 Task: Look for space in Jarwal, India from 12th August, 2023 to 16th August, 2023 for 8 adults in price range Rs.10000 to Rs.16000. Place can be private room with 8 bedrooms having 8 beds and 8 bathrooms. Property type can be house, flat, guest house, hotel. Amenities needed are: wifi, TV, free parkinig on premises, gym, breakfast. Booking option can be shelf check-in. Required host language is English.
Action: Mouse pressed left at (451, 97)
Screenshot: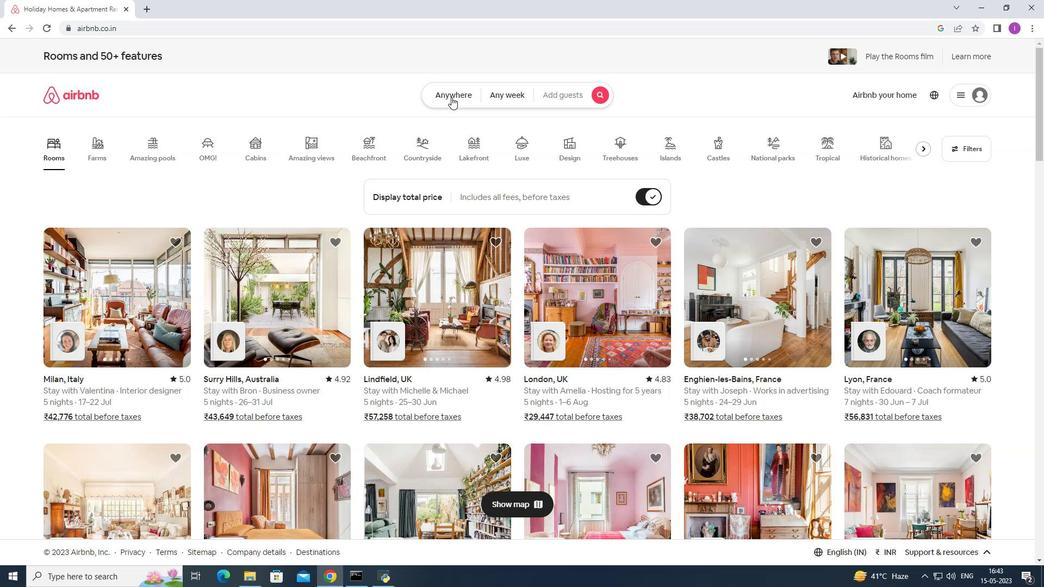 
Action: Mouse moved to (347, 140)
Screenshot: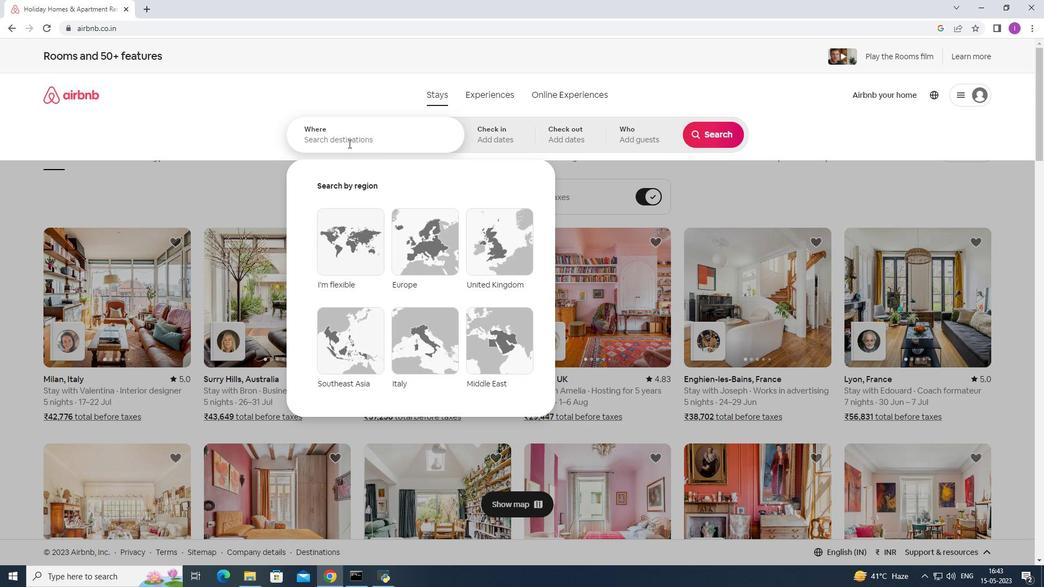 
Action: Mouse pressed left at (347, 140)
Screenshot: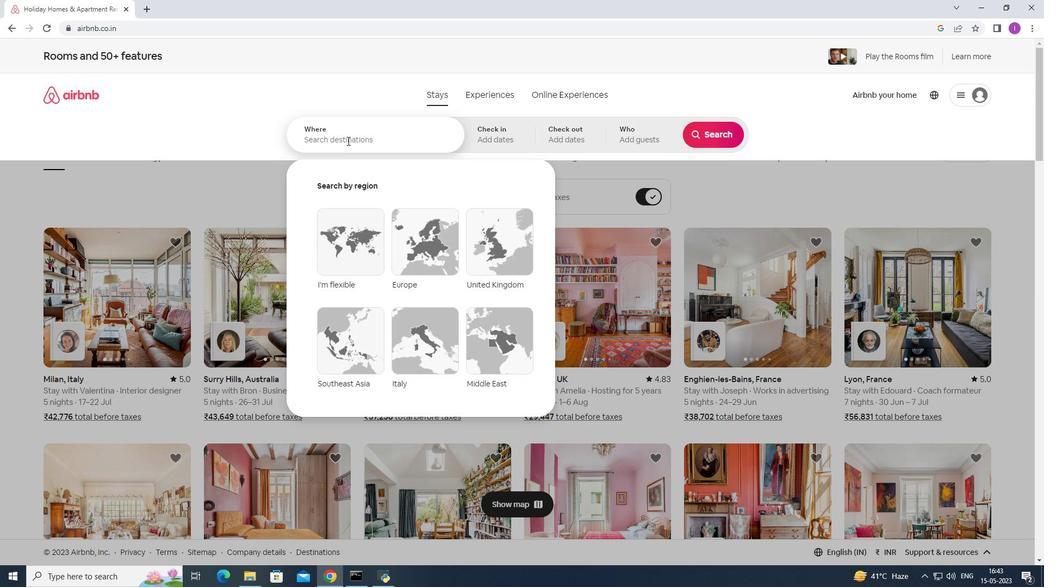 
Action: Mouse moved to (349, 138)
Screenshot: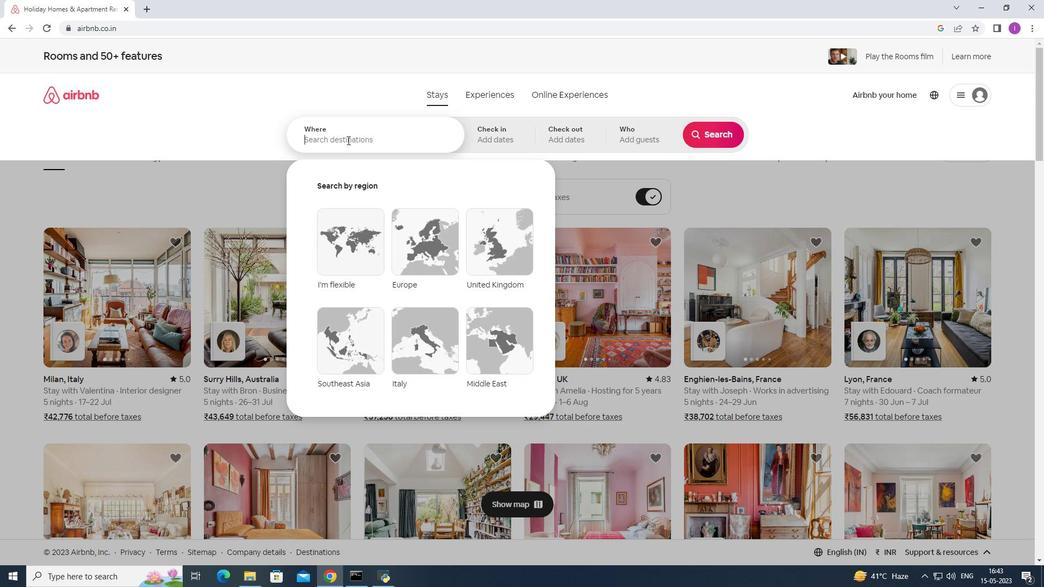 
Action: Key pressed <Key.shift><Key.shift><Key.shift><Key.shift><Key.shift>Jarwal,<Key.shift>India
Screenshot: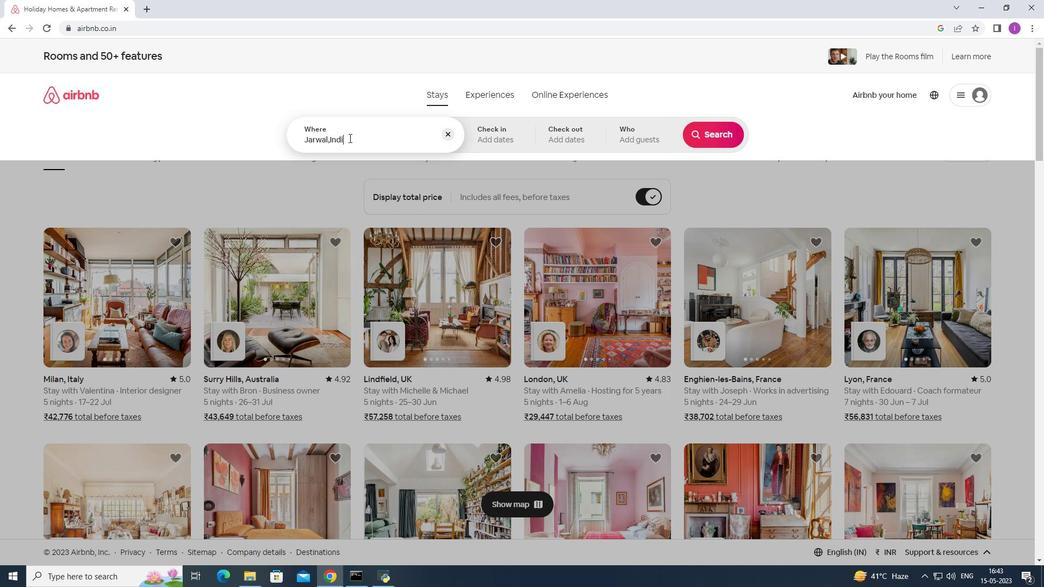 
Action: Mouse moved to (518, 145)
Screenshot: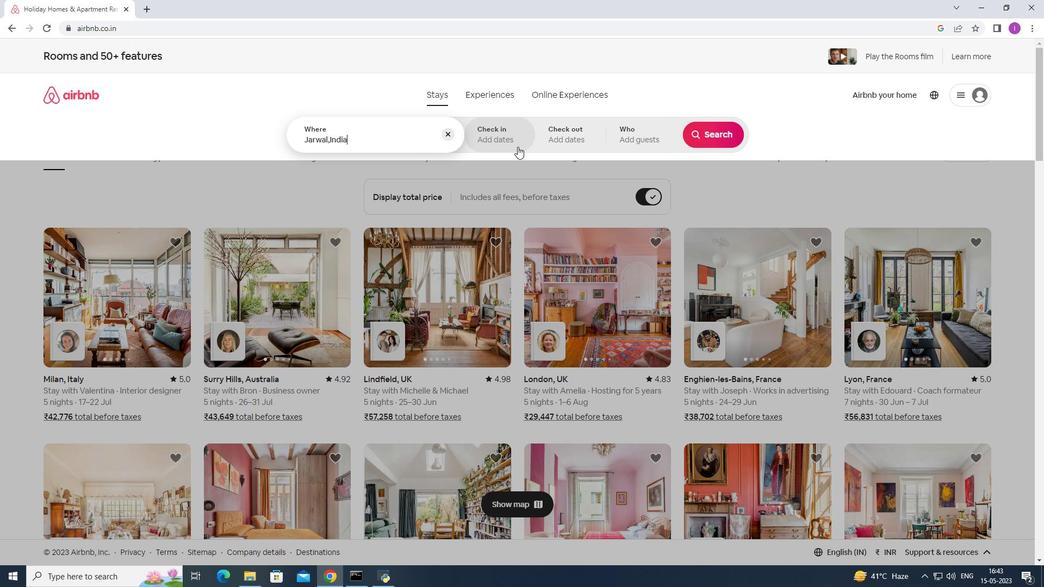 
Action: Mouse pressed left at (518, 145)
Screenshot: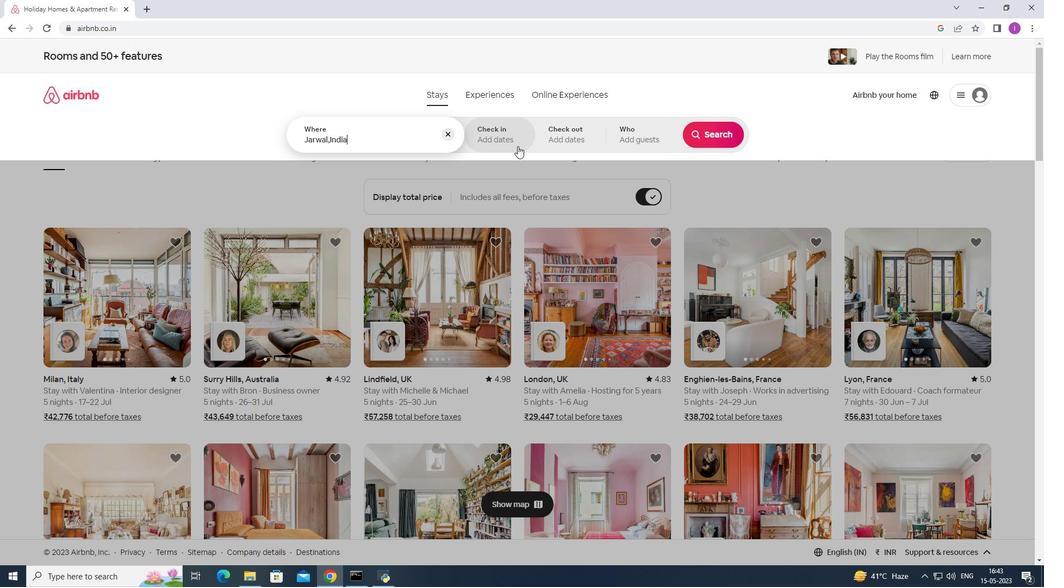 
Action: Mouse moved to (711, 224)
Screenshot: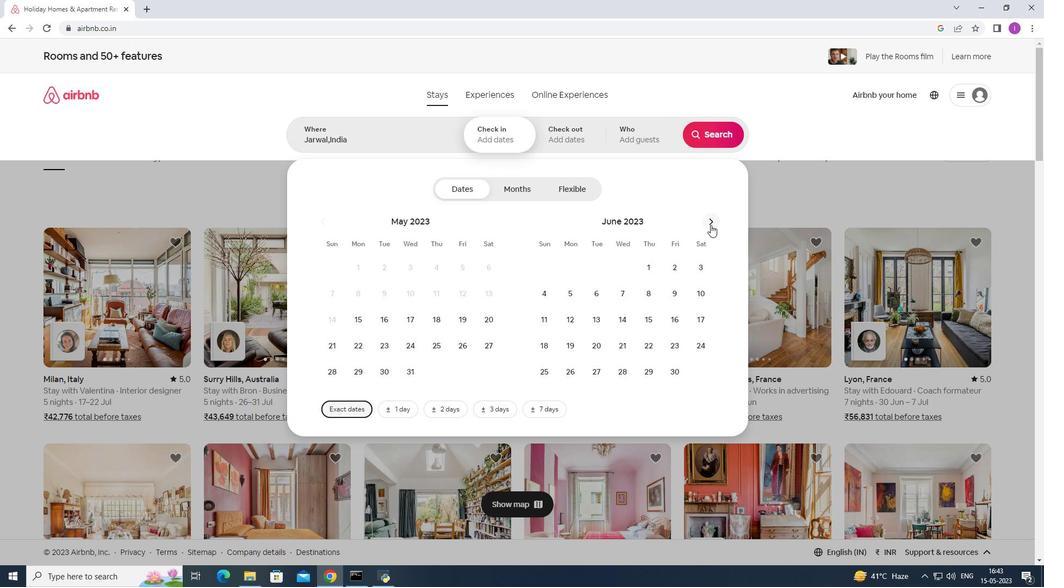 
Action: Mouse pressed left at (711, 224)
Screenshot: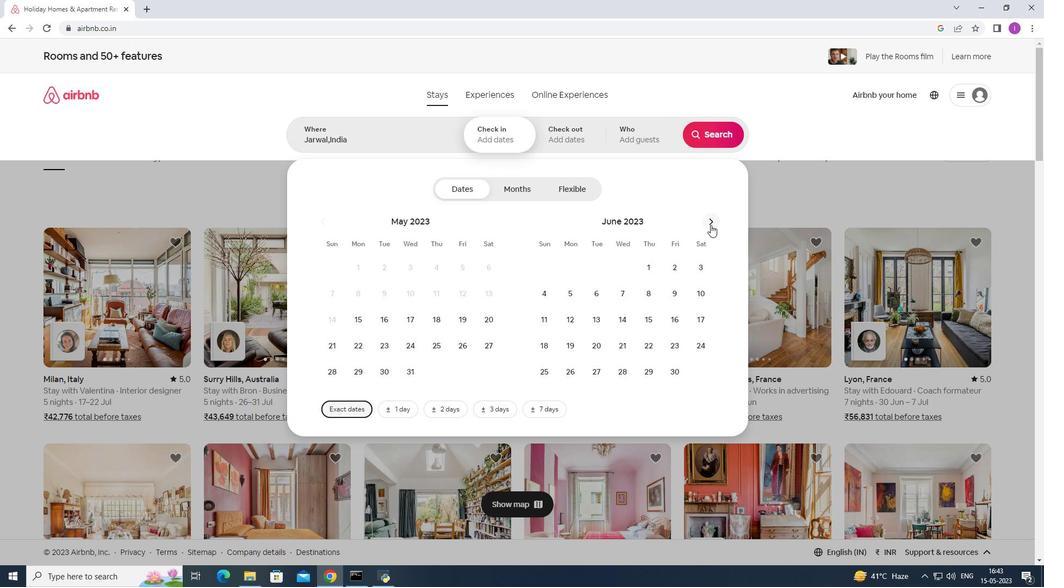 
Action: Mouse moved to (709, 225)
Screenshot: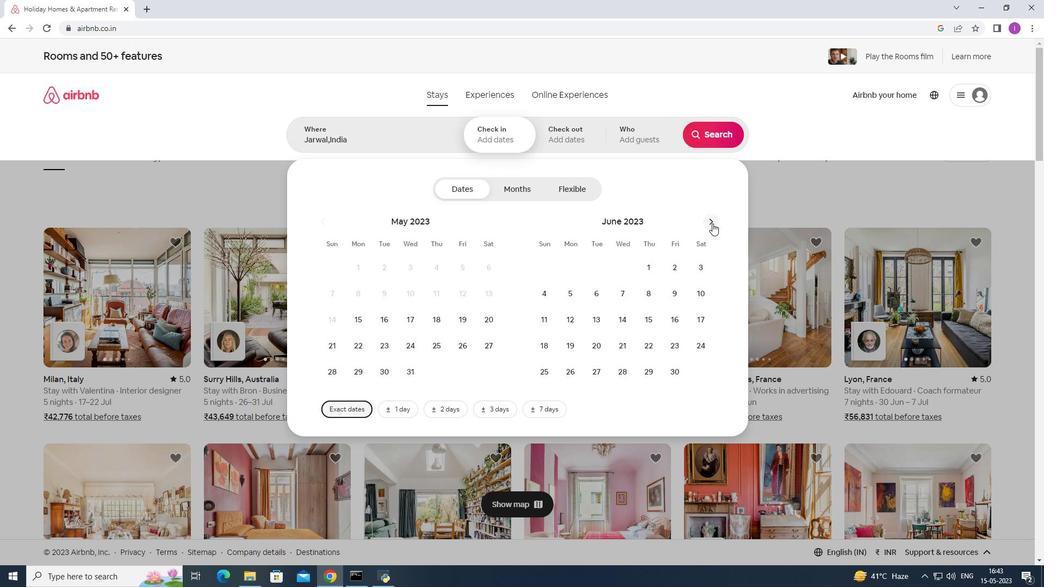 
Action: Mouse pressed left at (709, 225)
Screenshot: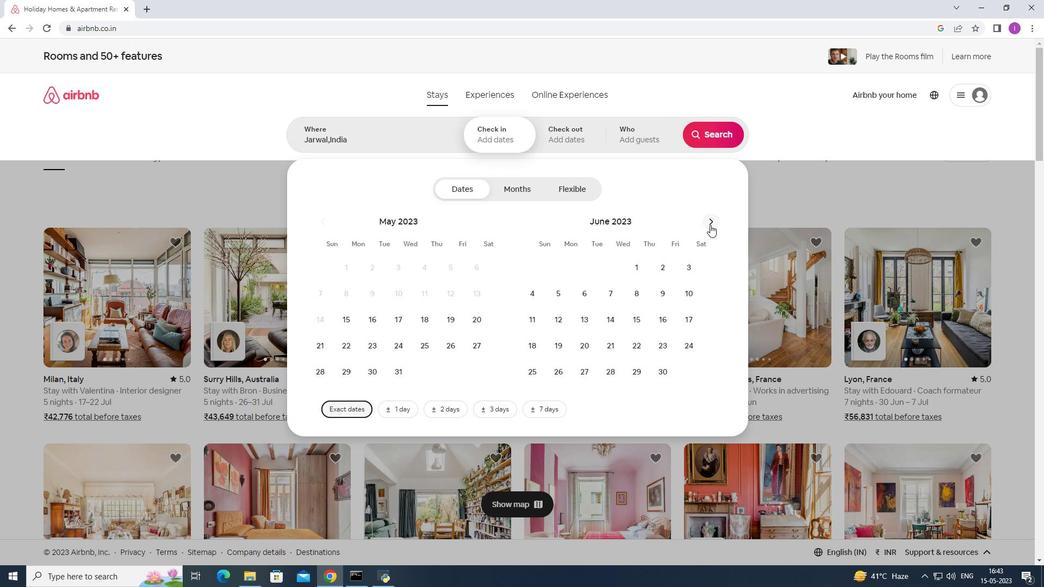 
Action: Mouse moved to (702, 289)
Screenshot: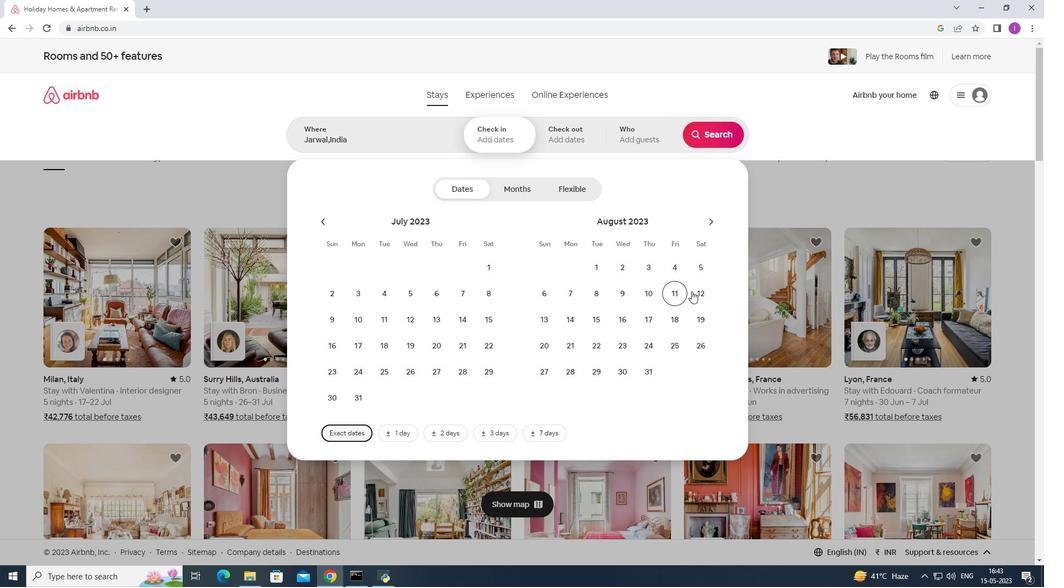 
Action: Mouse pressed left at (702, 289)
Screenshot: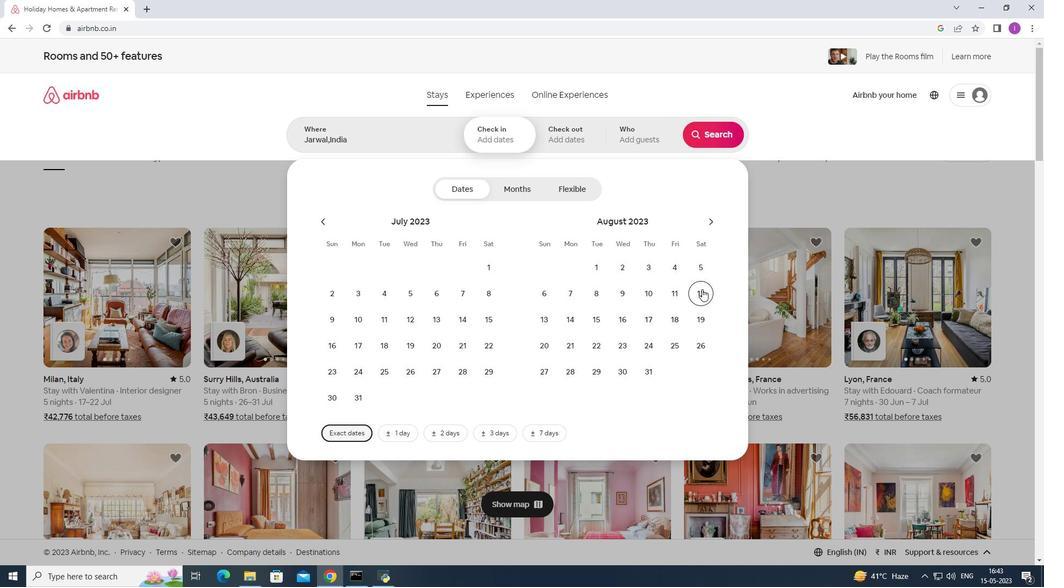 
Action: Mouse moved to (628, 319)
Screenshot: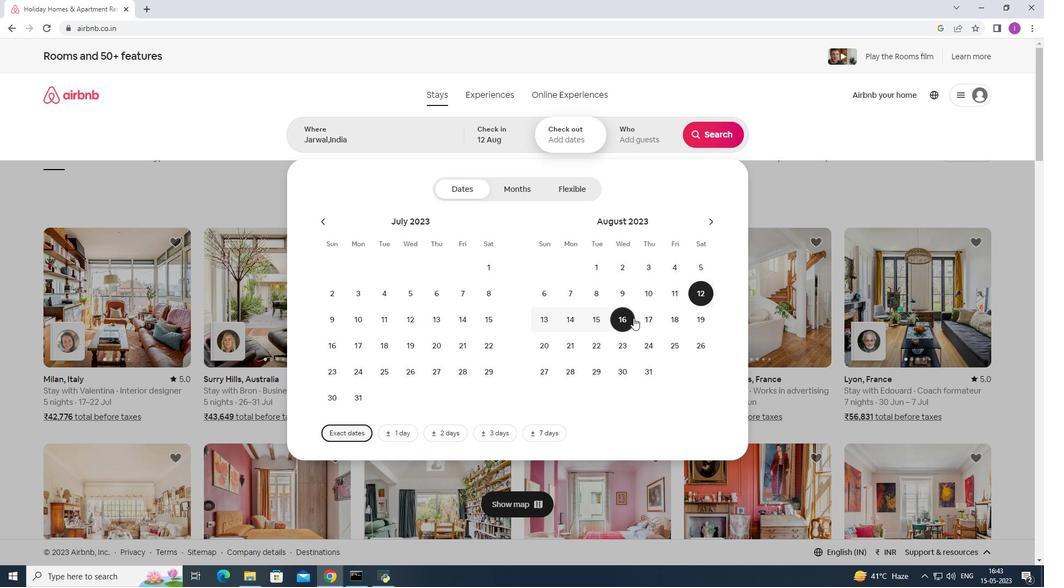 
Action: Mouse pressed left at (628, 319)
Screenshot: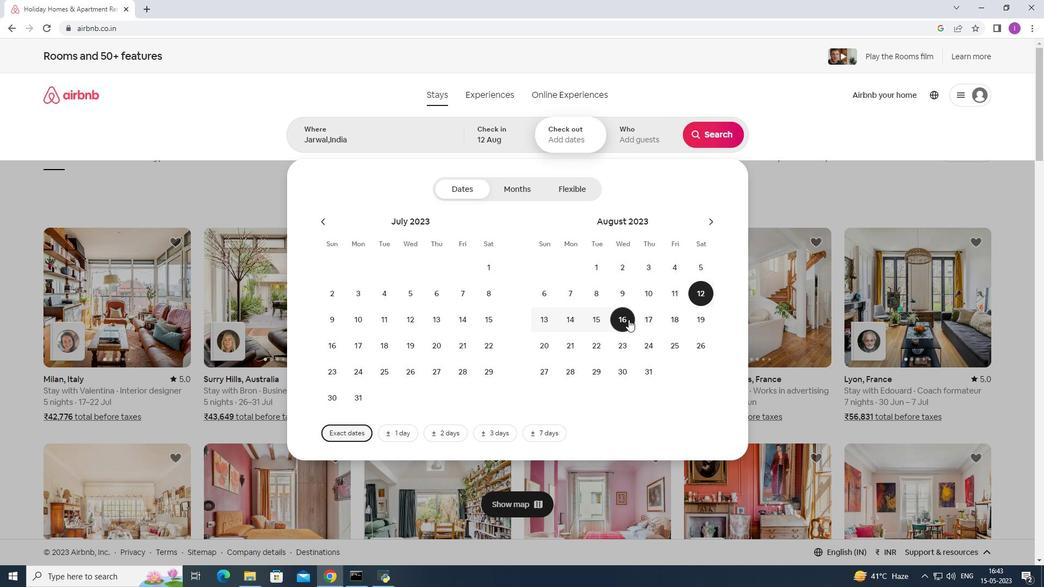 
Action: Mouse moved to (644, 140)
Screenshot: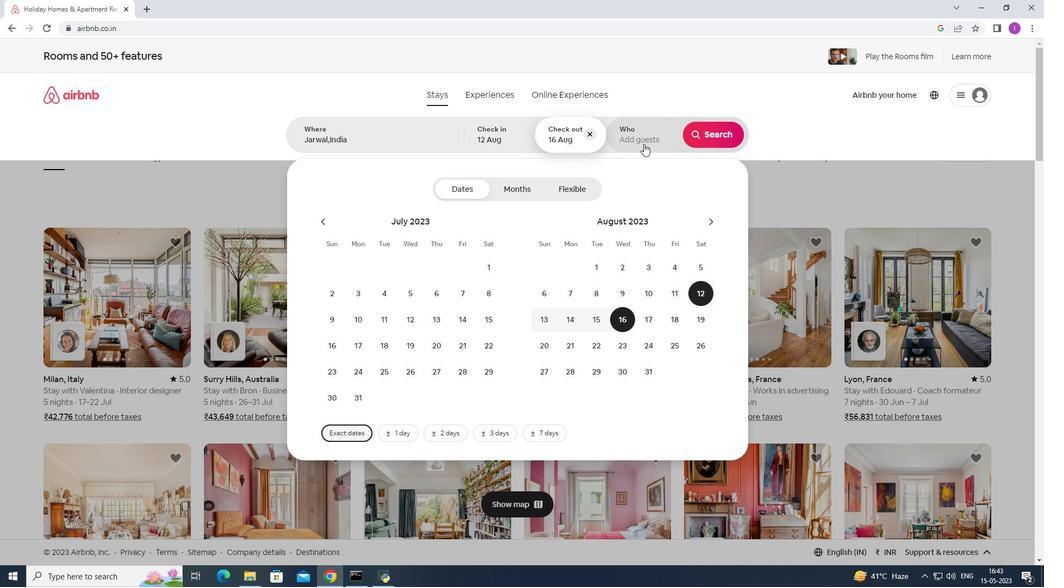 
Action: Mouse pressed left at (644, 140)
Screenshot: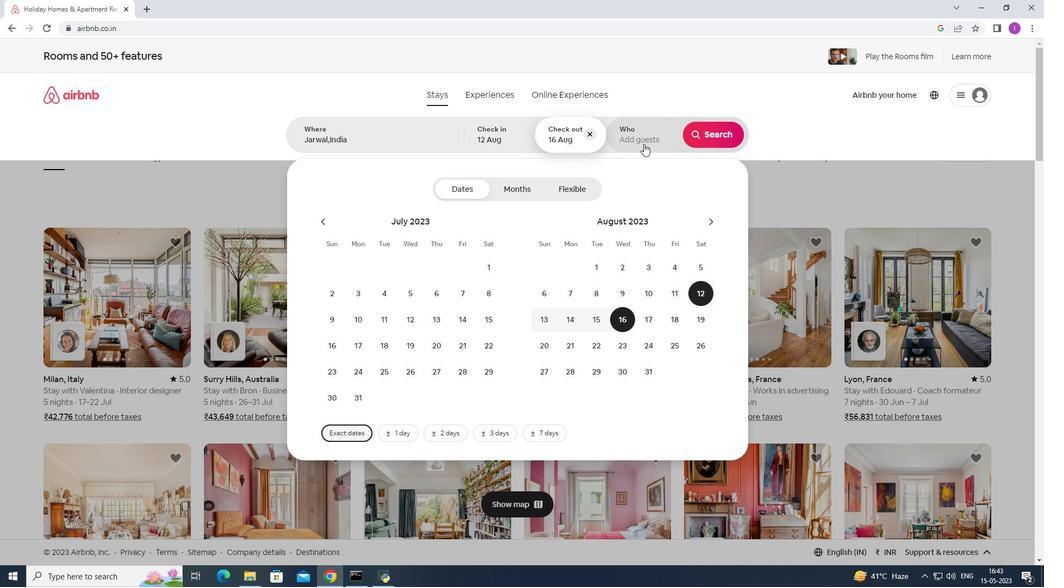 
Action: Mouse moved to (720, 189)
Screenshot: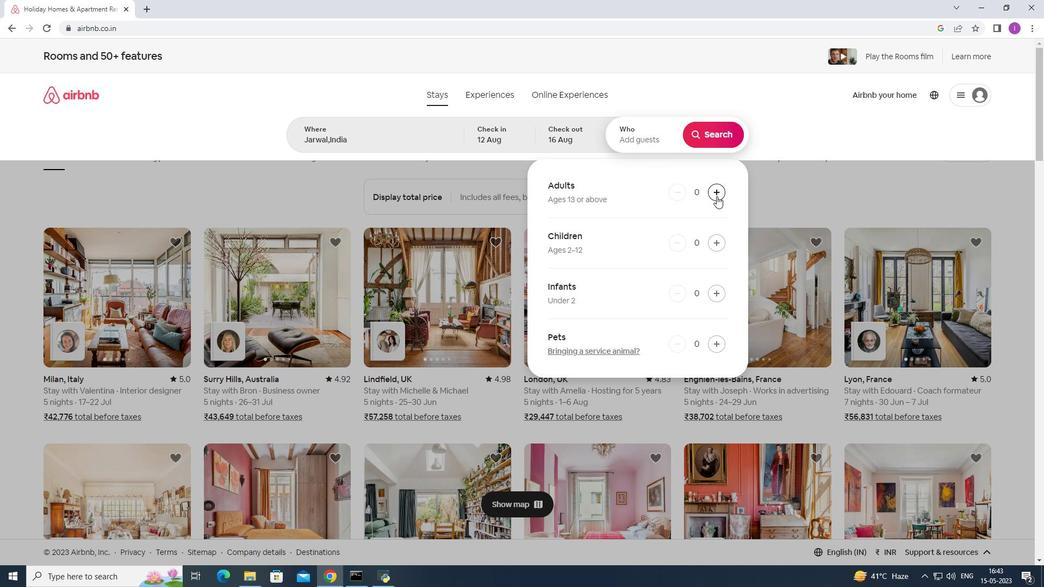 
Action: Mouse pressed left at (720, 189)
Screenshot: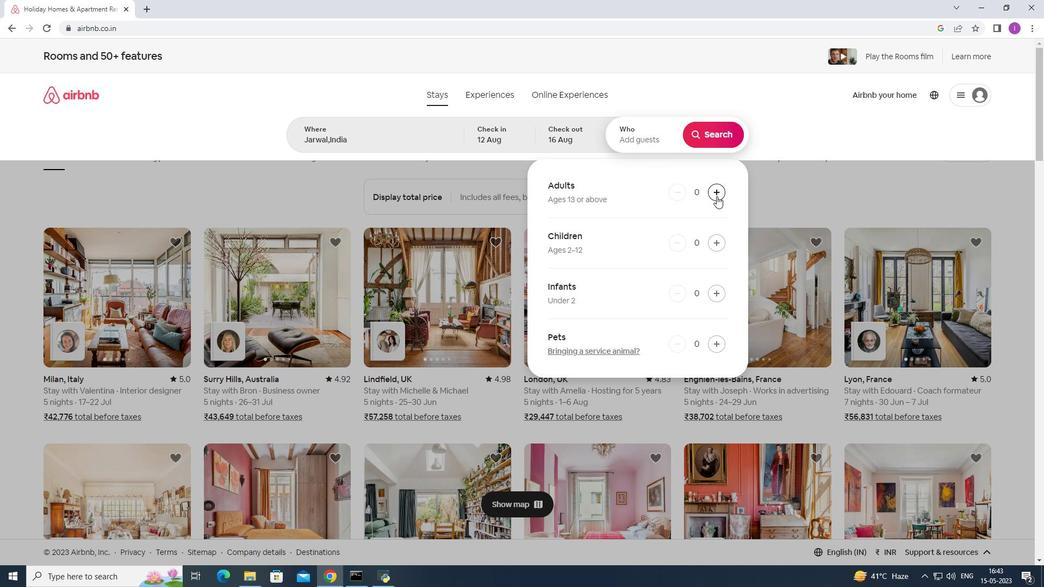 
Action: Mouse moved to (721, 188)
Screenshot: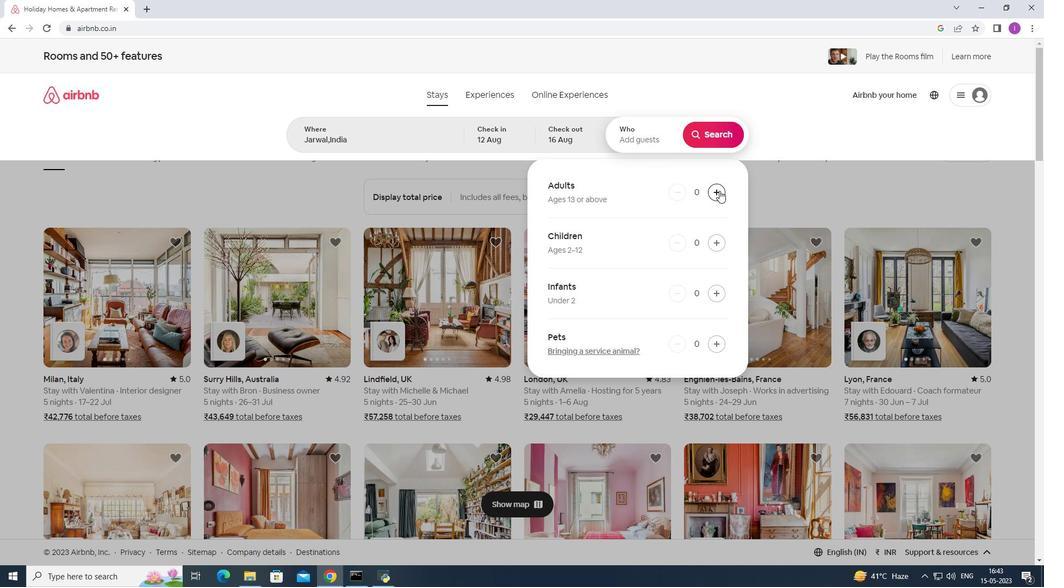 
Action: Mouse pressed left at (721, 188)
Screenshot: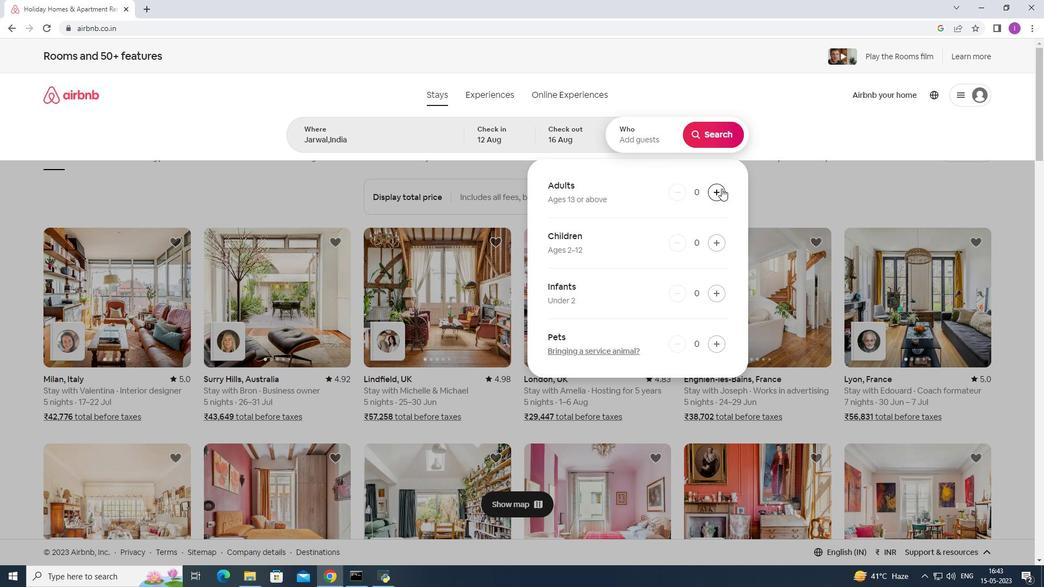 
Action: Mouse moved to (721, 193)
Screenshot: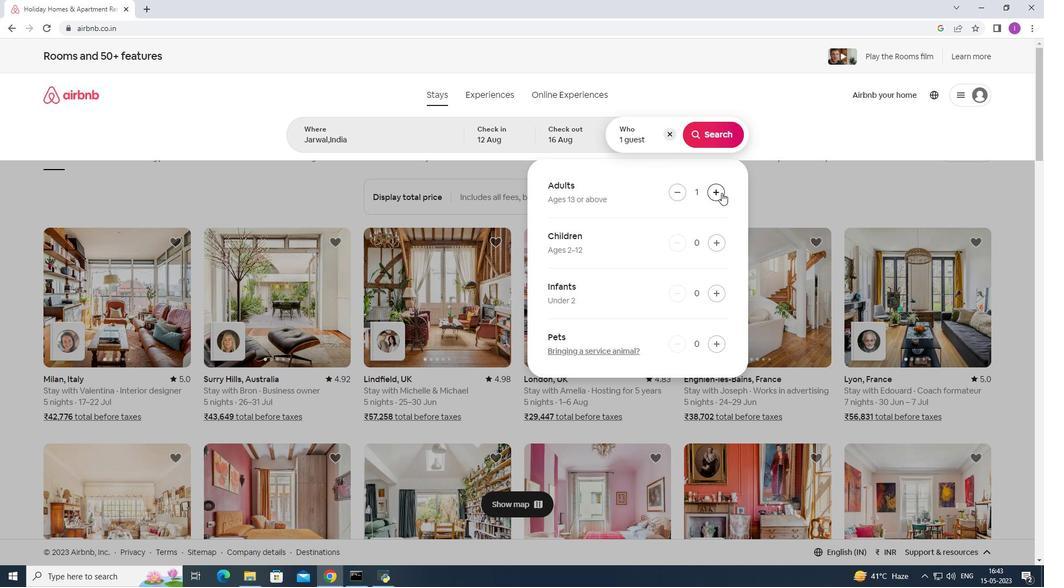 
Action: Mouse pressed left at (721, 193)
Screenshot: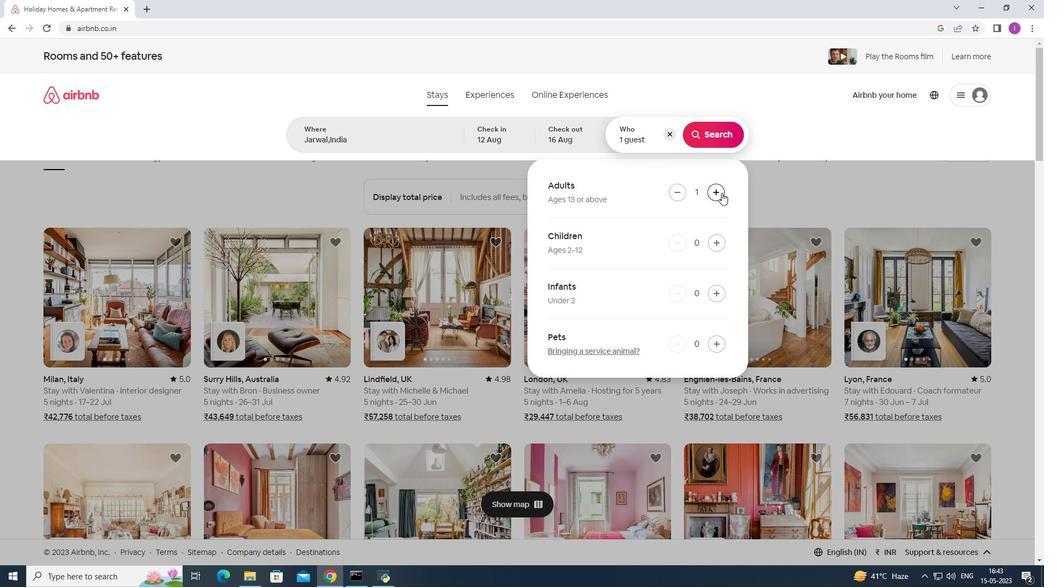 
Action: Mouse moved to (721, 193)
Screenshot: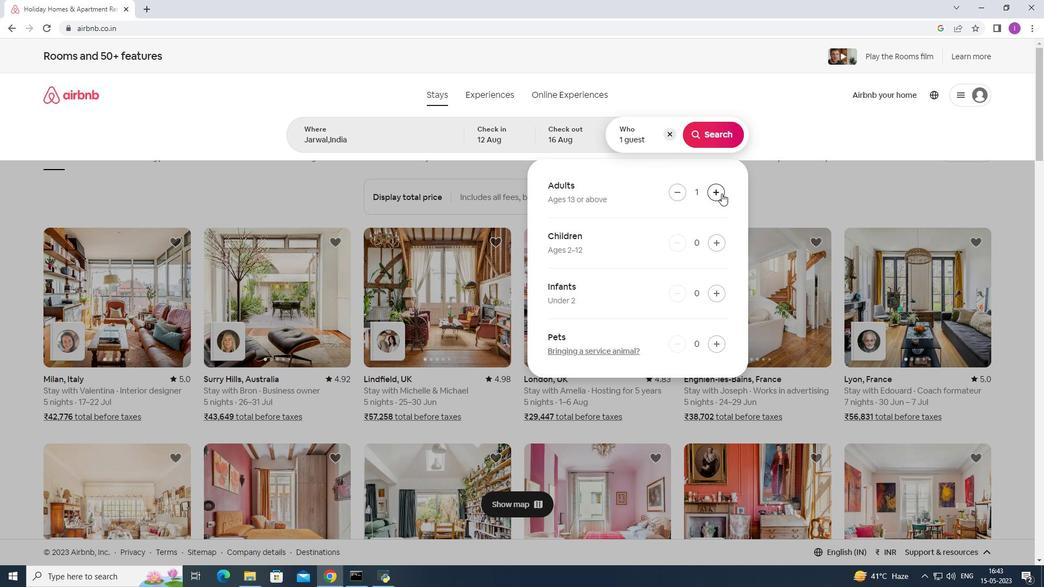 
Action: Mouse pressed left at (721, 193)
Screenshot: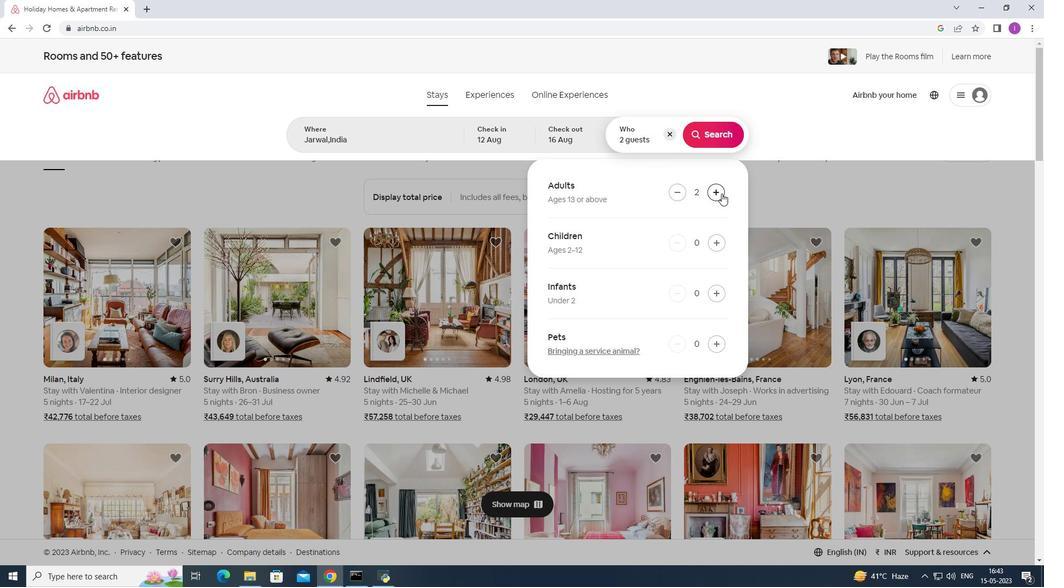 
Action: Mouse pressed left at (721, 193)
Screenshot: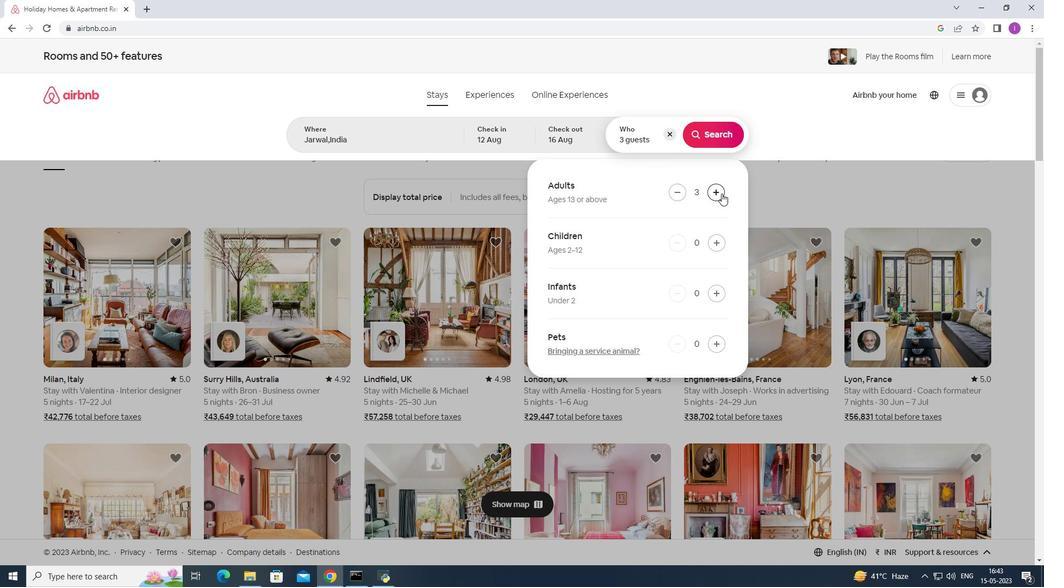 
Action: Mouse pressed left at (721, 193)
Screenshot: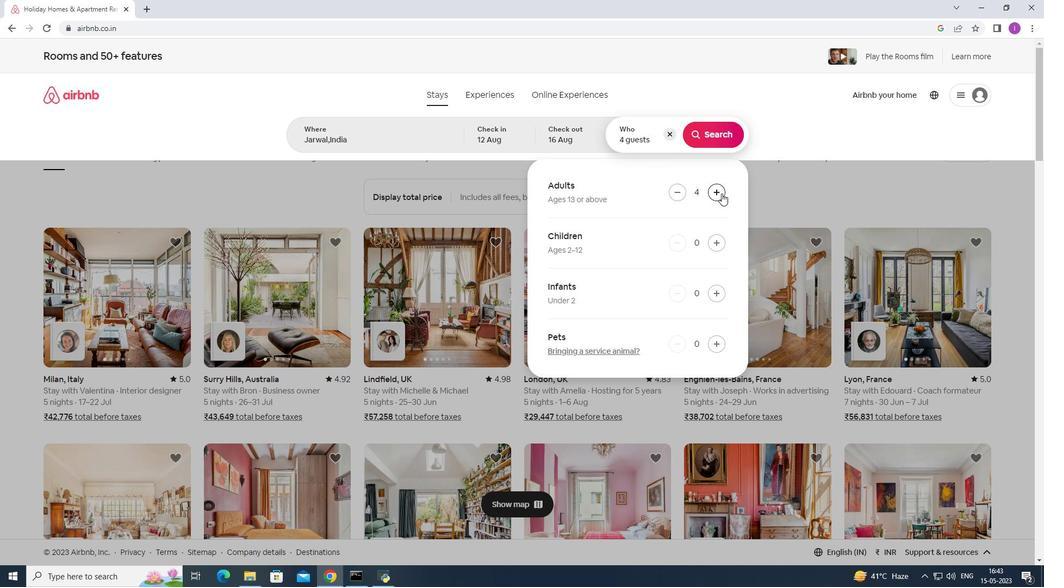 
Action: Mouse moved to (721, 193)
Screenshot: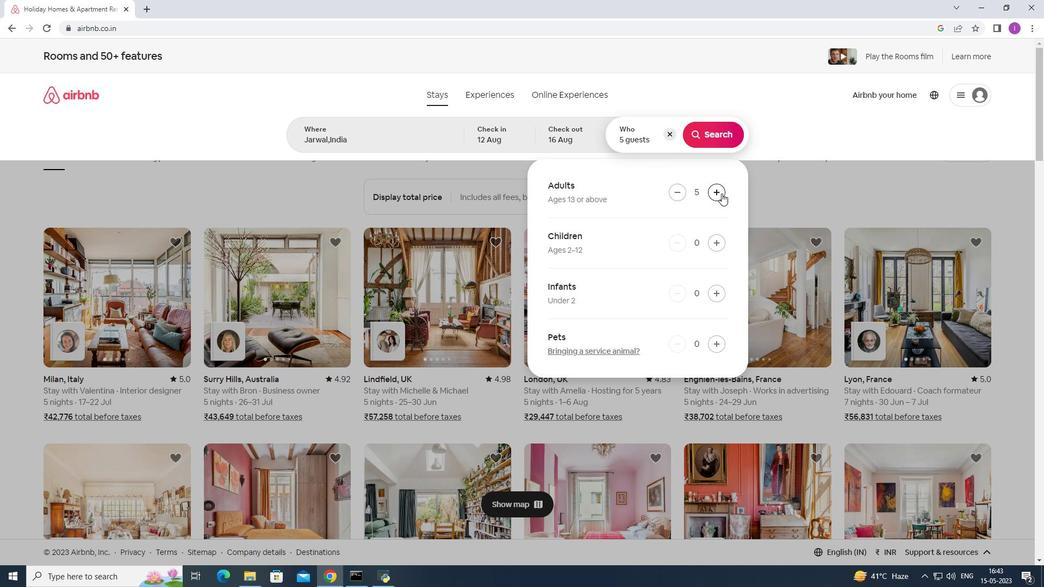 
Action: Mouse pressed left at (721, 193)
Screenshot: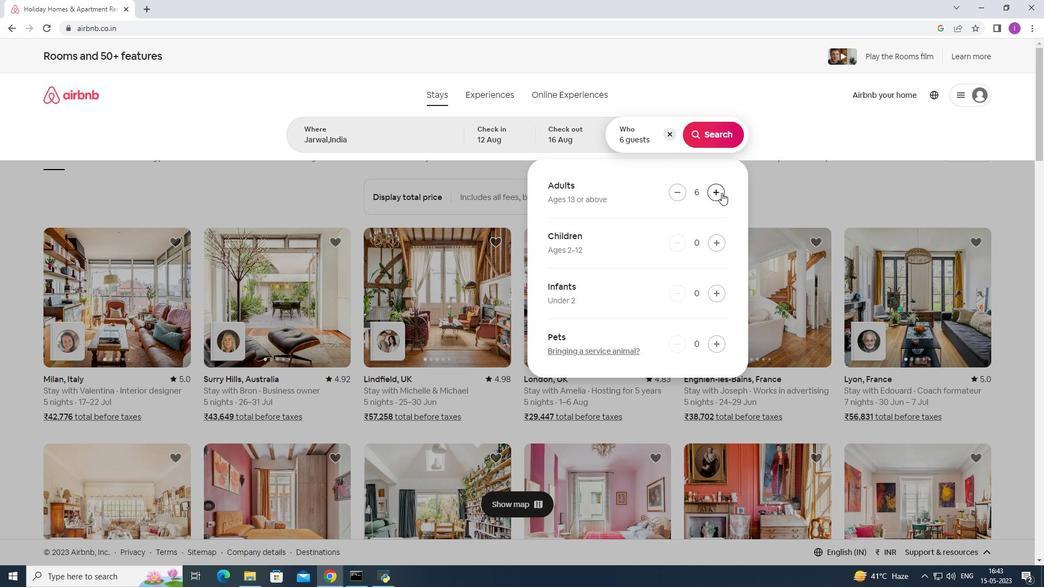 
Action: Mouse moved to (722, 193)
Screenshot: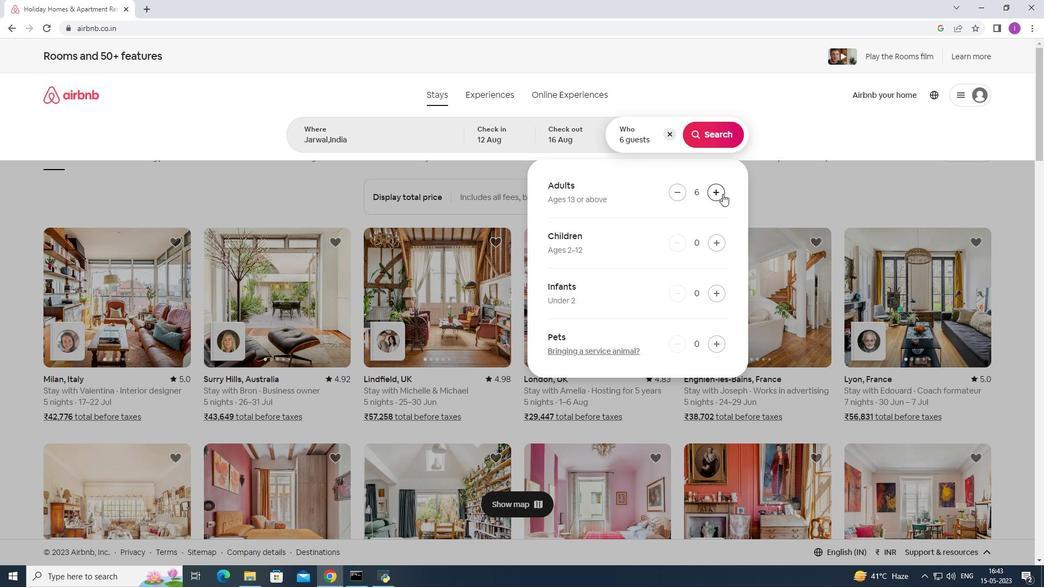 
Action: Mouse pressed left at (722, 193)
Screenshot: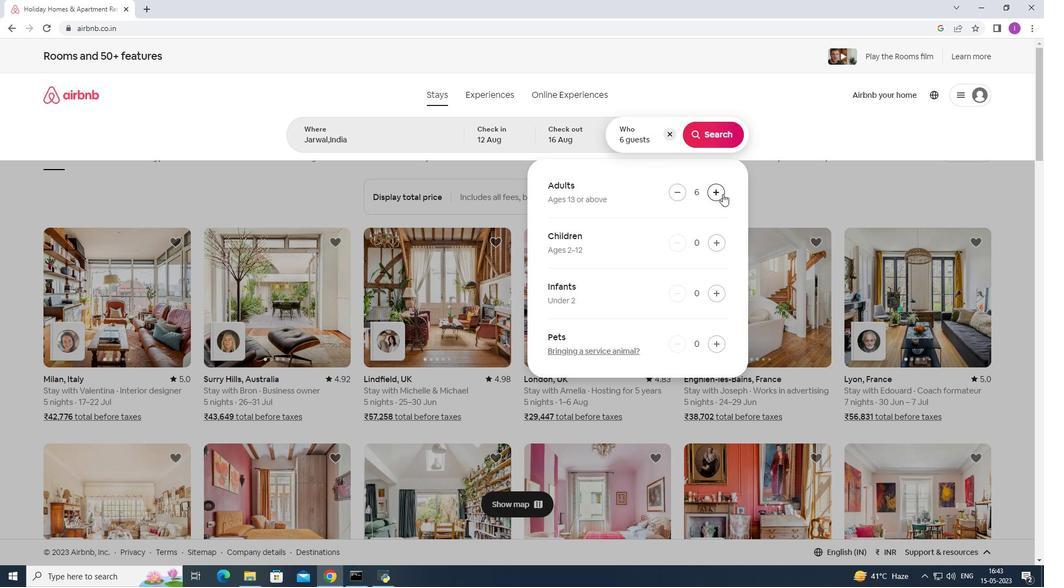 
Action: Mouse moved to (705, 137)
Screenshot: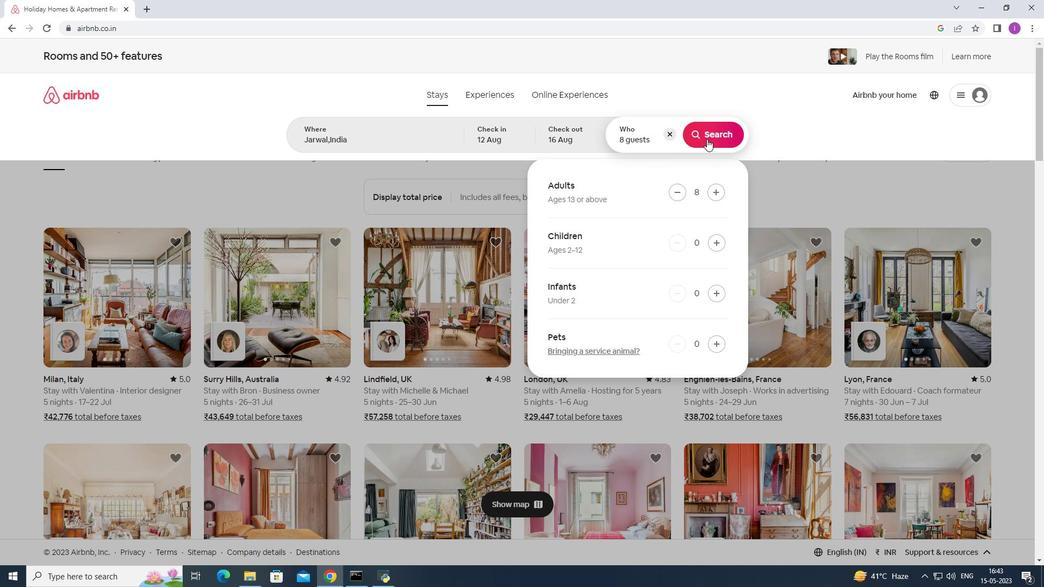 
Action: Mouse pressed left at (705, 137)
Screenshot: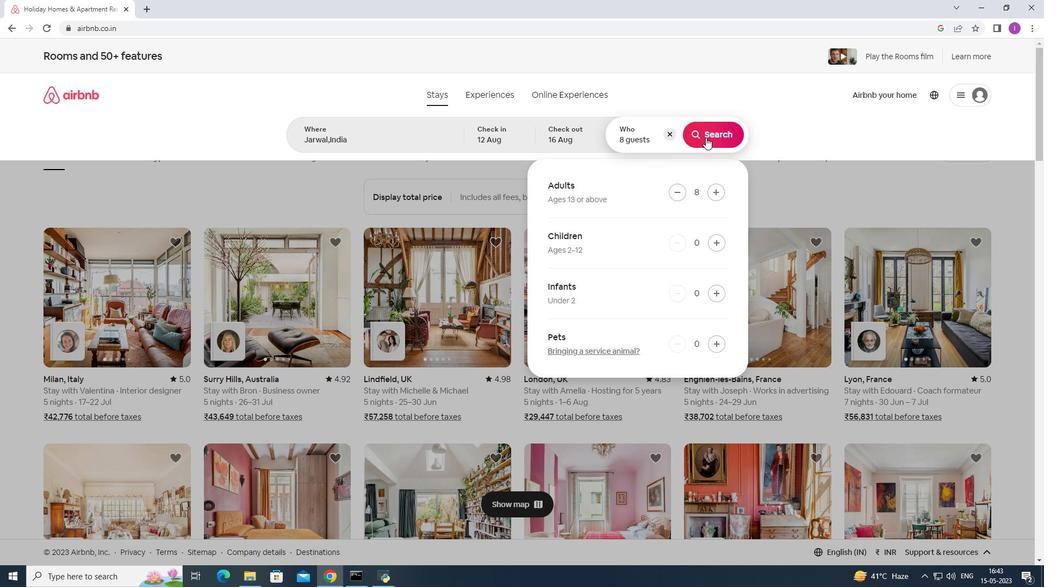 
Action: Mouse moved to (1009, 97)
Screenshot: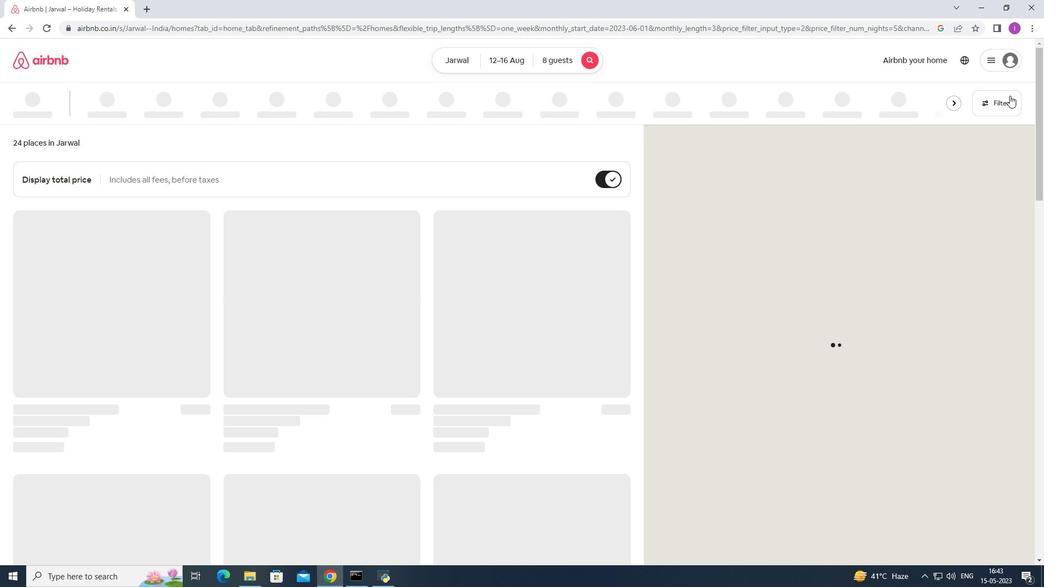 
Action: Mouse pressed left at (1009, 97)
Screenshot: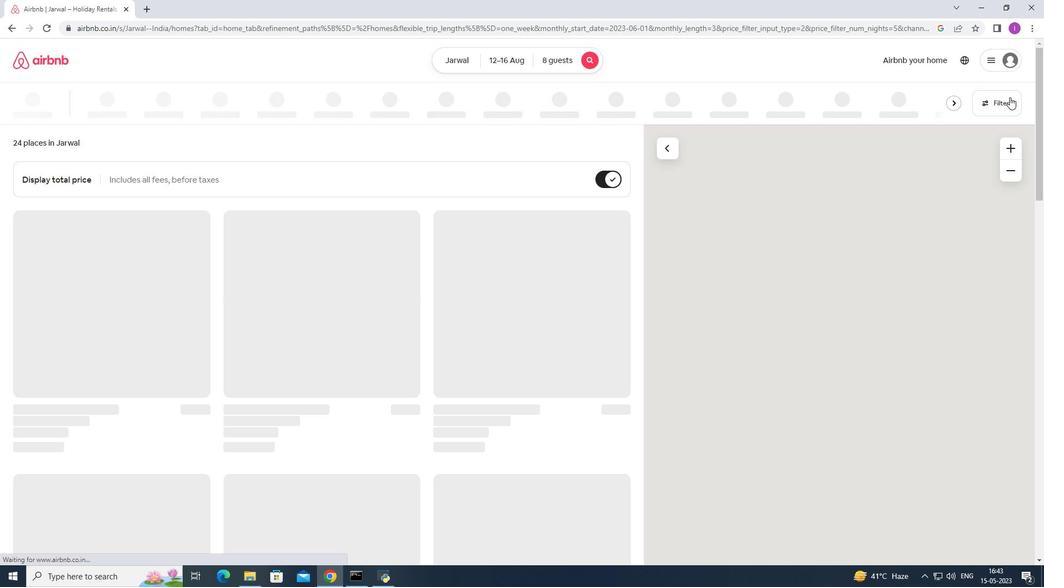 
Action: Mouse moved to (591, 368)
Screenshot: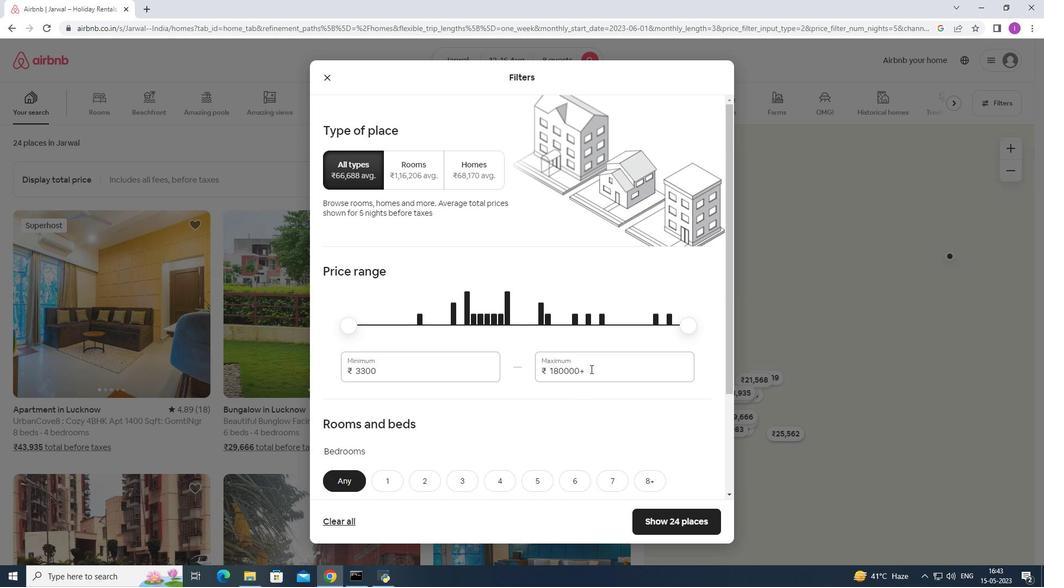 
Action: Mouse pressed left at (591, 368)
Screenshot: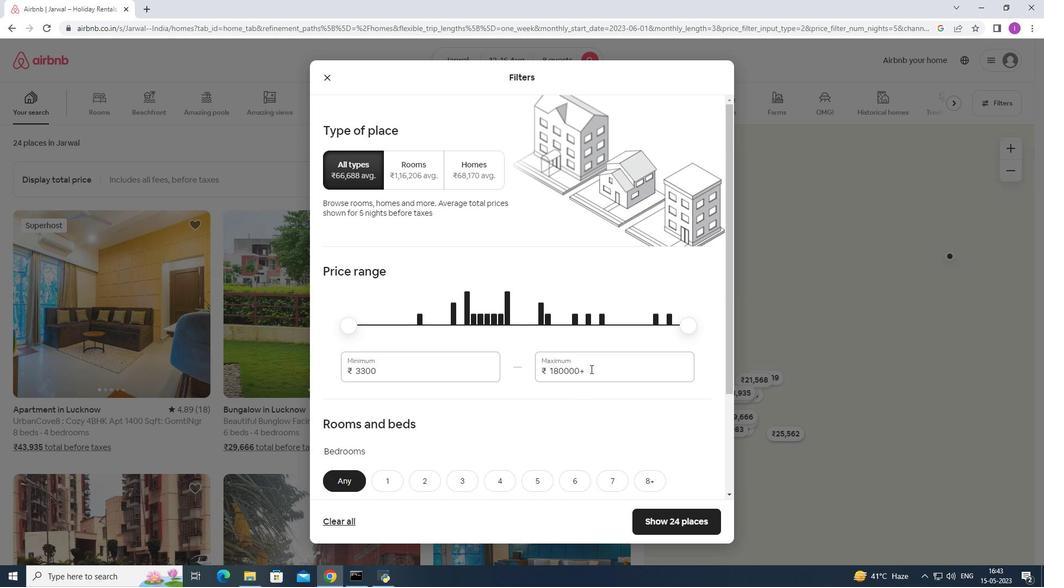
Action: Mouse moved to (633, 381)
Screenshot: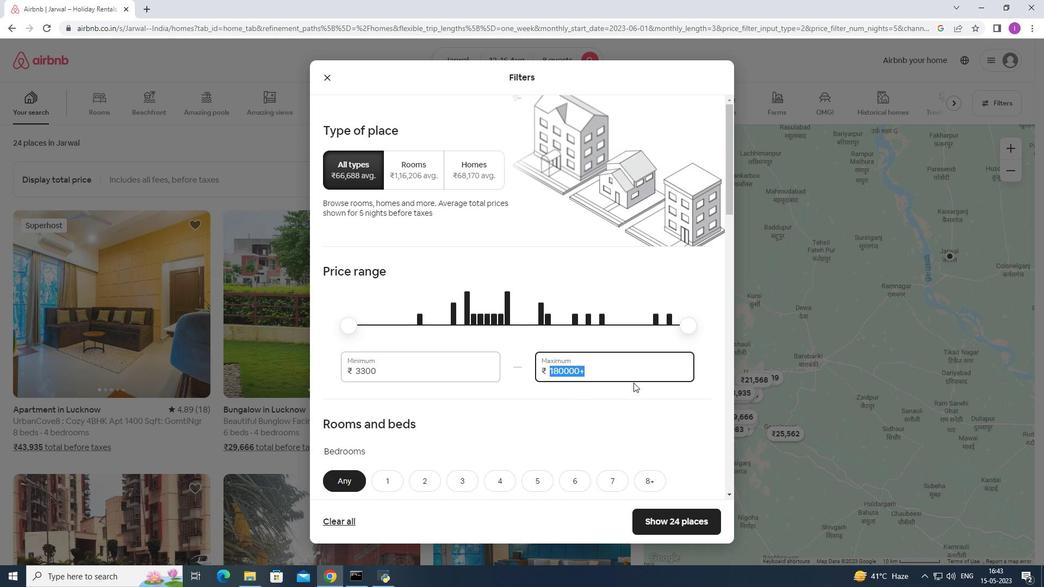 
Action: Key pressed 1
Screenshot: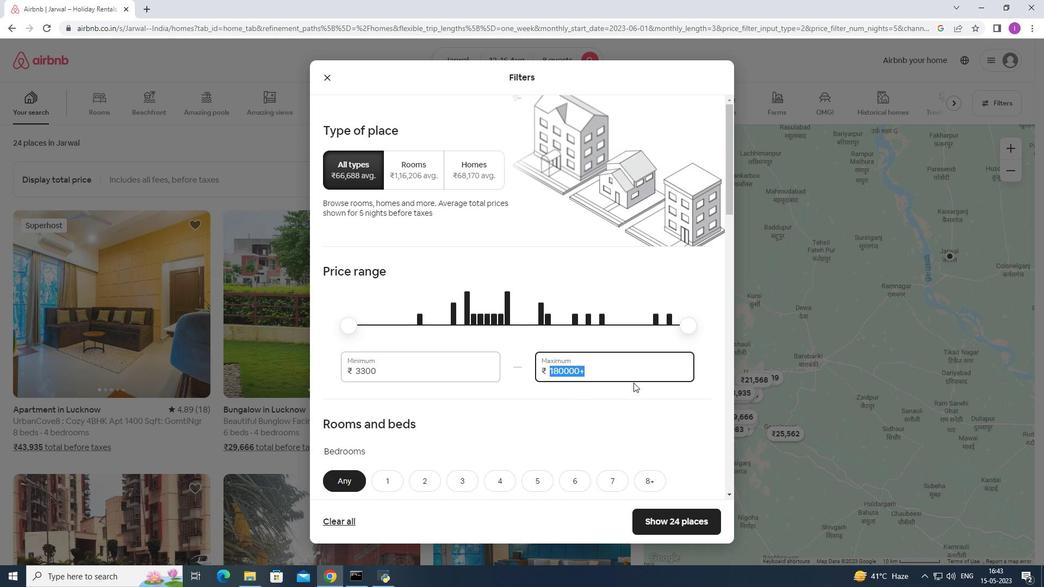 
Action: Mouse moved to (634, 381)
Screenshot: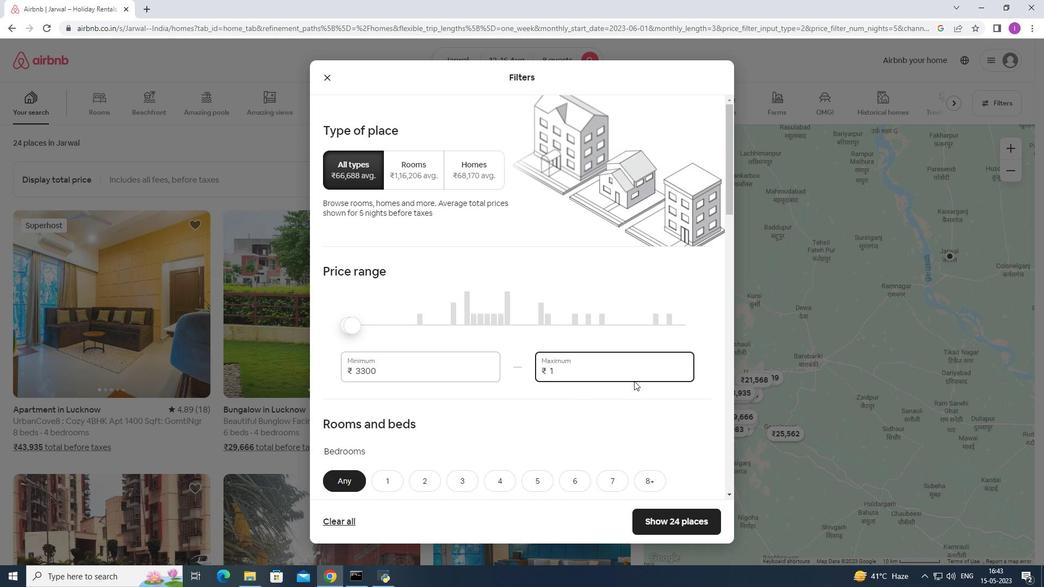 
Action: Key pressed 6
Screenshot: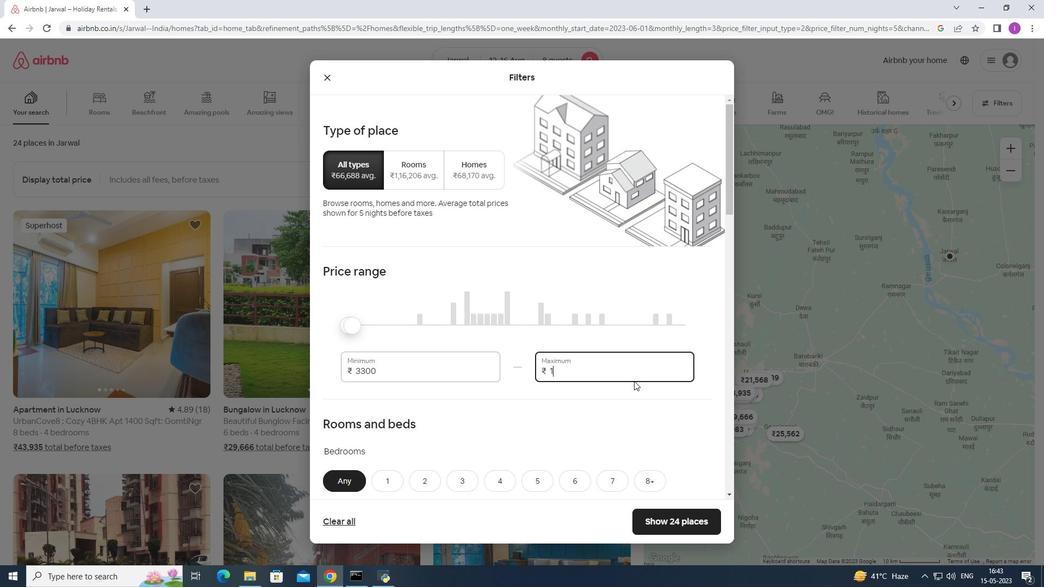 
Action: Mouse moved to (634, 381)
Screenshot: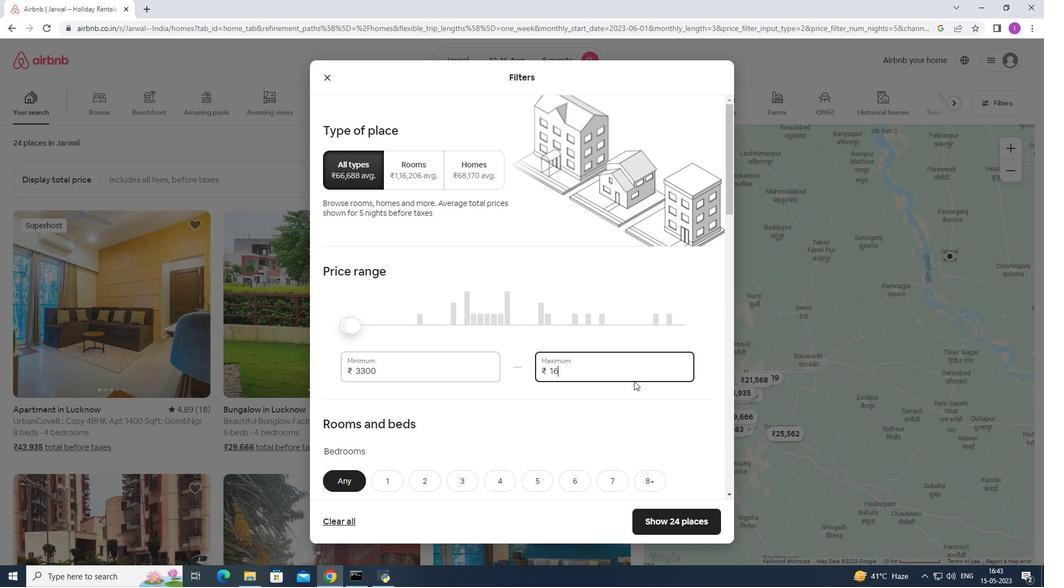 
Action: Key pressed 000
Screenshot: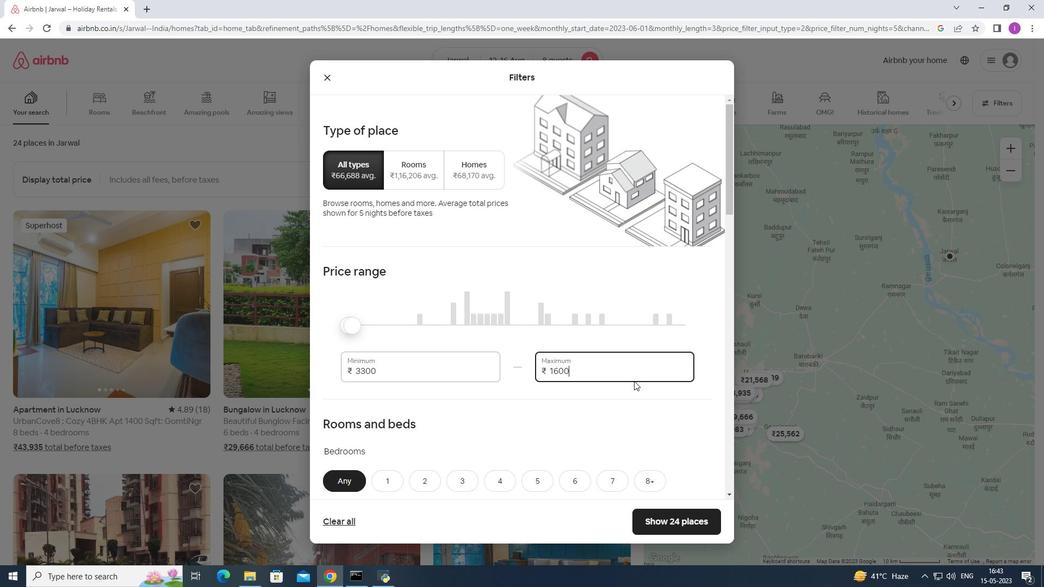 
Action: Mouse moved to (380, 371)
Screenshot: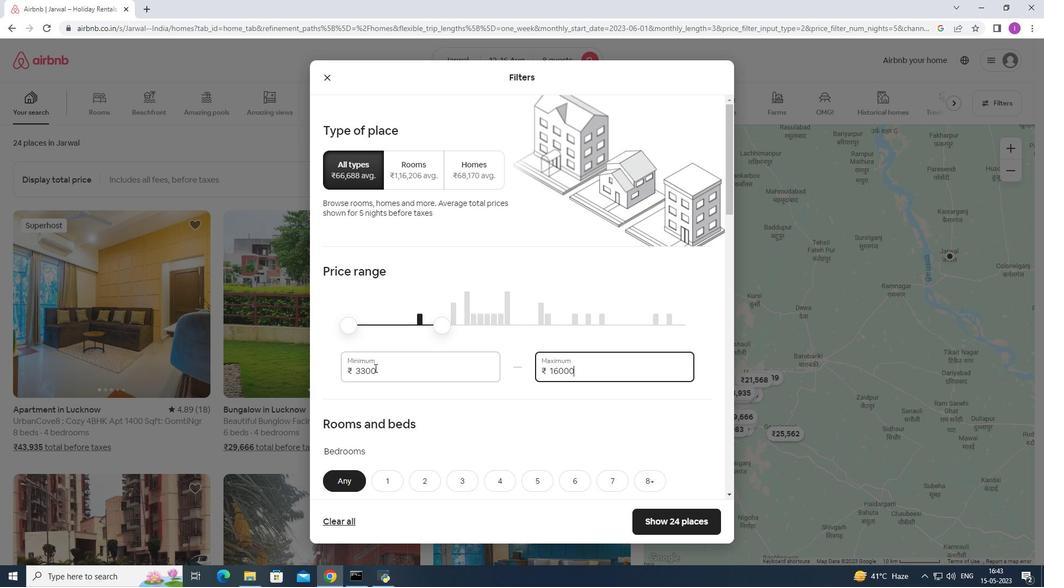 
Action: Mouse pressed left at (380, 371)
Screenshot: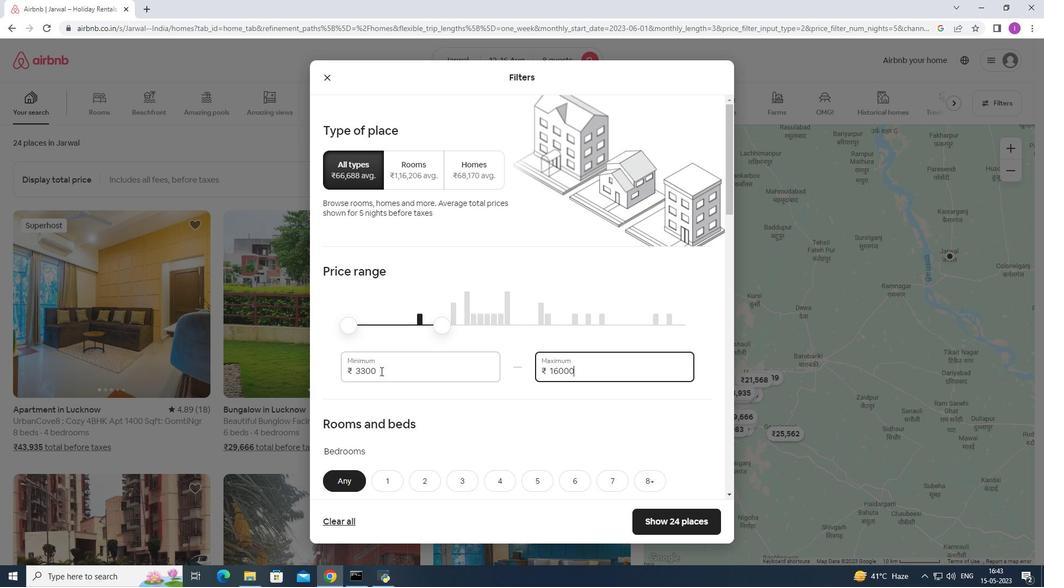 
Action: Mouse moved to (543, 401)
Screenshot: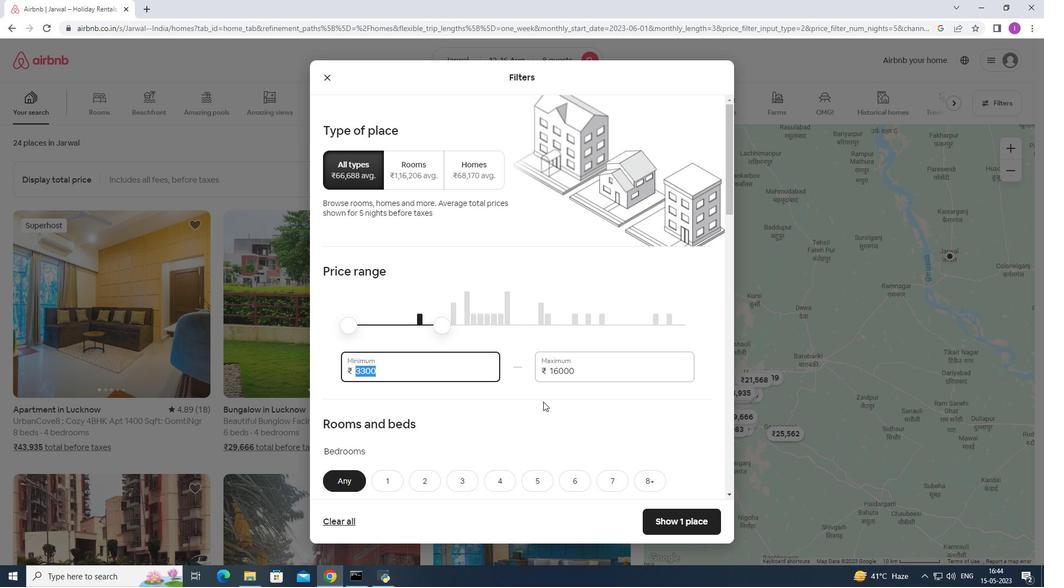 
Action: Key pressed 1
Screenshot: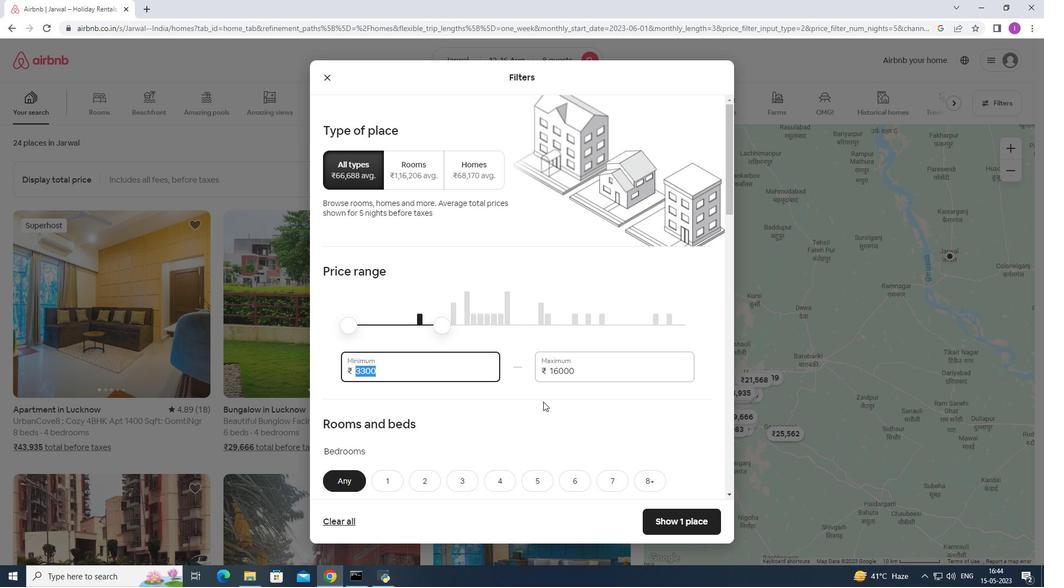 
Action: Mouse moved to (543, 404)
Screenshot: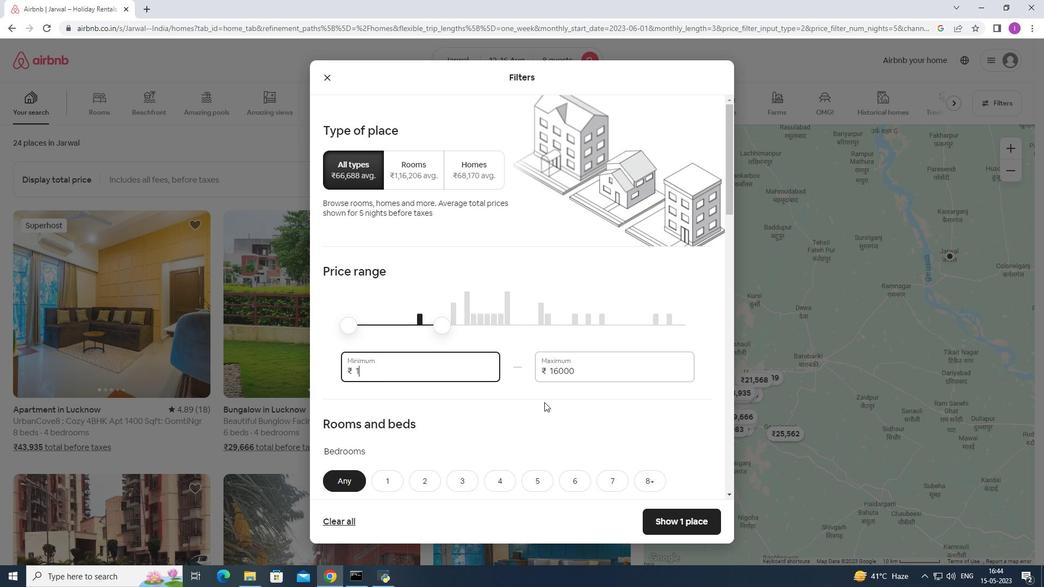 
Action: Key pressed 0
Screenshot: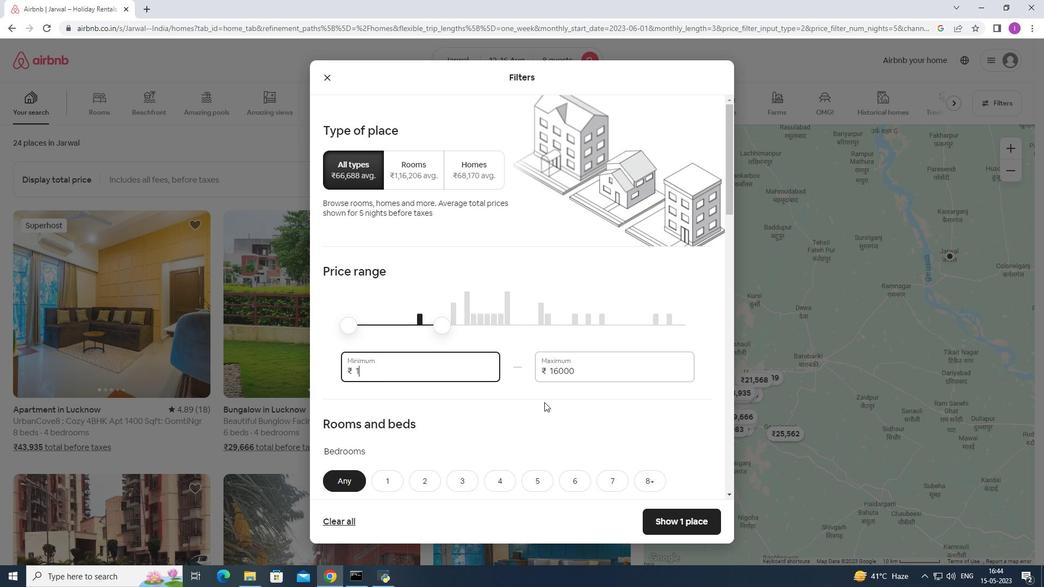 
Action: Mouse moved to (541, 406)
Screenshot: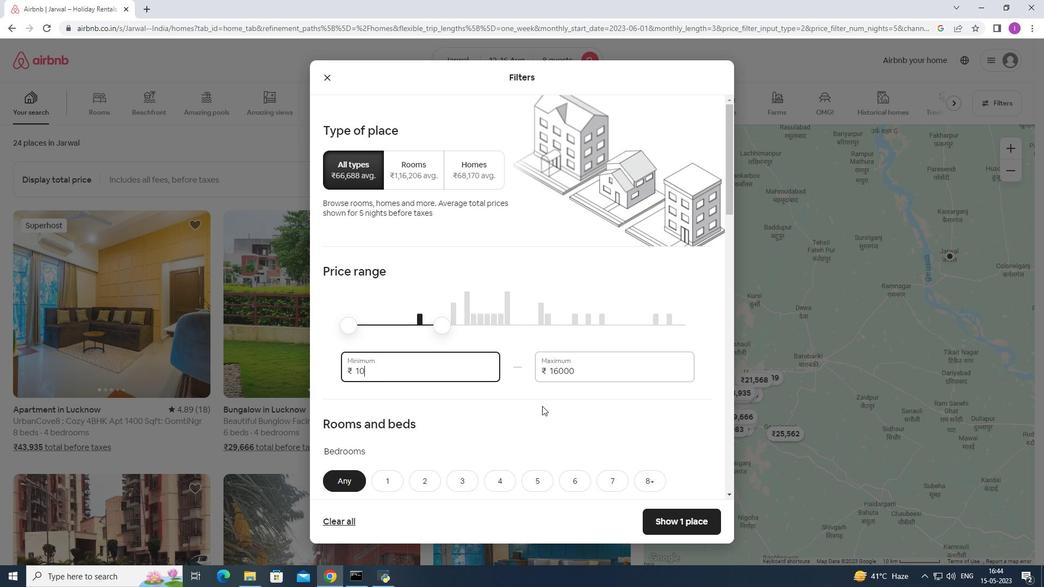 
Action: Key pressed 0
Screenshot: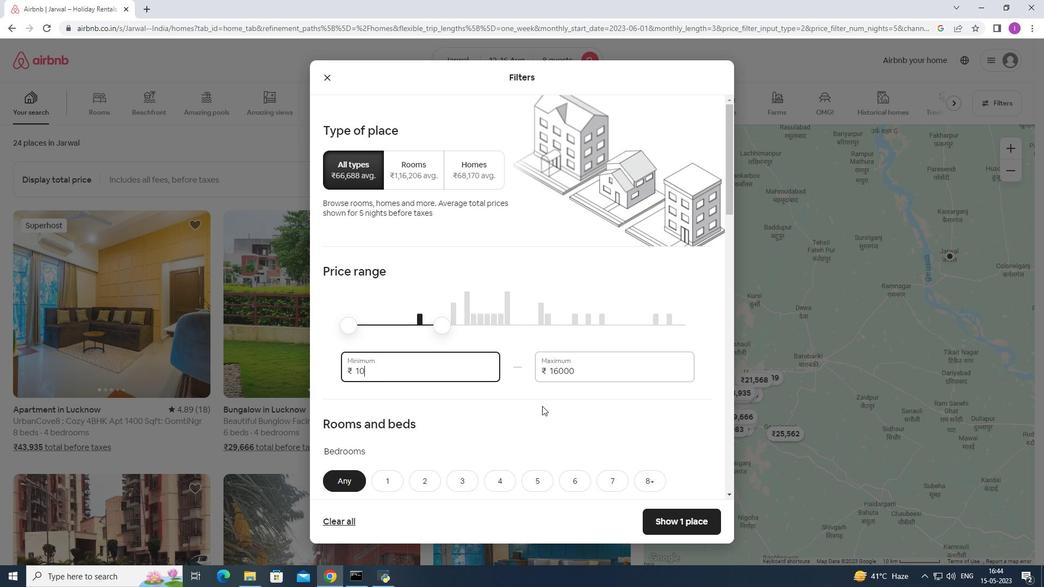 
Action: Mouse moved to (540, 406)
Screenshot: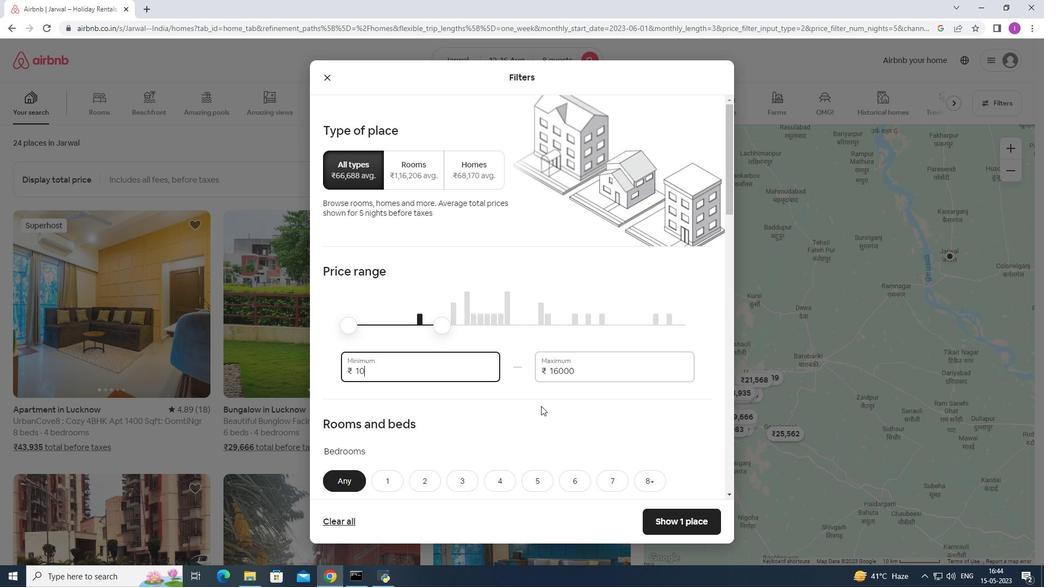 
Action: Key pressed 0
Screenshot: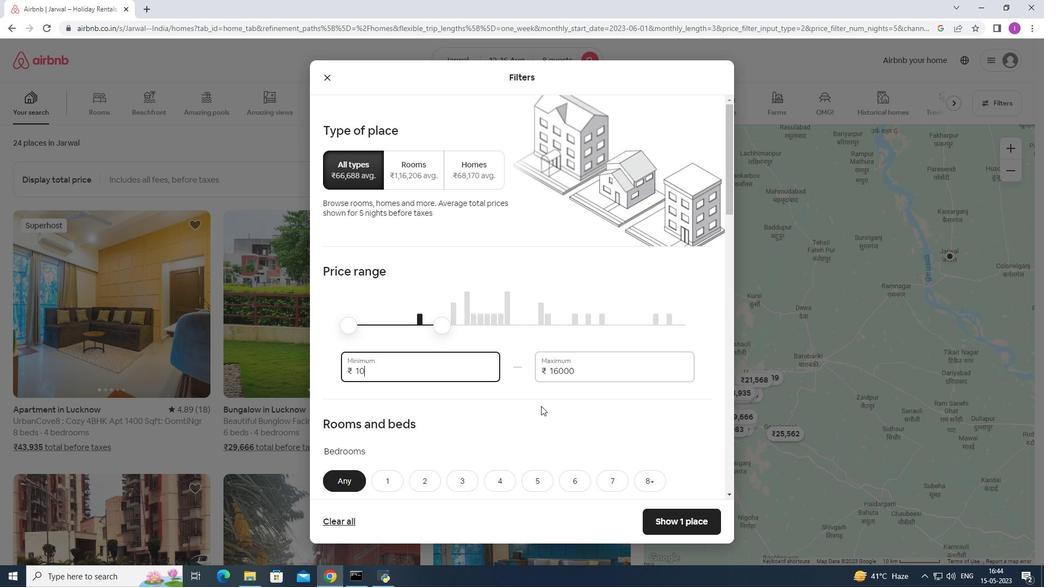 
Action: Mouse moved to (540, 405)
Screenshot: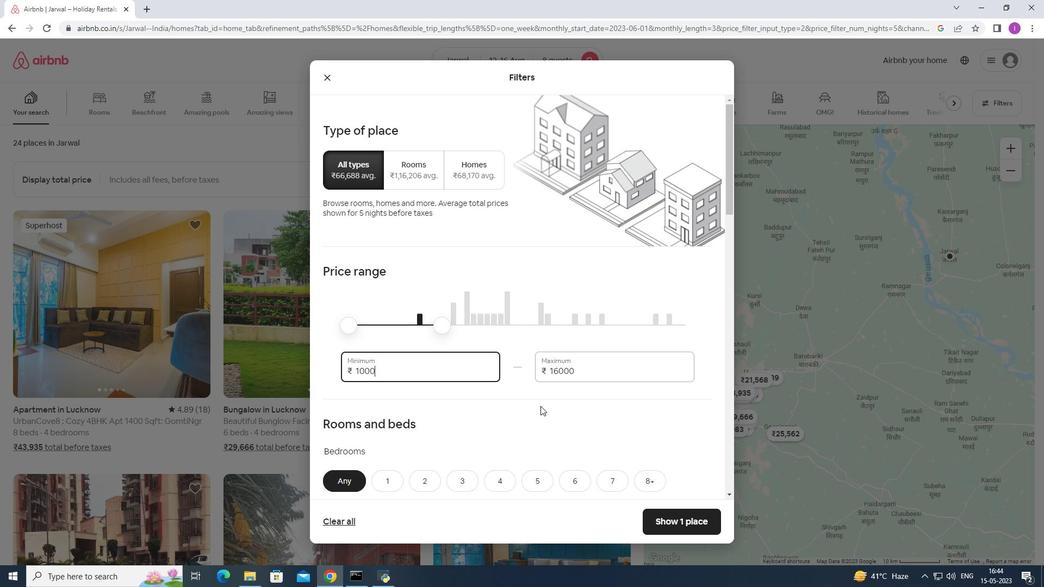 
Action: Key pressed 0
Screenshot: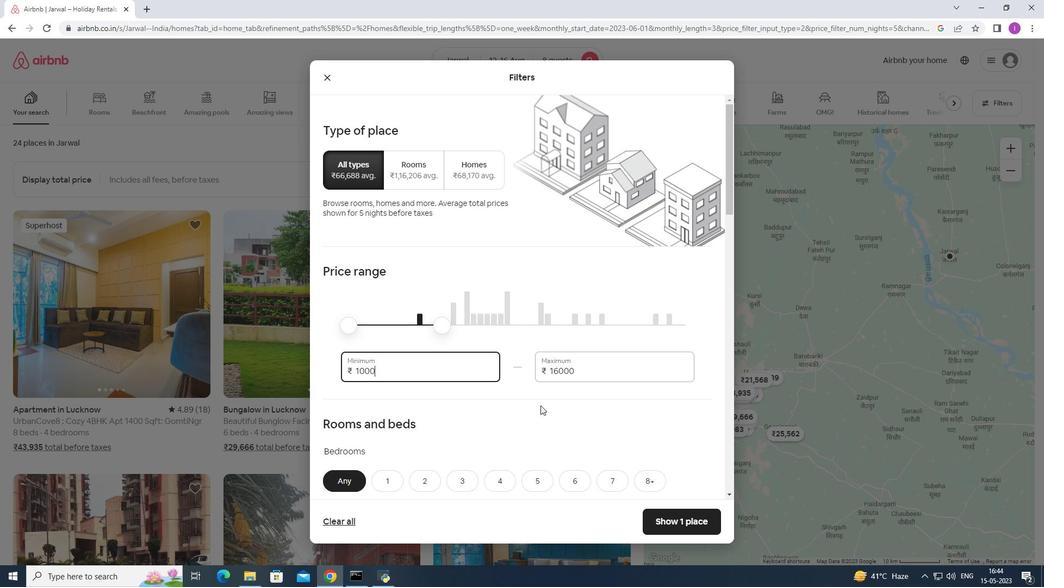 
Action: Mouse moved to (577, 437)
Screenshot: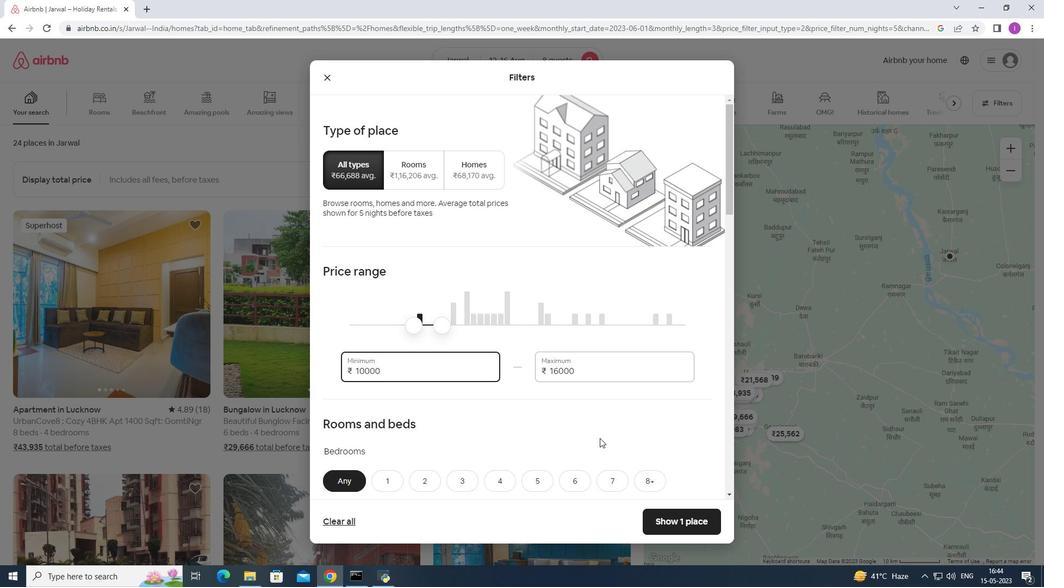 
Action: Mouse scrolled (577, 437) with delta (0, 0)
Screenshot: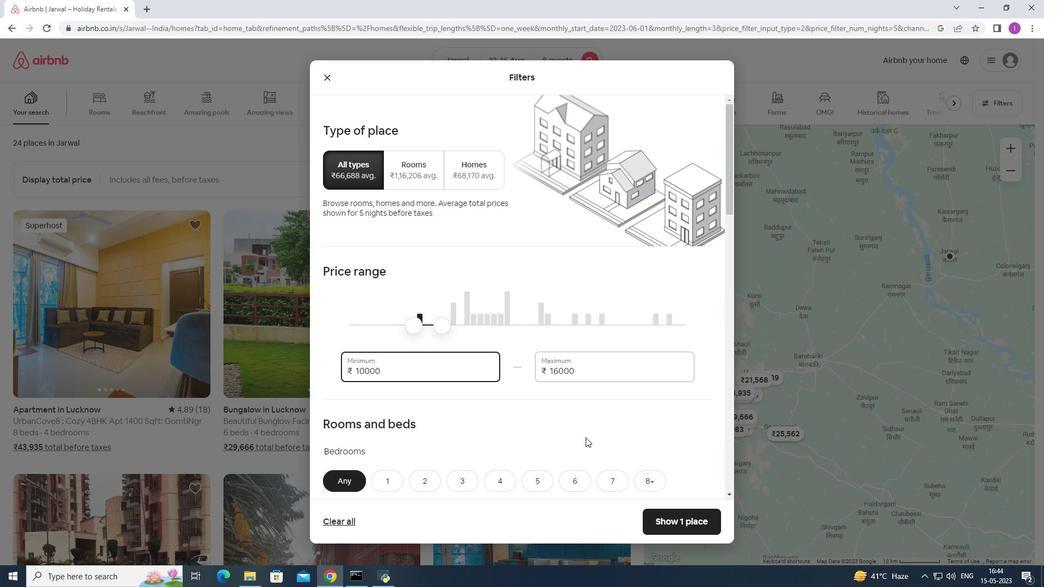 
Action: Mouse moved to (575, 435)
Screenshot: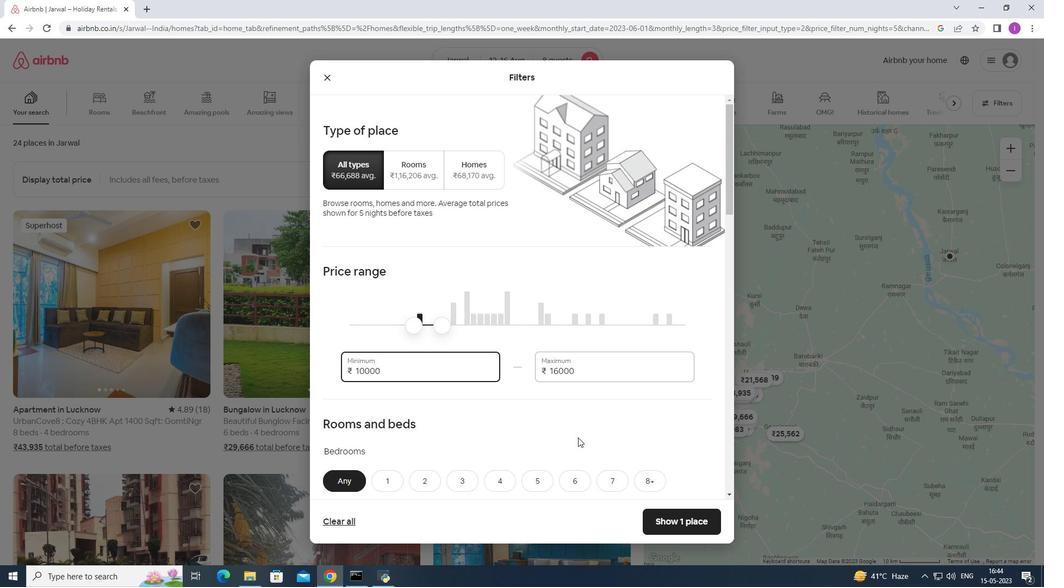 
Action: Mouse scrolled (575, 434) with delta (0, 0)
Screenshot: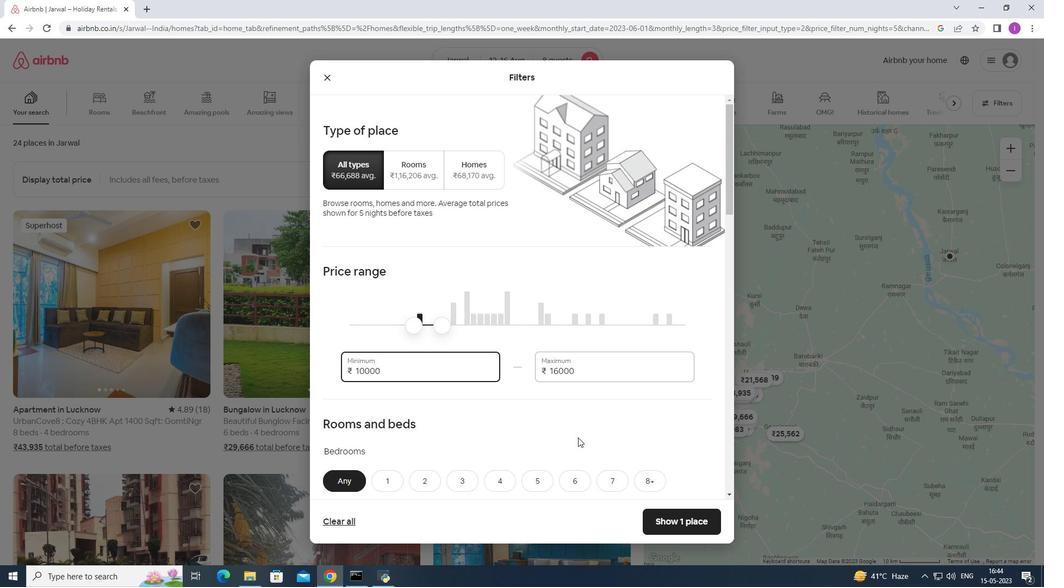 
Action: Mouse moved to (603, 373)
Screenshot: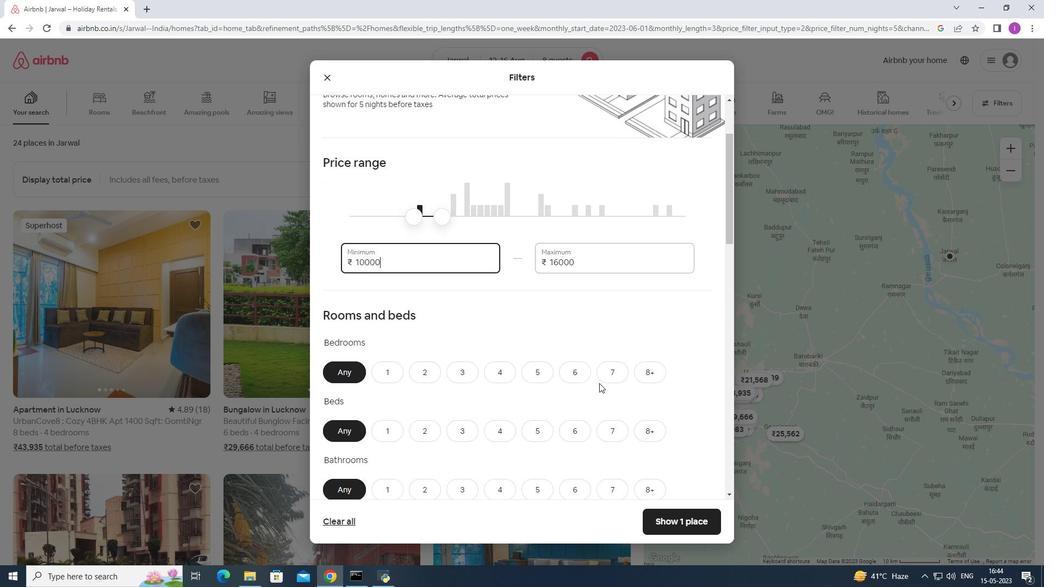 
Action: Mouse scrolled (603, 372) with delta (0, 0)
Screenshot: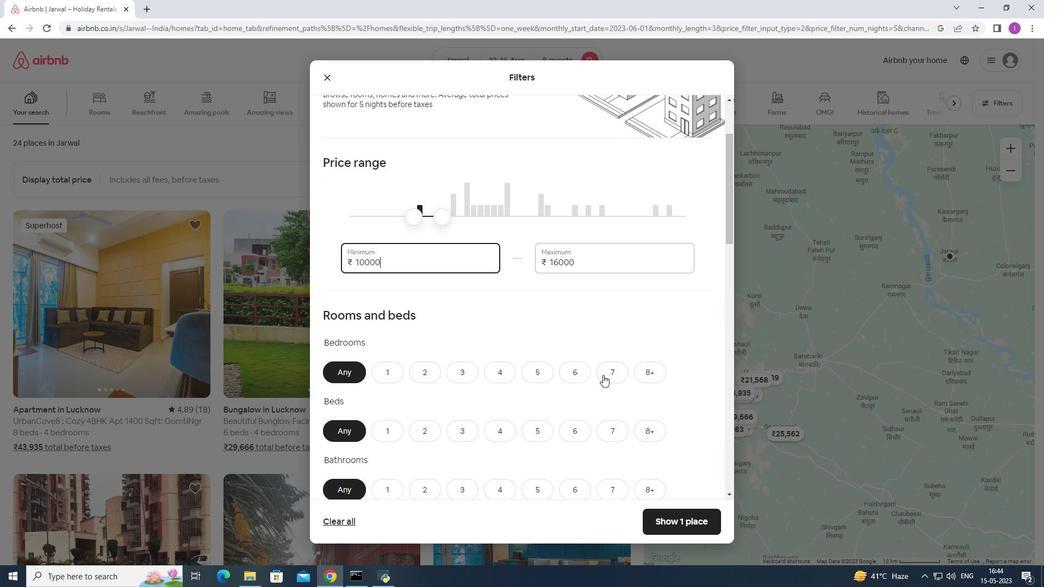 
Action: Mouse scrolled (603, 372) with delta (0, 0)
Screenshot: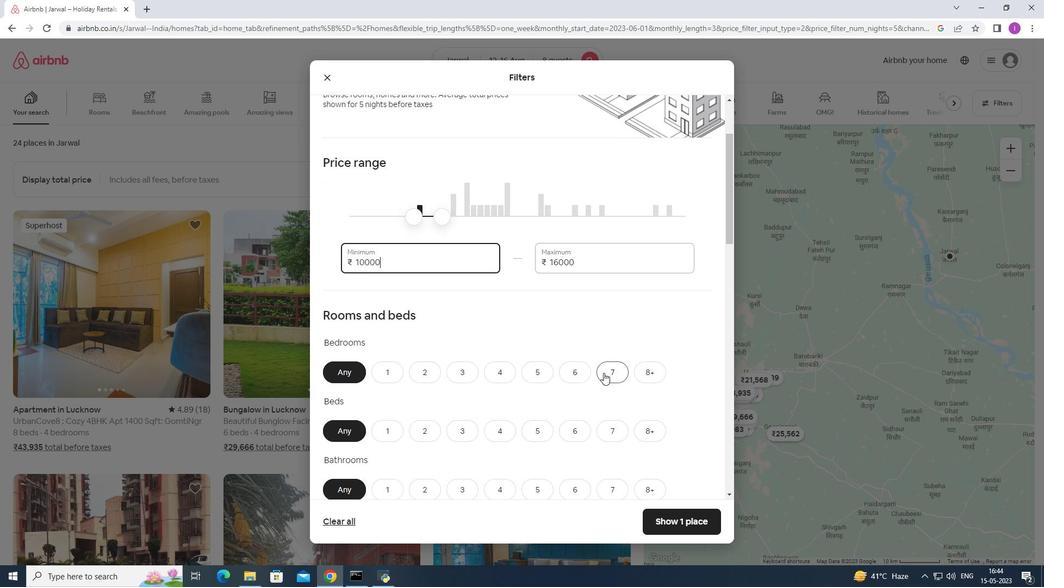 
Action: Mouse moved to (647, 264)
Screenshot: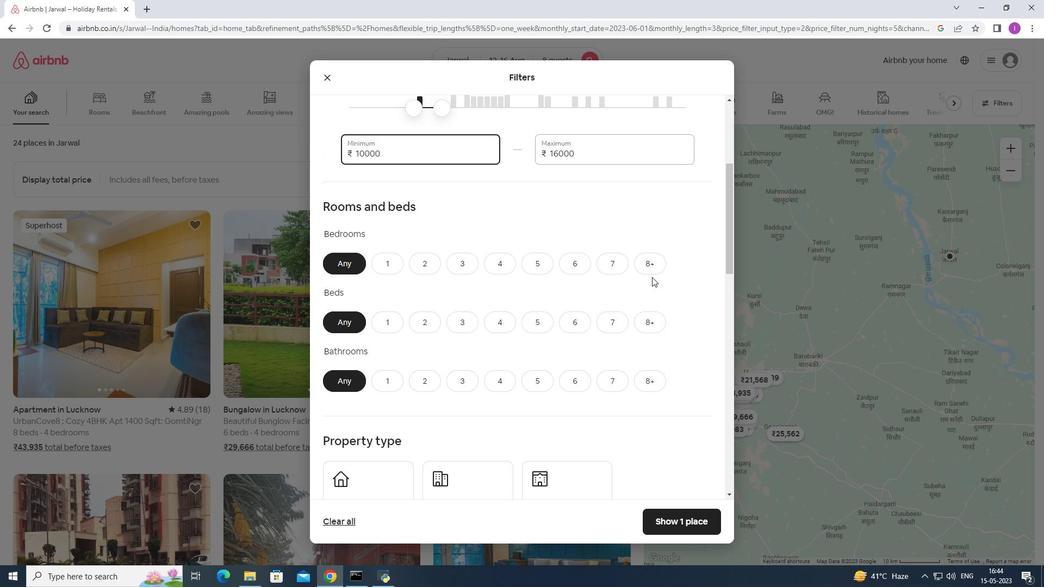 
Action: Mouse pressed left at (647, 264)
Screenshot: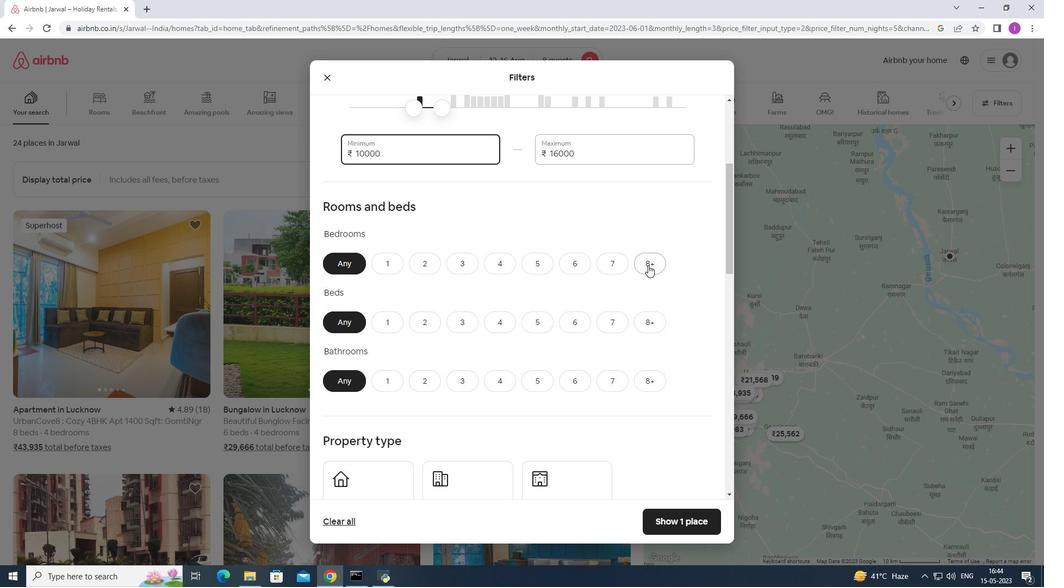 
Action: Mouse moved to (645, 321)
Screenshot: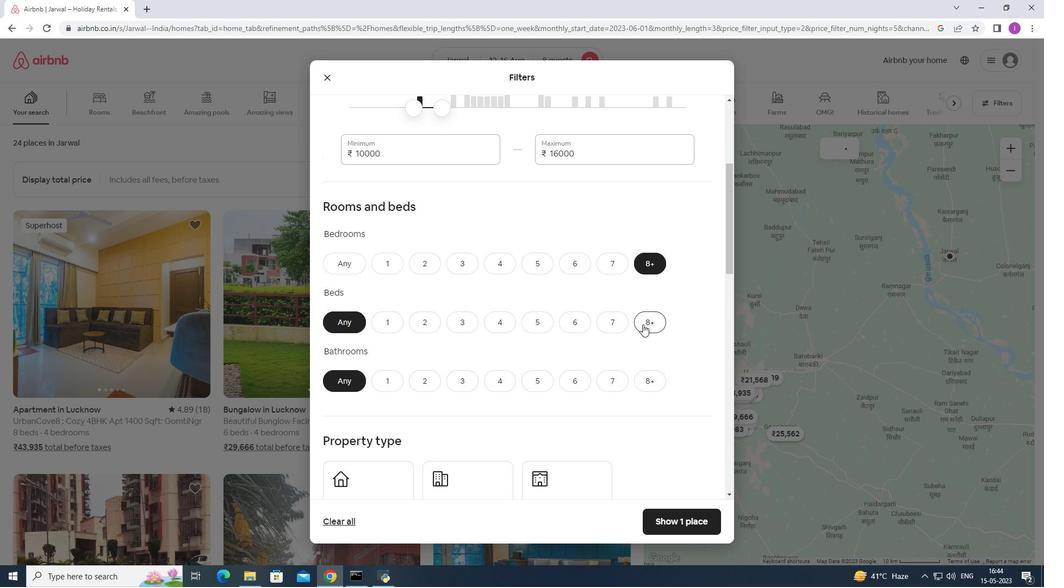 
Action: Mouse pressed left at (645, 321)
Screenshot: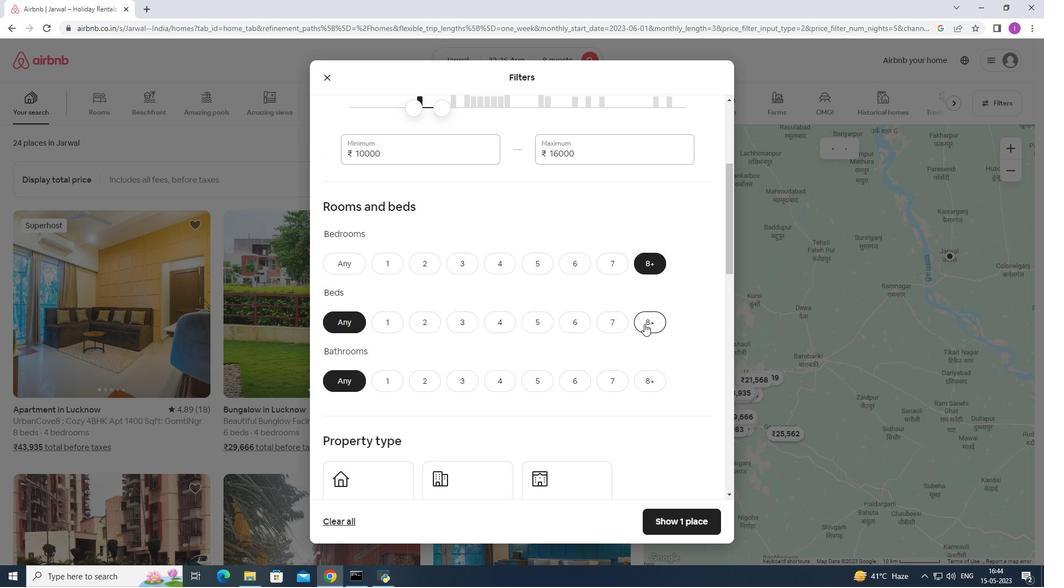 
Action: Mouse moved to (658, 377)
Screenshot: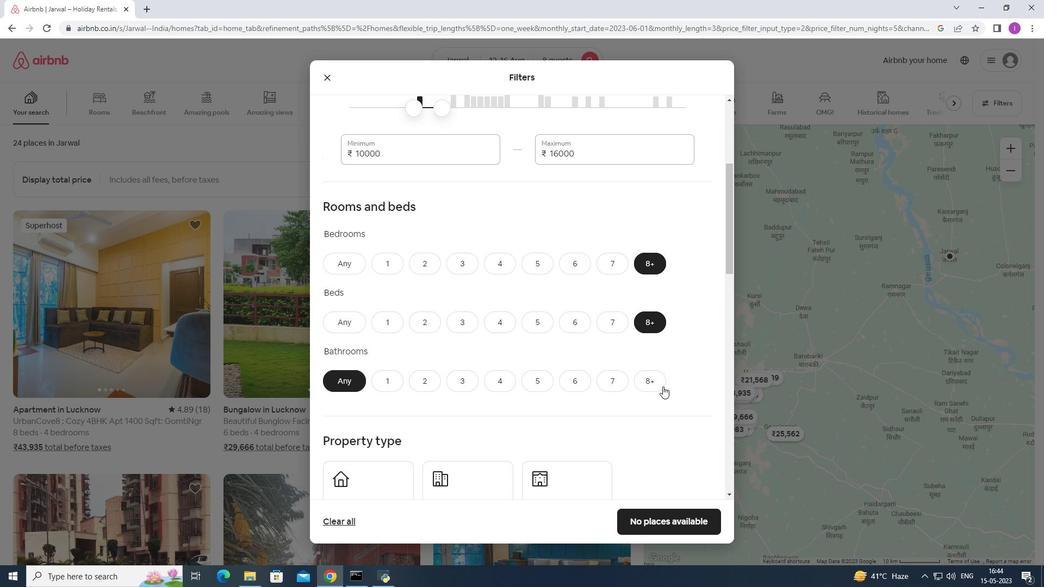 
Action: Mouse pressed left at (658, 377)
Screenshot: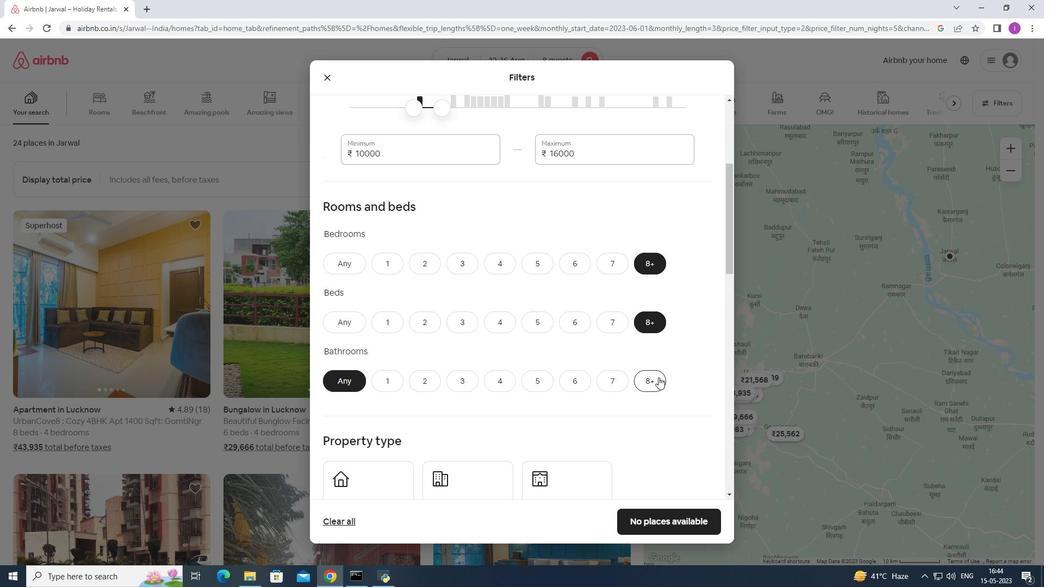 
Action: Mouse moved to (537, 346)
Screenshot: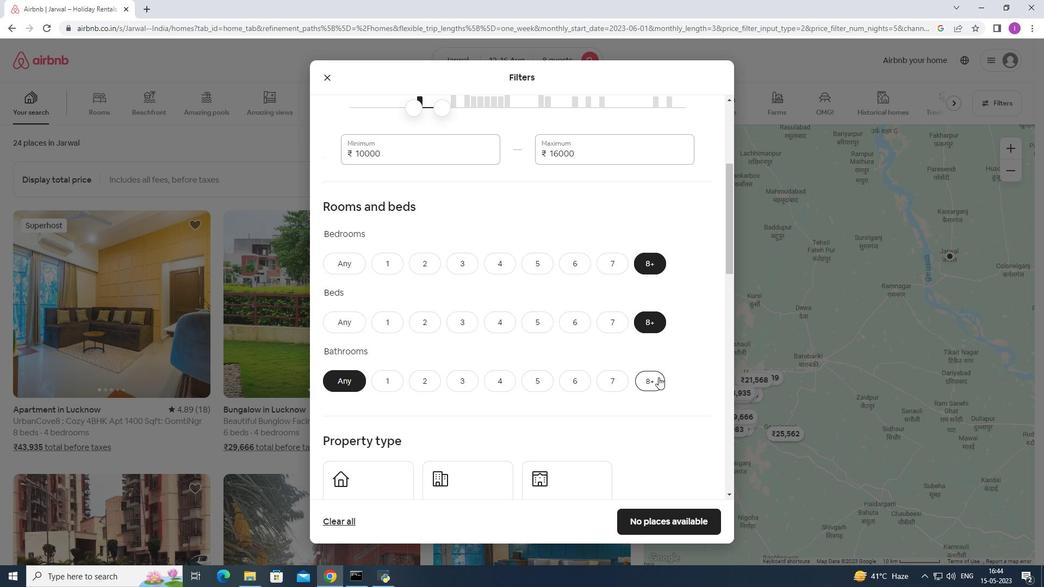 
Action: Mouse scrolled (537, 345) with delta (0, 0)
Screenshot: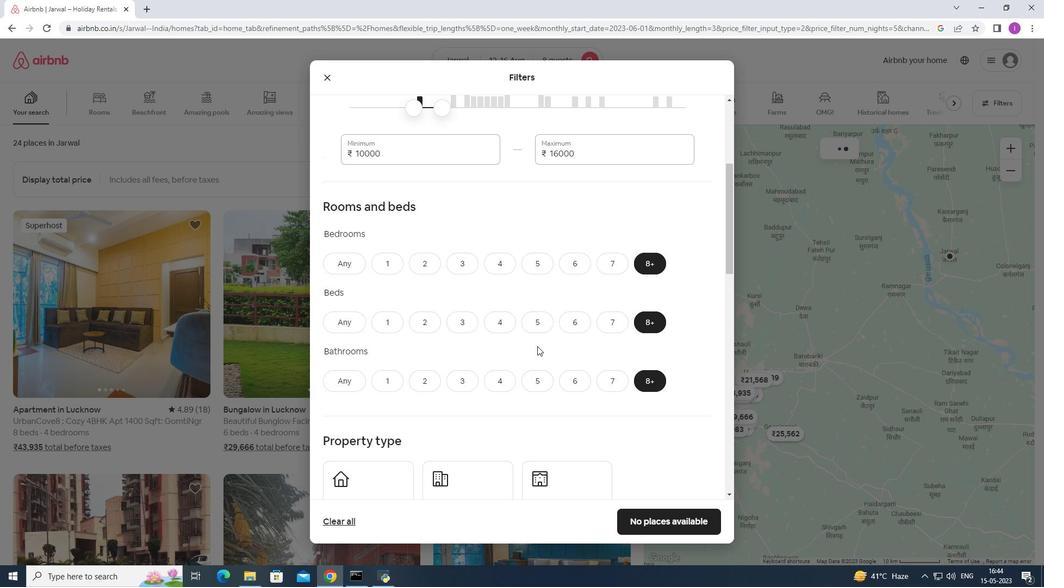 
Action: Mouse moved to (537, 346)
Screenshot: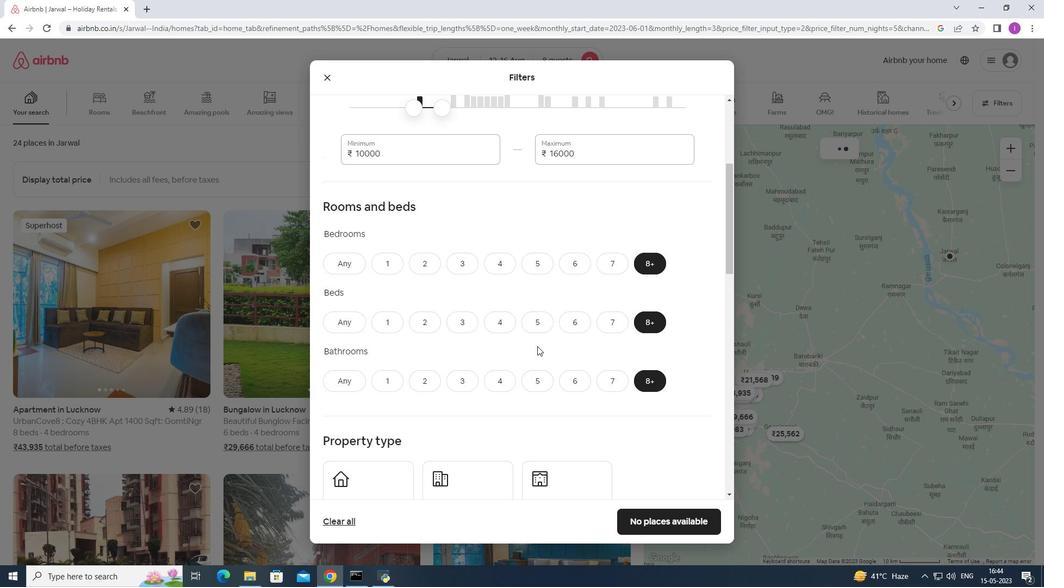 
Action: Mouse scrolled (537, 345) with delta (0, 0)
Screenshot: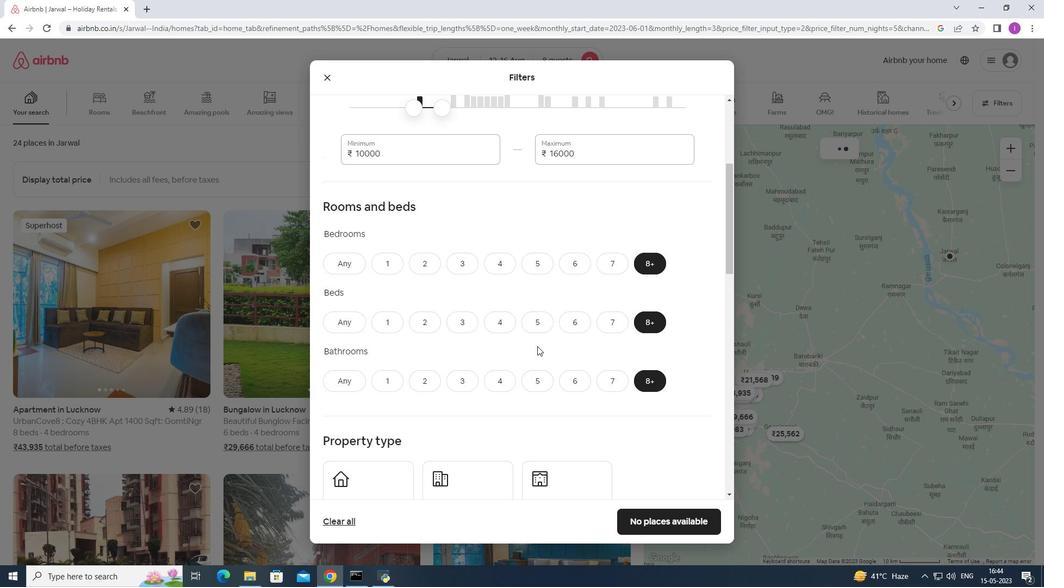 
Action: Mouse scrolled (537, 345) with delta (0, 0)
Screenshot: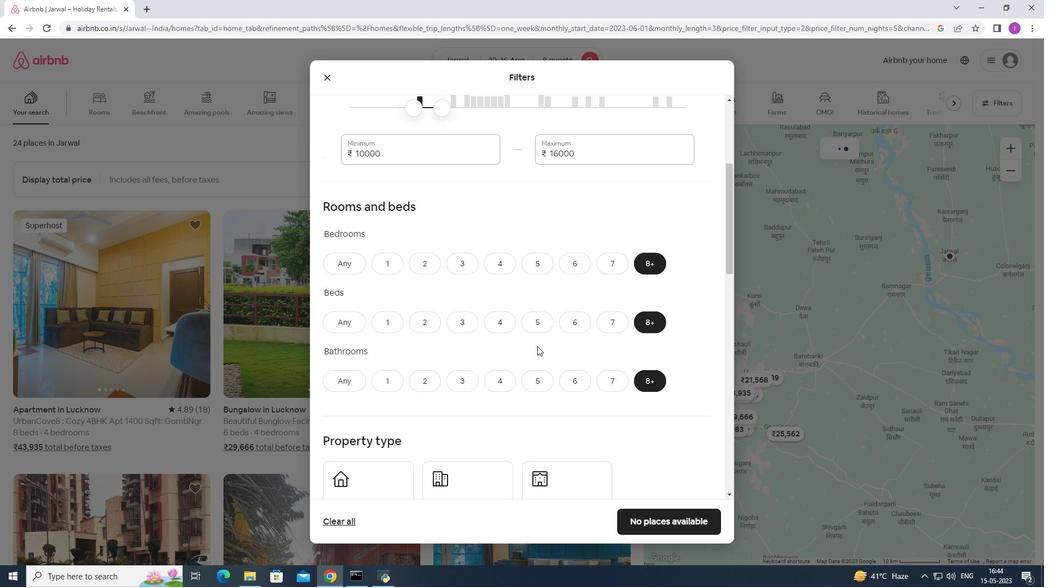 
Action: Mouse moved to (392, 344)
Screenshot: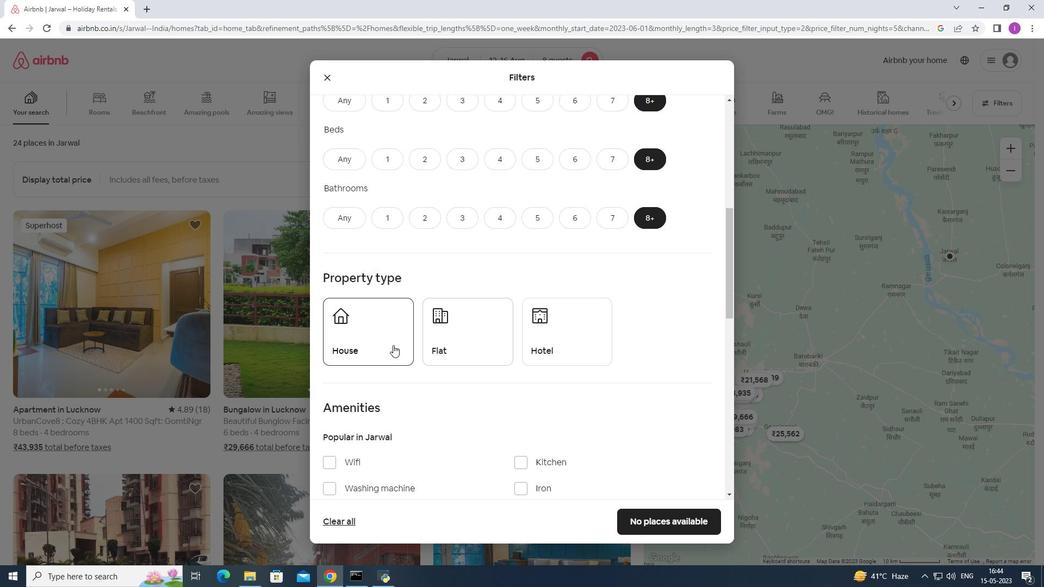 
Action: Mouse pressed left at (392, 344)
Screenshot: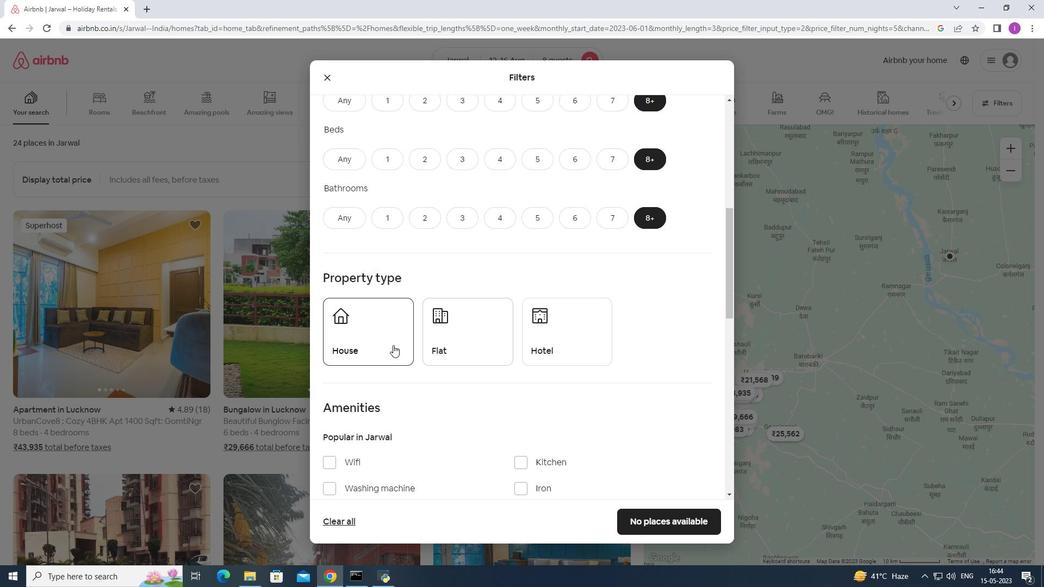
Action: Mouse moved to (473, 326)
Screenshot: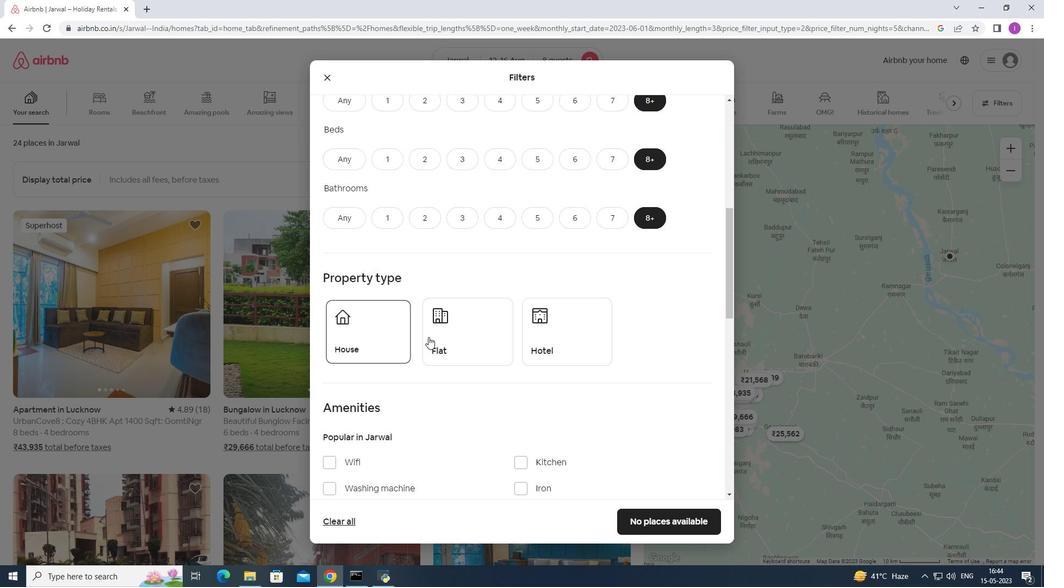 
Action: Mouse pressed left at (473, 326)
Screenshot: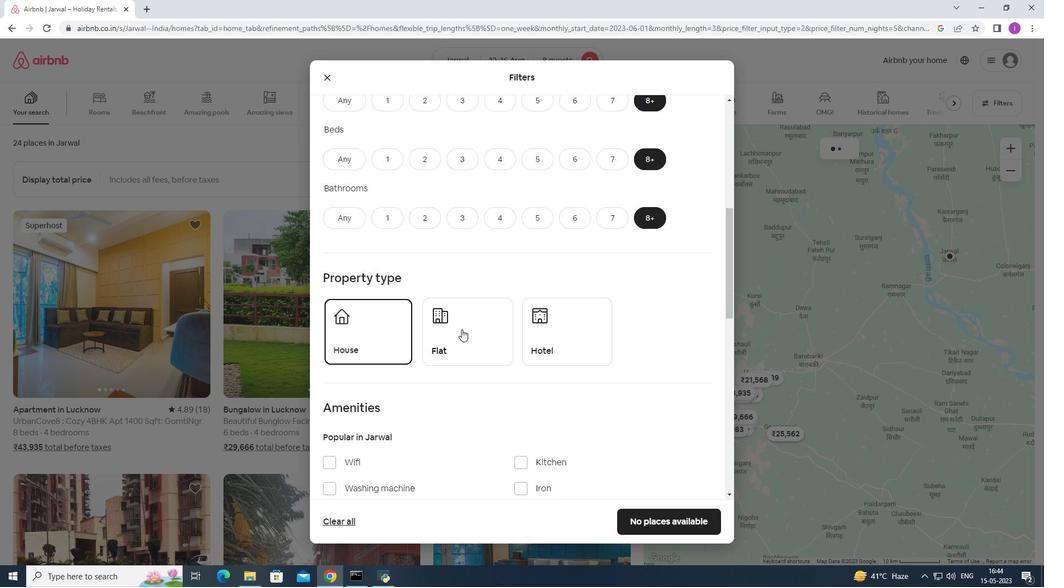 
Action: Mouse moved to (549, 331)
Screenshot: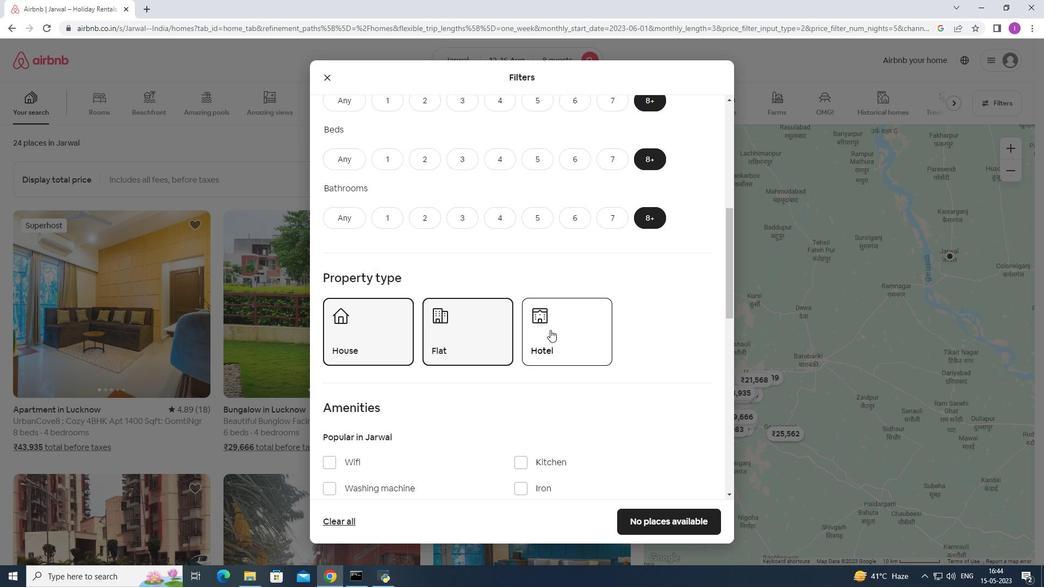 
Action: Mouse scrolled (549, 331) with delta (0, 0)
Screenshot: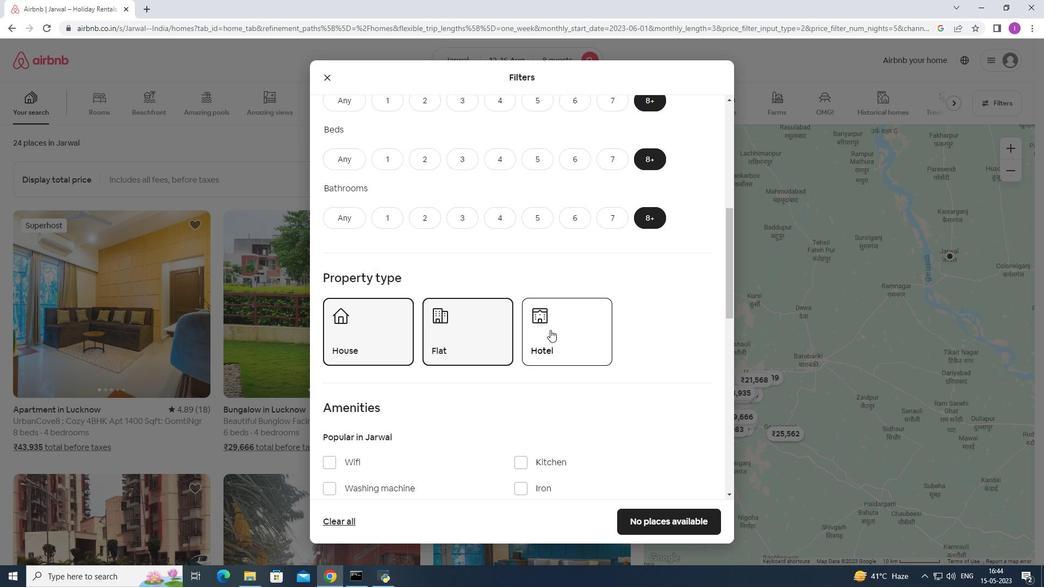 
Action: Mouse moved to (549, 311)
Screenshot: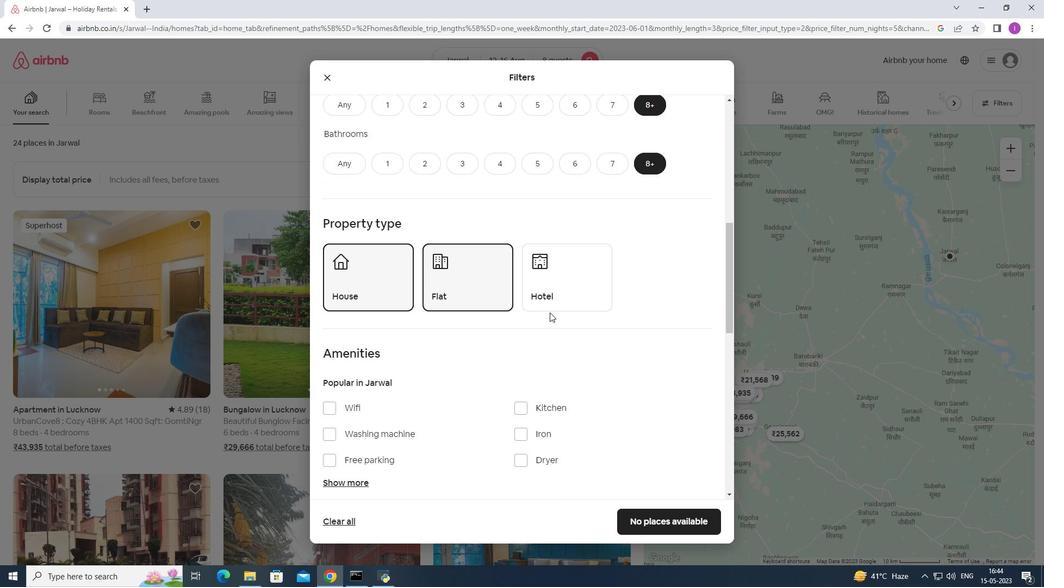 
Action: Mouse pressed left at (549, 311)
Screenshot: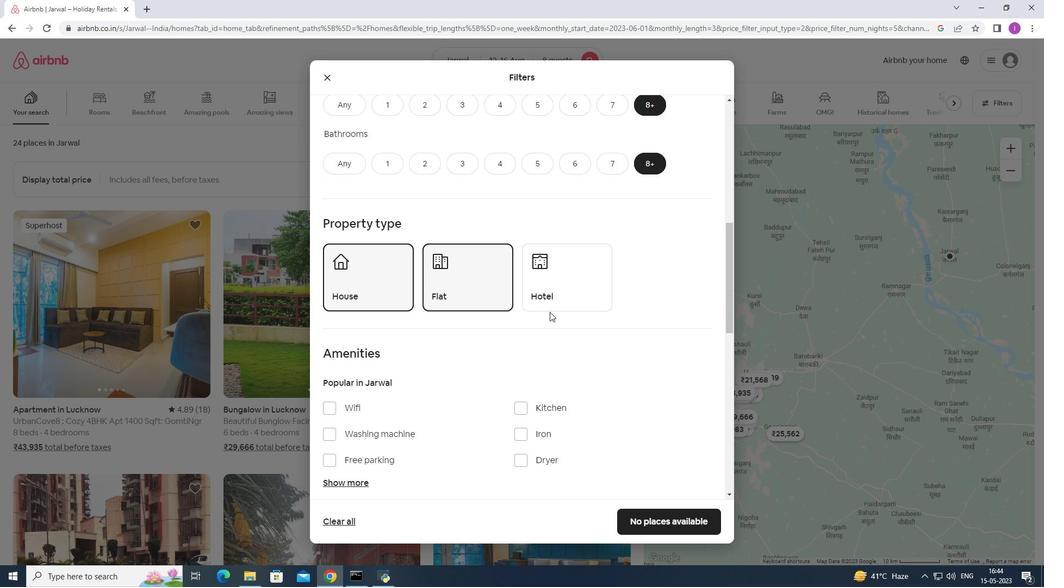 
Action: Mouse moved to (547, 296)
Screenshot: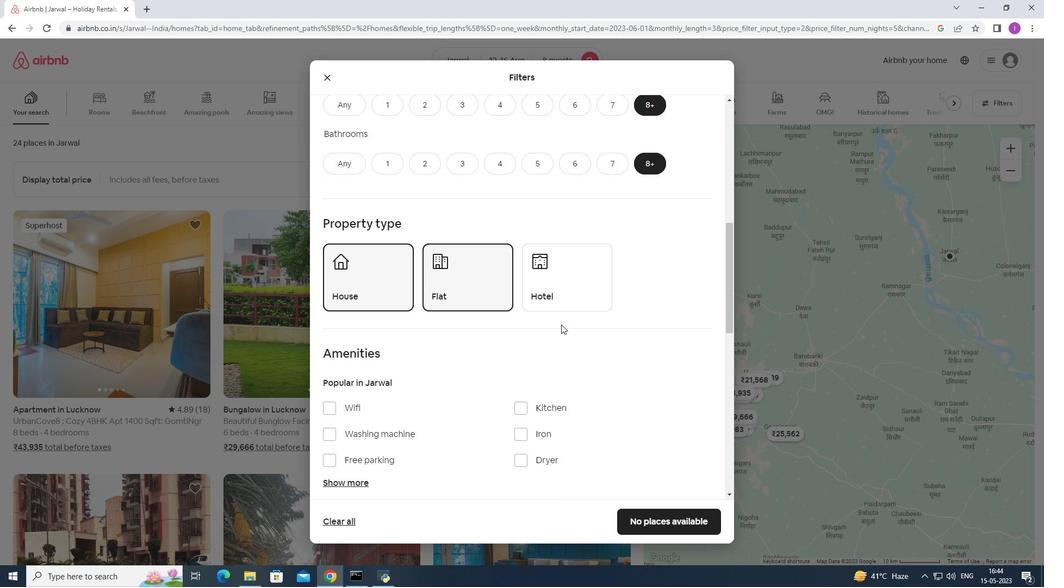 
Action: Mouse pressed left at (547, 296)
Screenshot: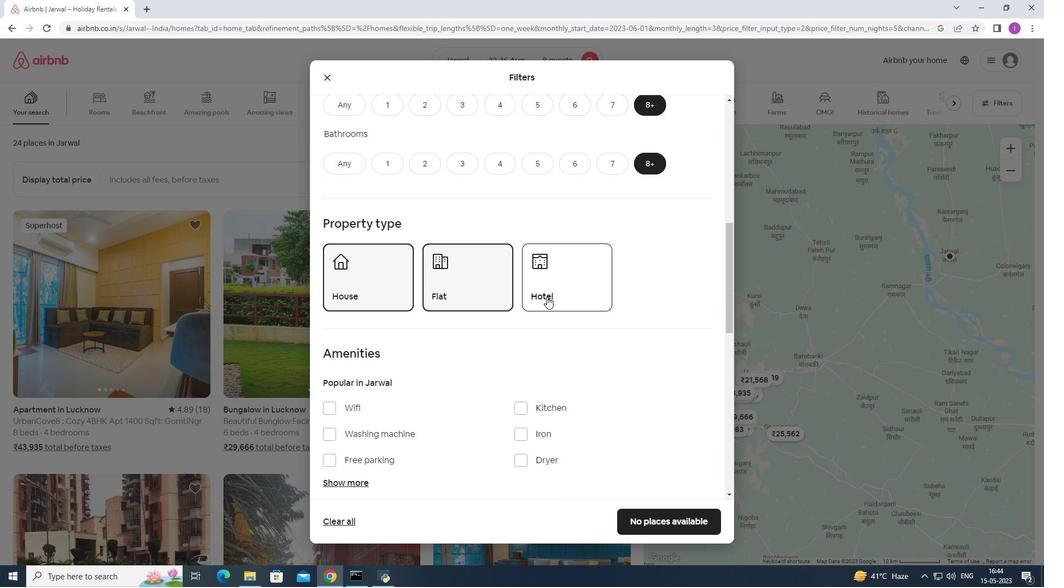
Action: Mouse moved to (491, 376)
Screenshot: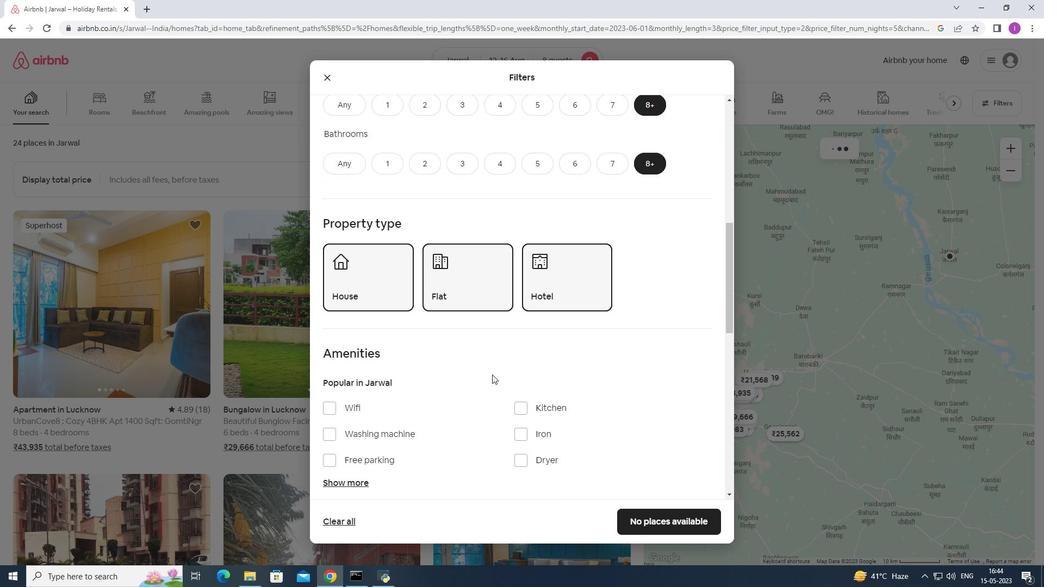 
Action: Mouse scrolled (491, 376) with delta (0, 0)
Screenshot: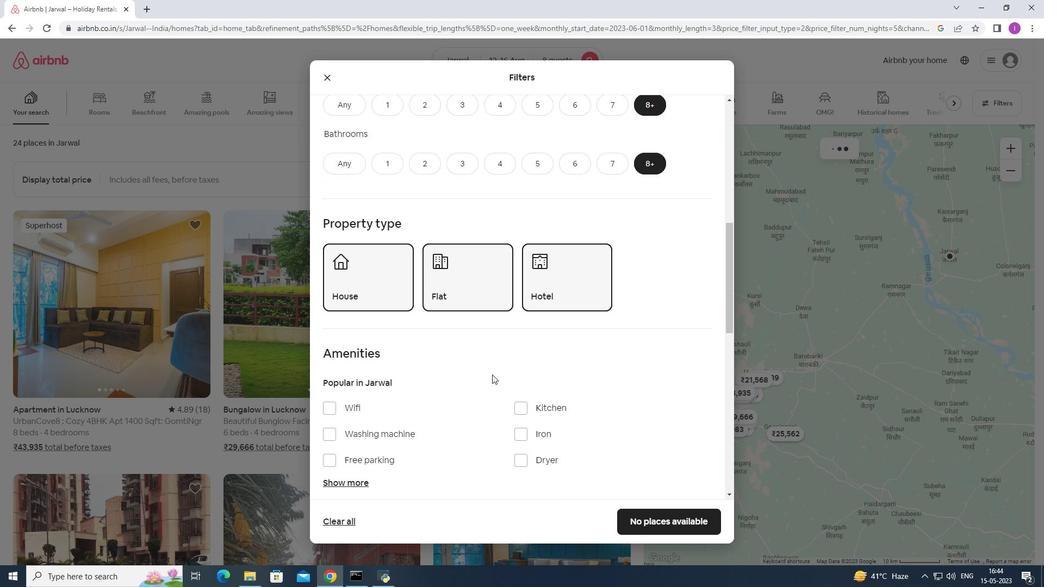 
Action: Mouse moved to (491, 377)
Screenshot: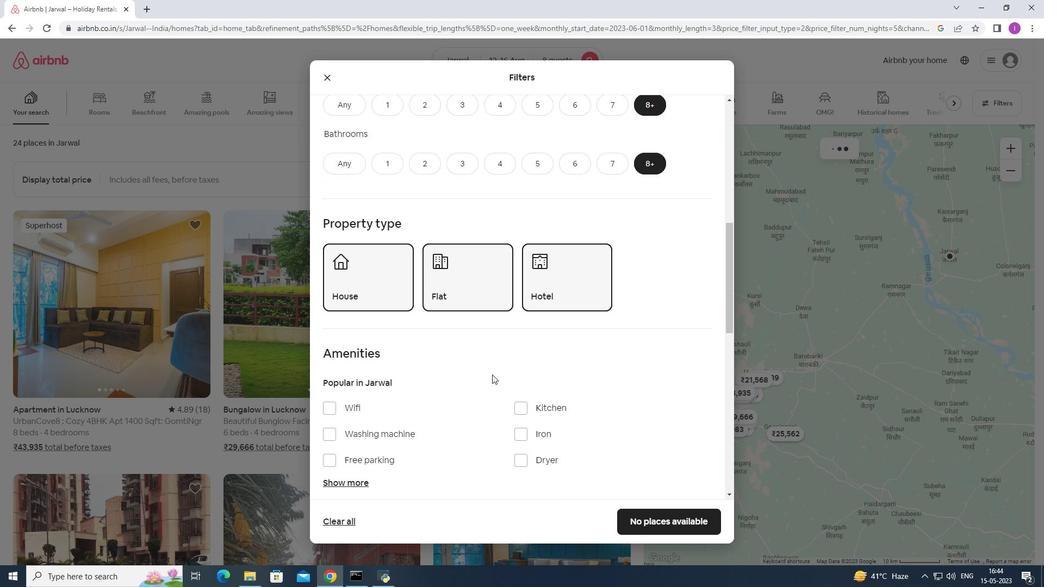 
Action: Mouse scrolled (491, 376) with delta (0, 0)
Screenshot: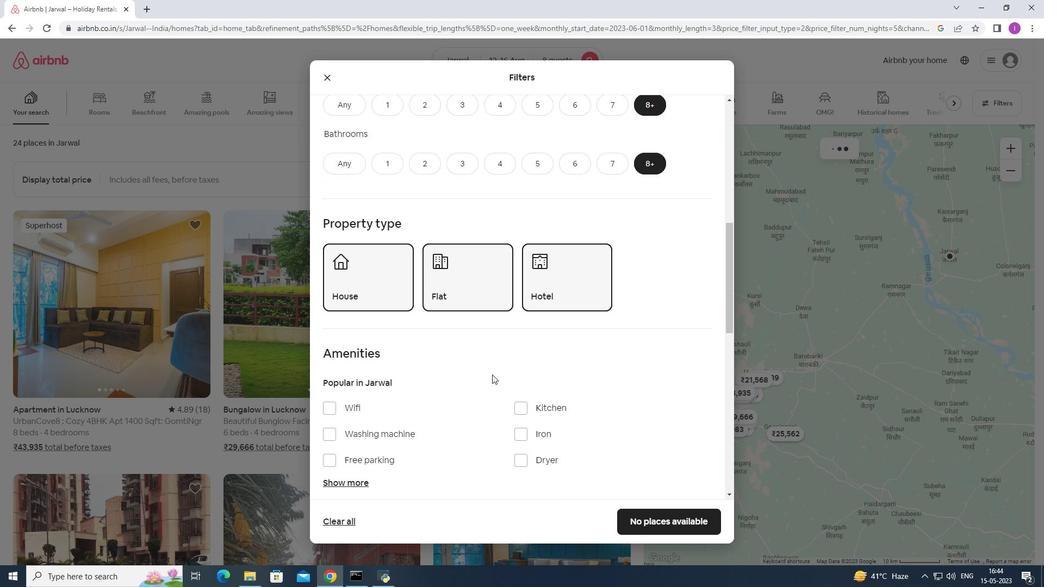 
Action: Mouse scrolled (491, 377) with delta (0, 0)
Screenshot: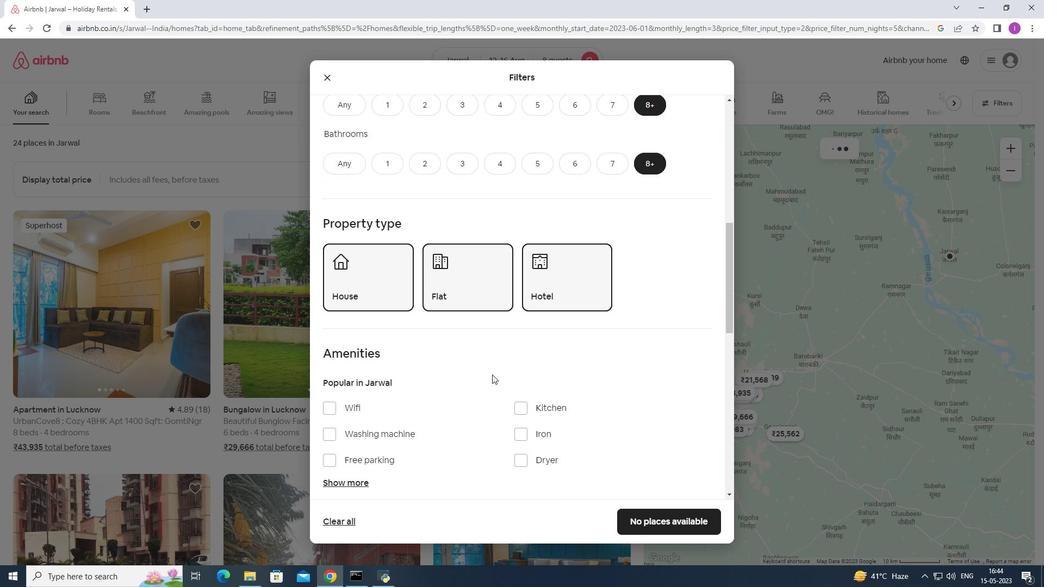 
Action: Mouse scrolled (491, 376) with delta (0, 0)
Screenshot: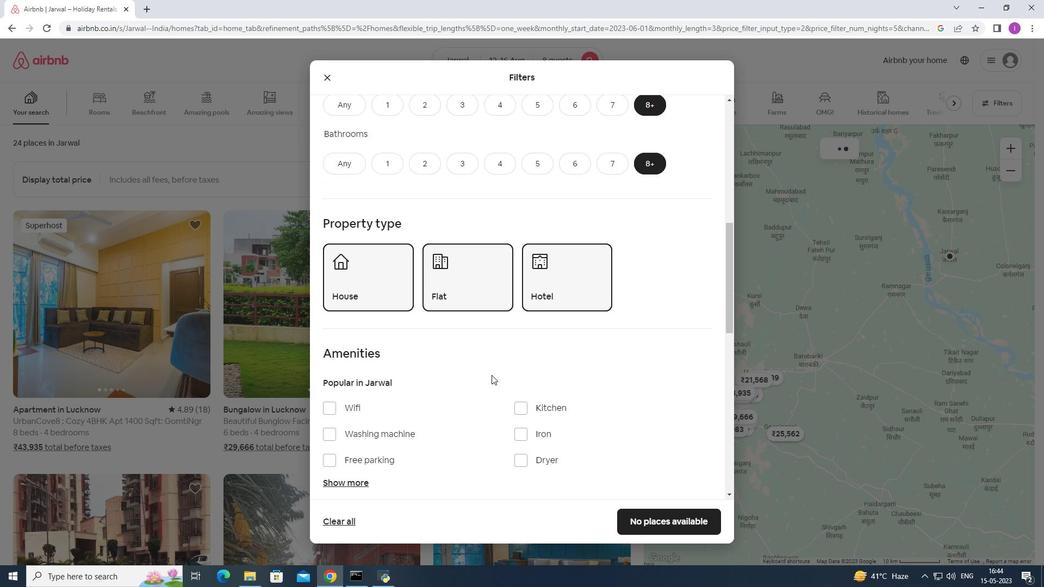 
Action: Mouse moved to (327, 293)
Screenshot: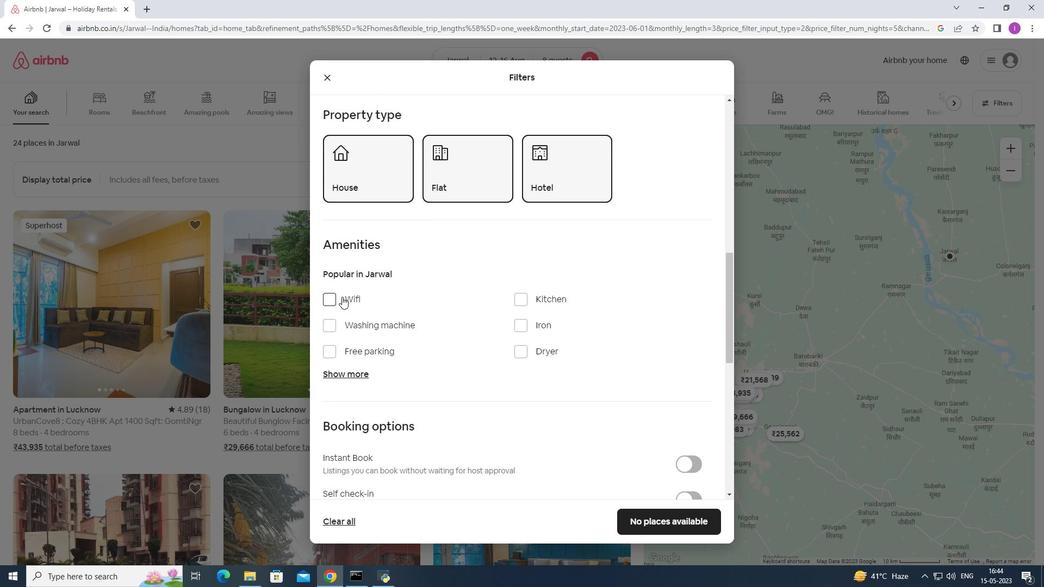
Action: Mouse pressed left at (327, 293)
Screenshot: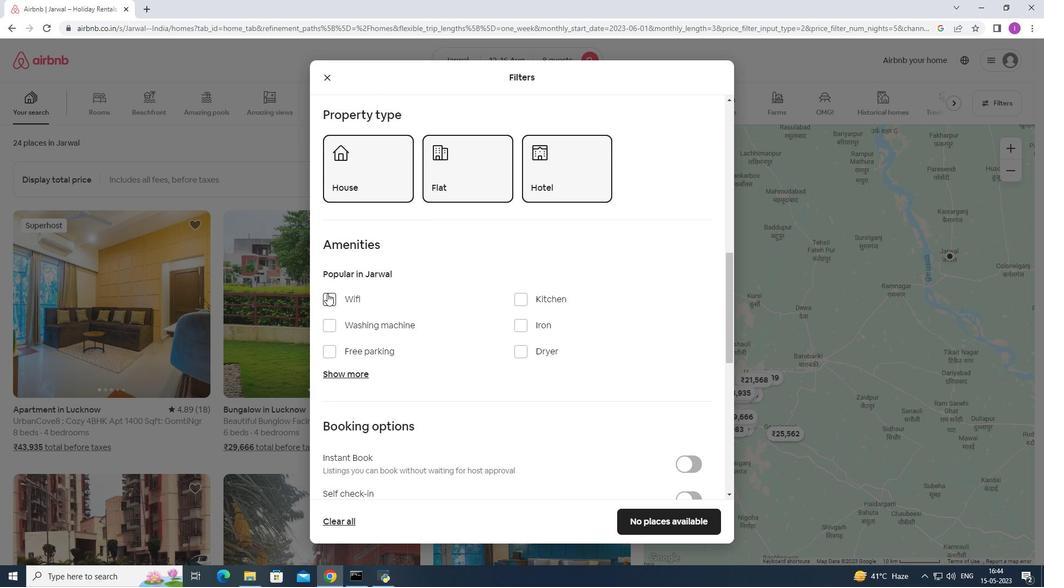 
Action: Mouse moved to (332, 351)
Screenshot: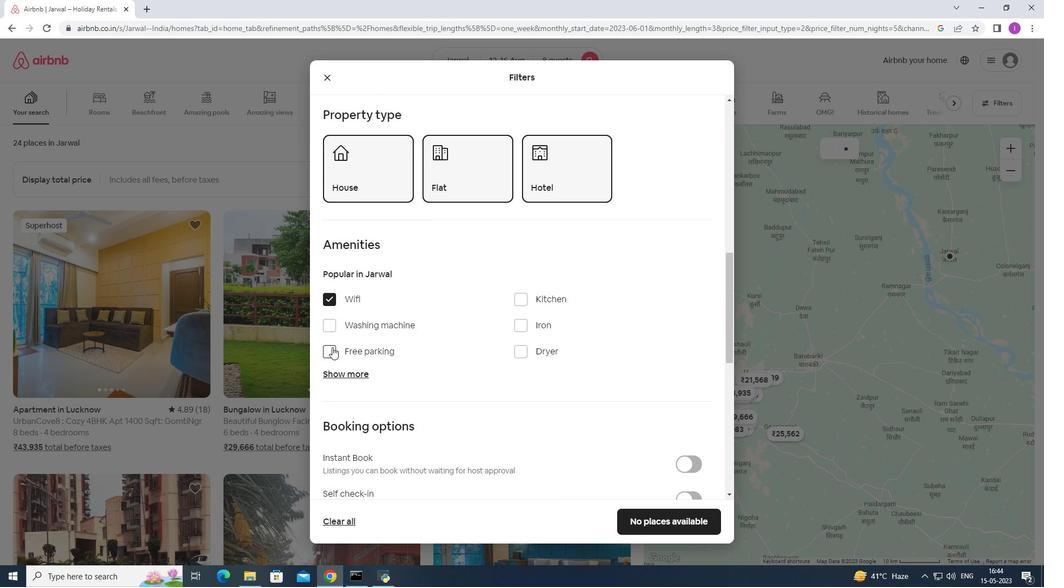 
Action: Mouse pressed left at (332, 351)
Screenshot: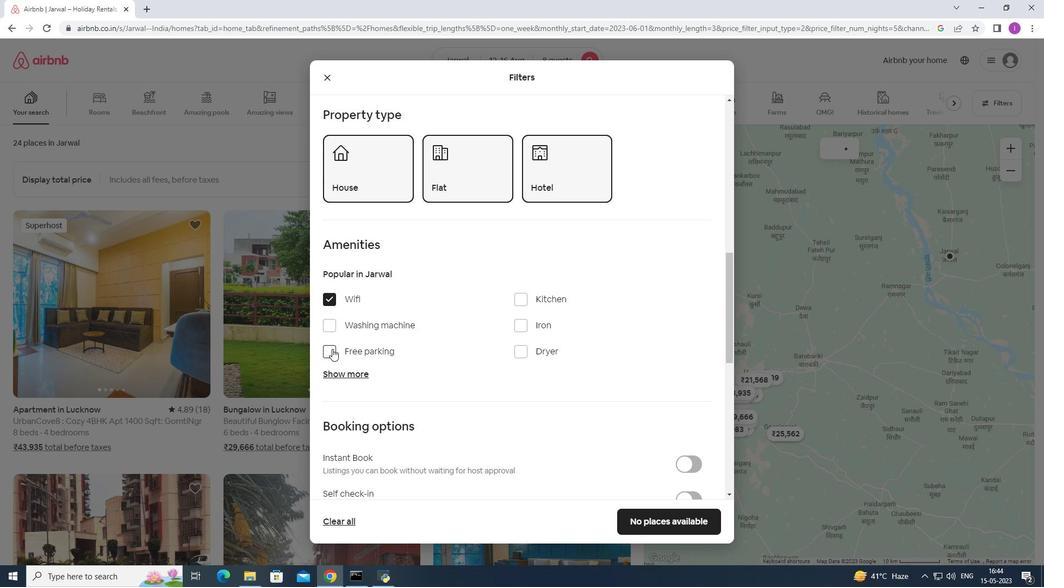 
Action: Mouse moved to (350, 373)
Screenshot: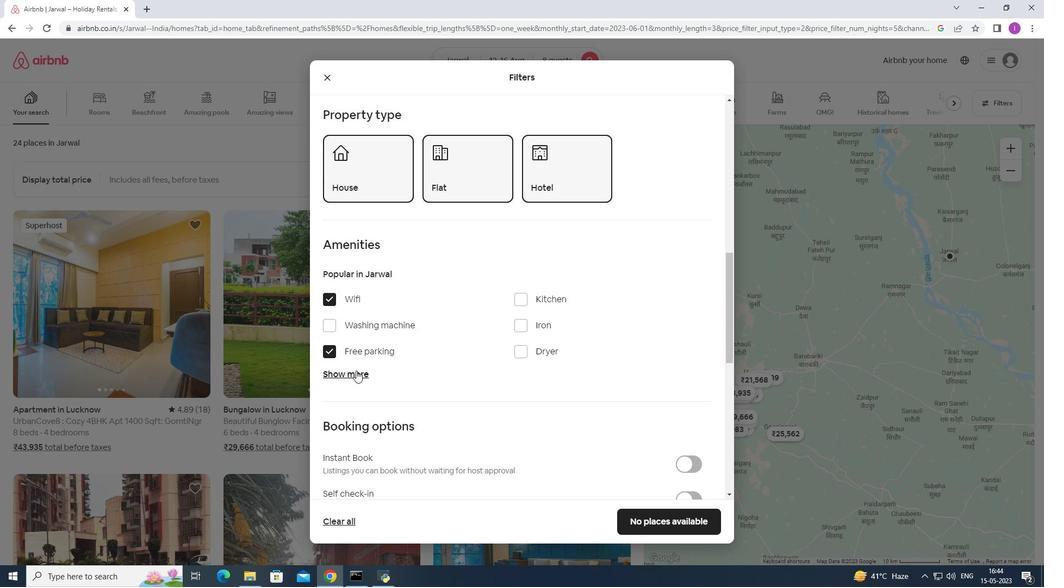 
Action: Mouse pressed left at (350, 373)
Screenshot: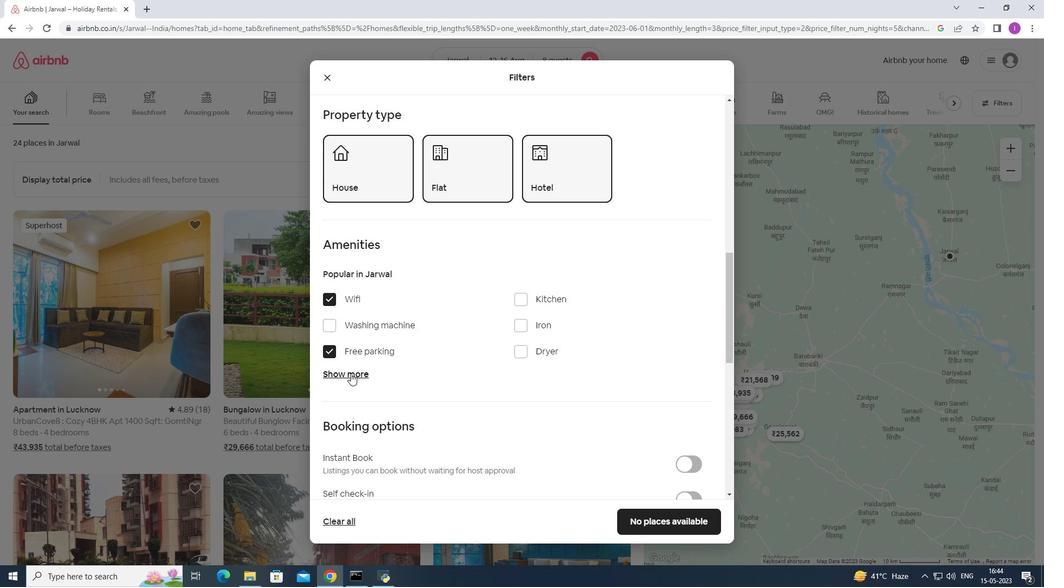 
Action: Mouse moved to (523, 443)
Screenshot: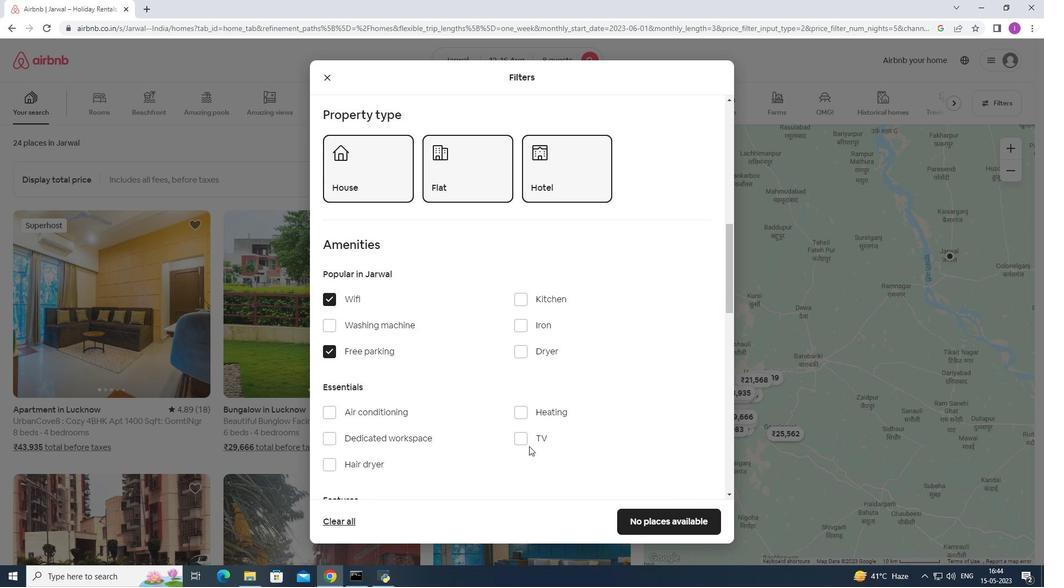 
Action: Mouse pressed left at (523, 443)
Screenshot: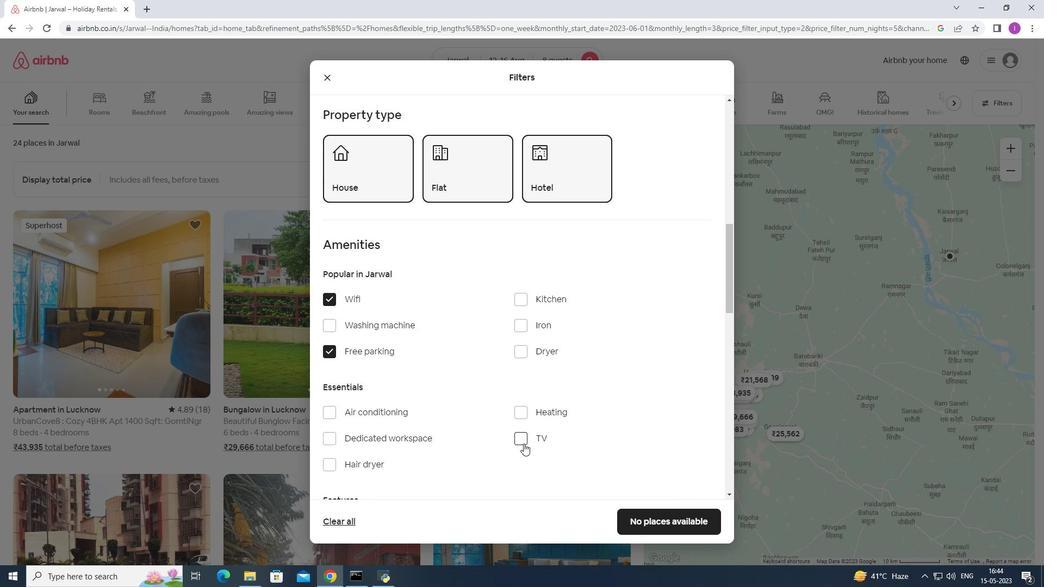 
Action: Mouse moved to (427, 391)
Screenshot: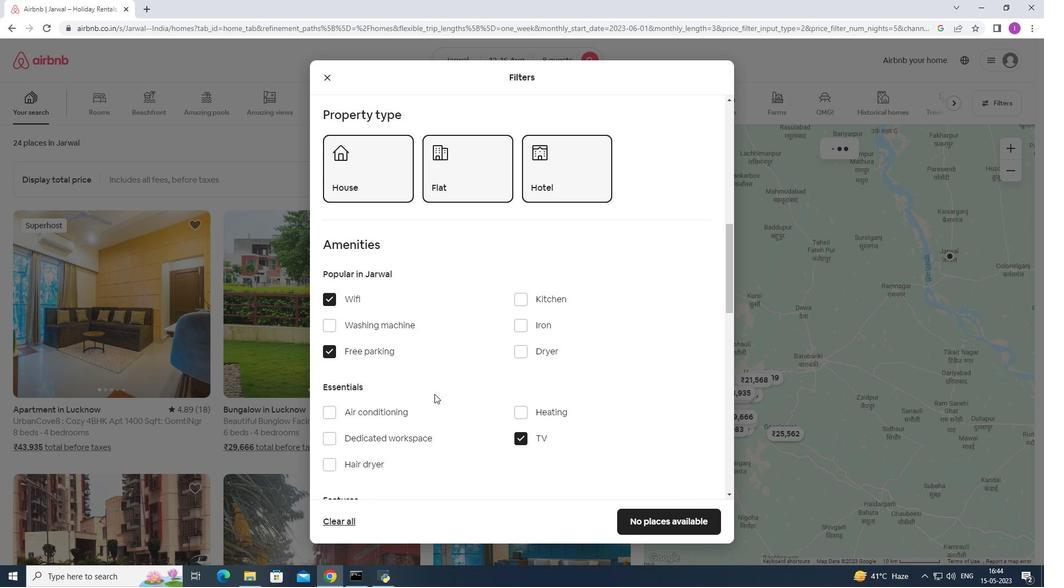 
Action: Mouse scrolled (427, 390) with delta (0, 0)
Screenshot: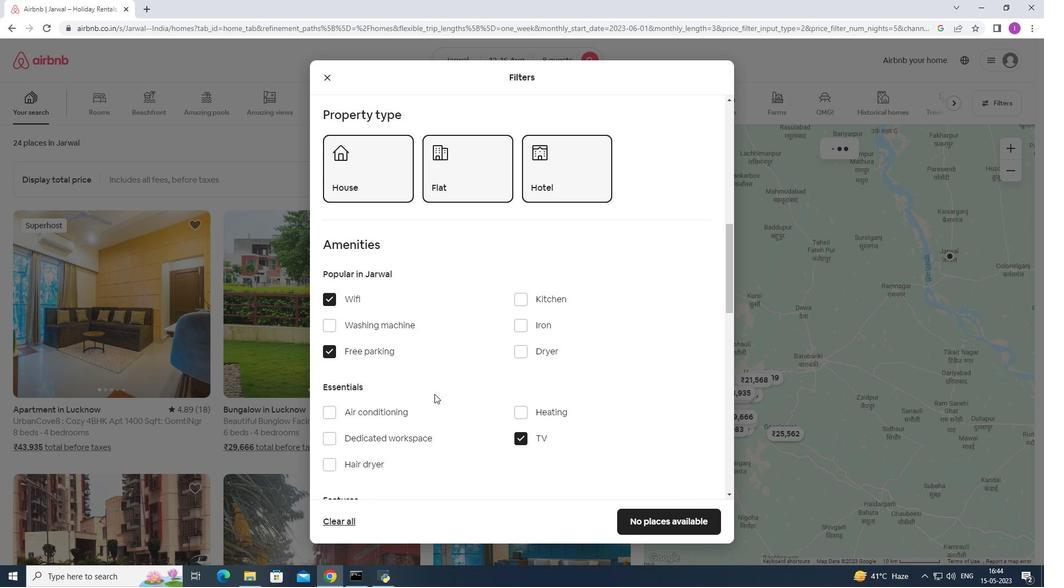 
Action: Mouse moved to (427, 391)
Screenshot: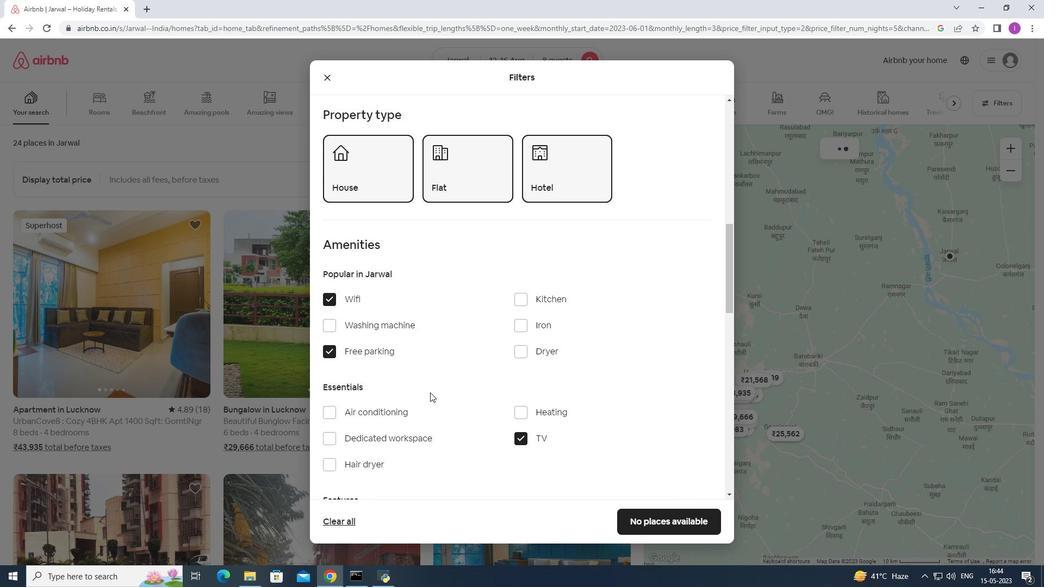 
Action: Mouse scrolled (427, 390) with delta (0, 0)
Screenshot: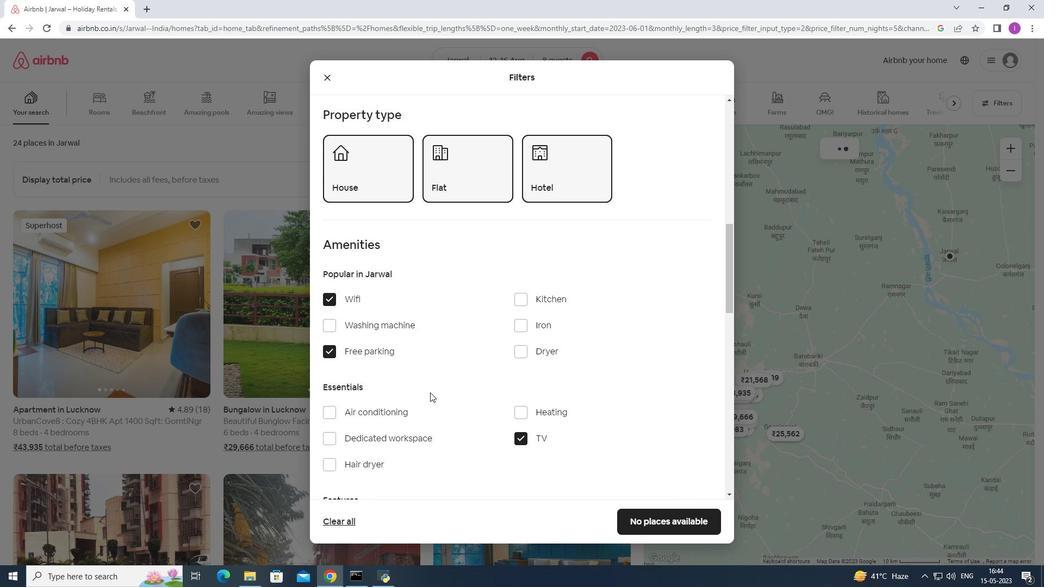 
Action: Mouse scrolled (427, 390) with delta (0, 0)
Screenshot: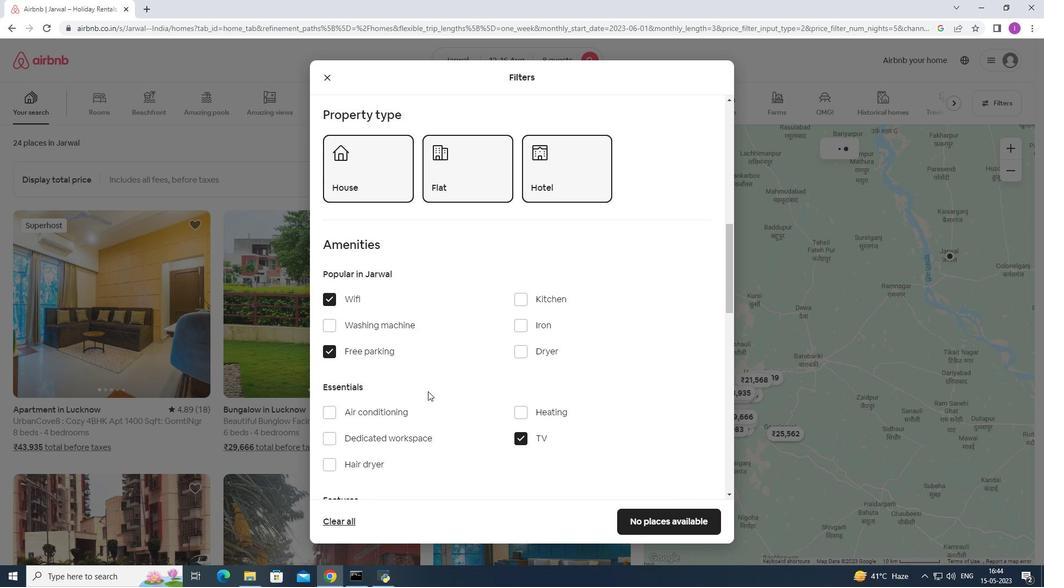 
Action: Mouse moved to (428, 386)
Screenshot: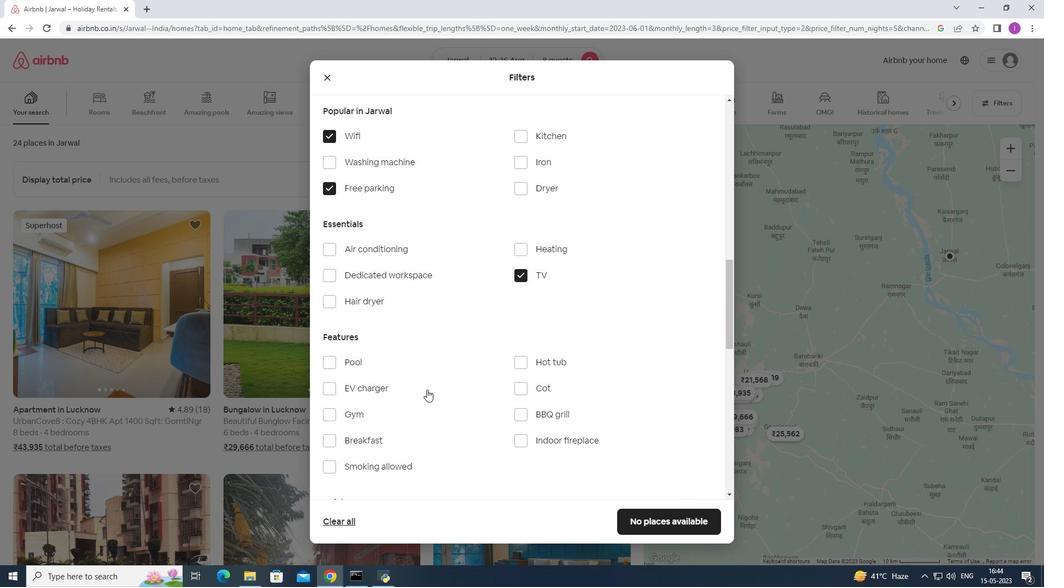
Action: Mouse scrolled (428, 385) with delta (0, 0)
Screenshot: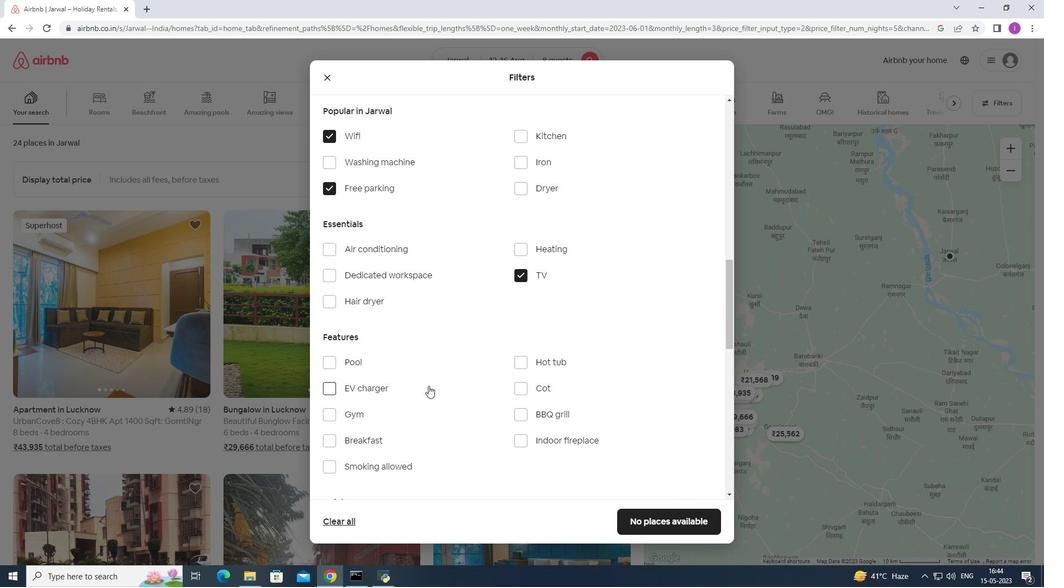 
Action: Mouse moved to (336, 362)
Screenshot: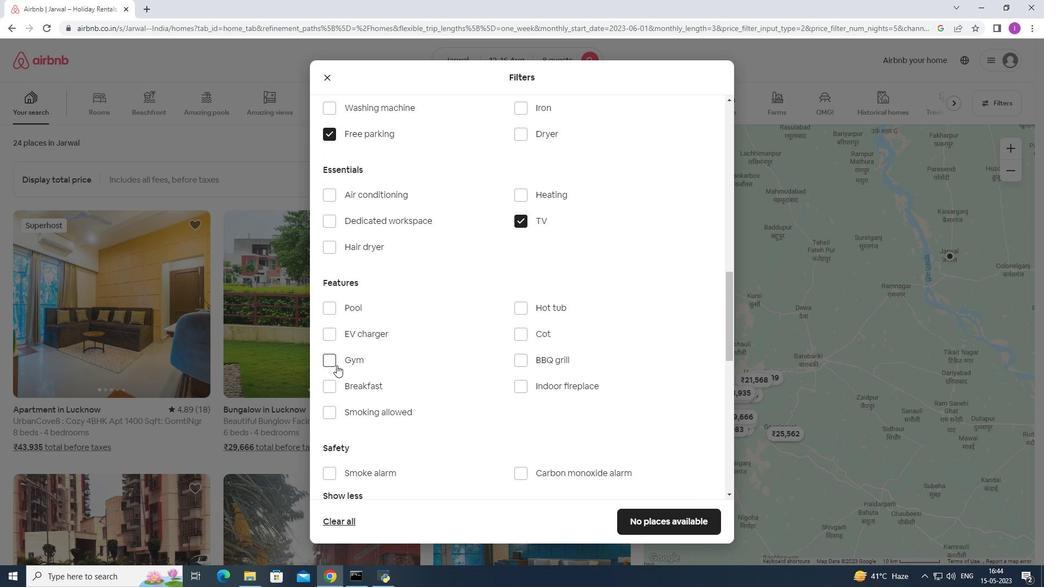 
Action: Mouse pressed left at (336, 362)
Screenshot: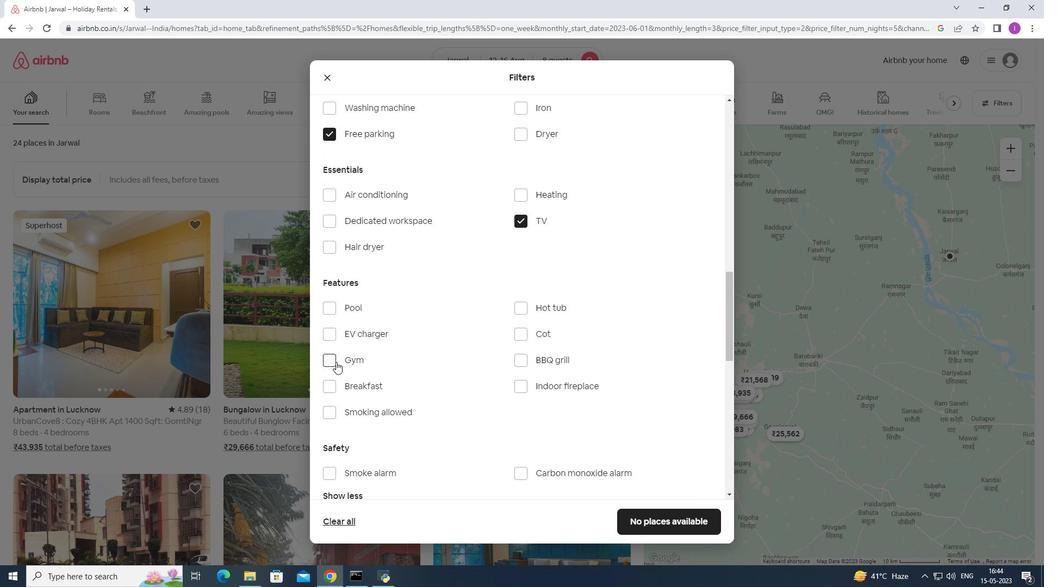 
Action: Mouse moved to (334, 382)
Screenshot: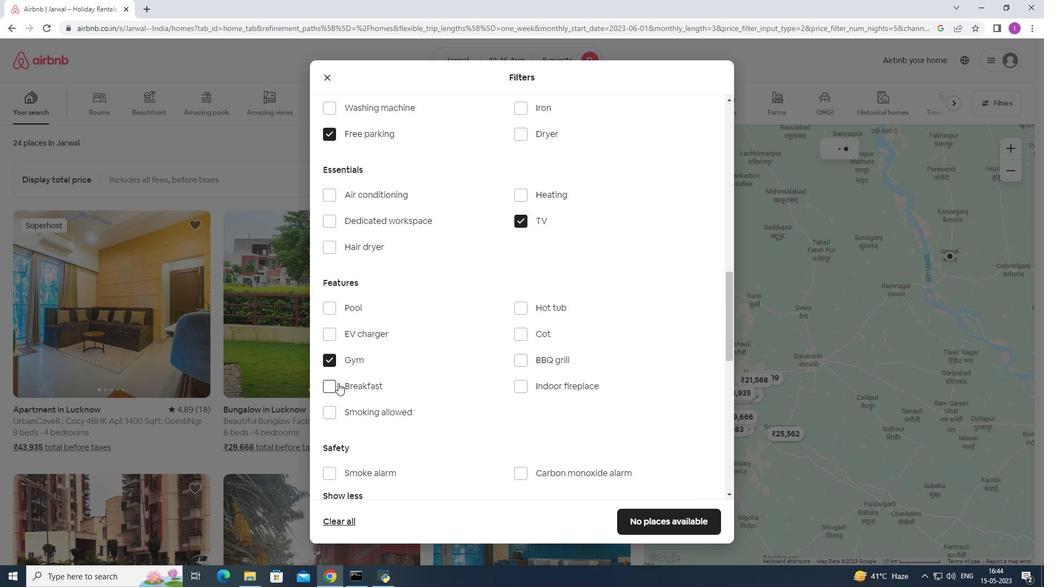 
Action: Mouse pressed left at (334, 382)
Screenshot: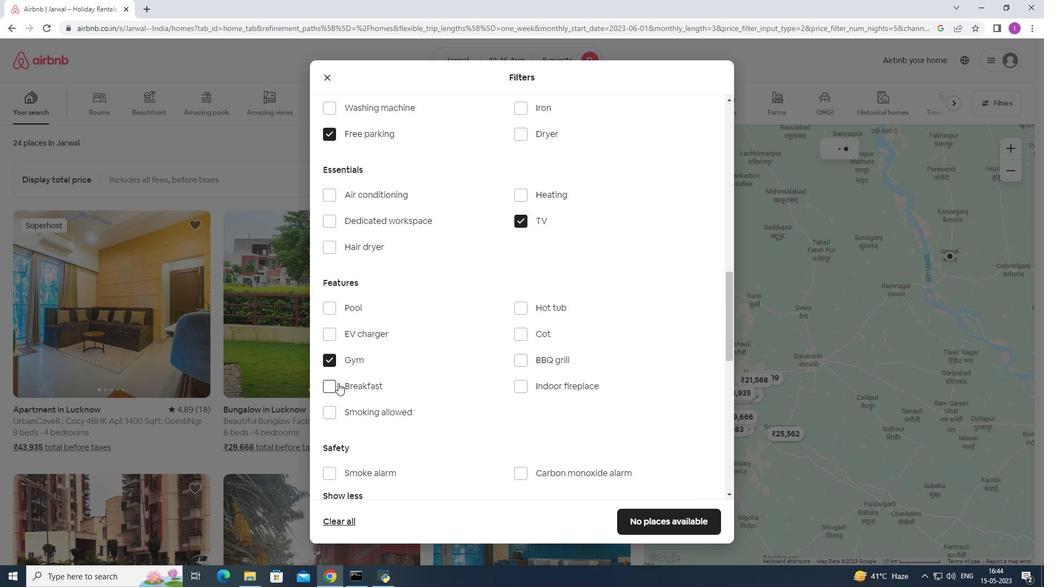 
Action: Mouse moved to (412, 366)
Screenshot: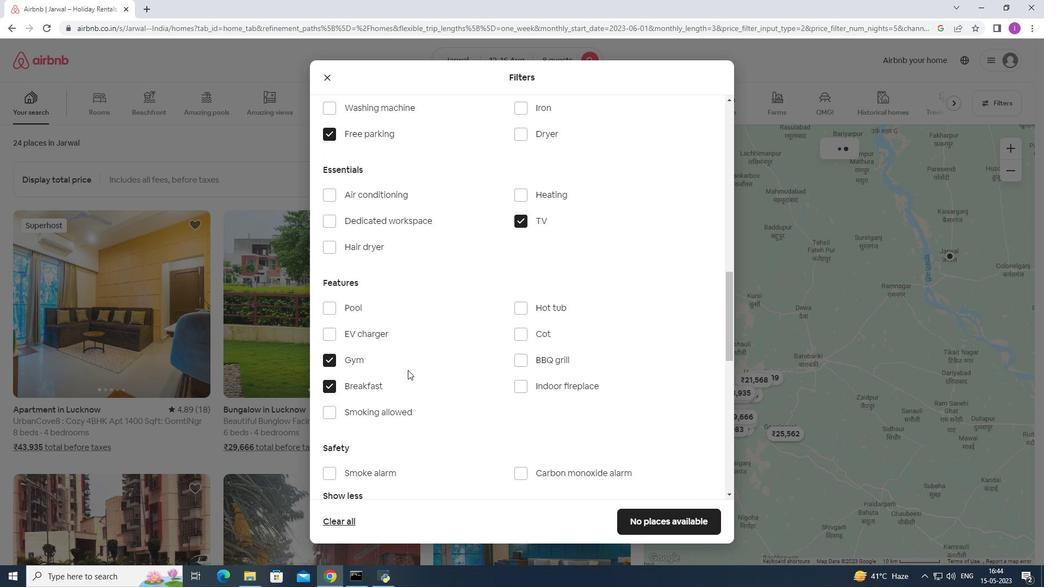 
Action: Mouse scrolled (412, 365) with delta (0, 0)
Screenshot: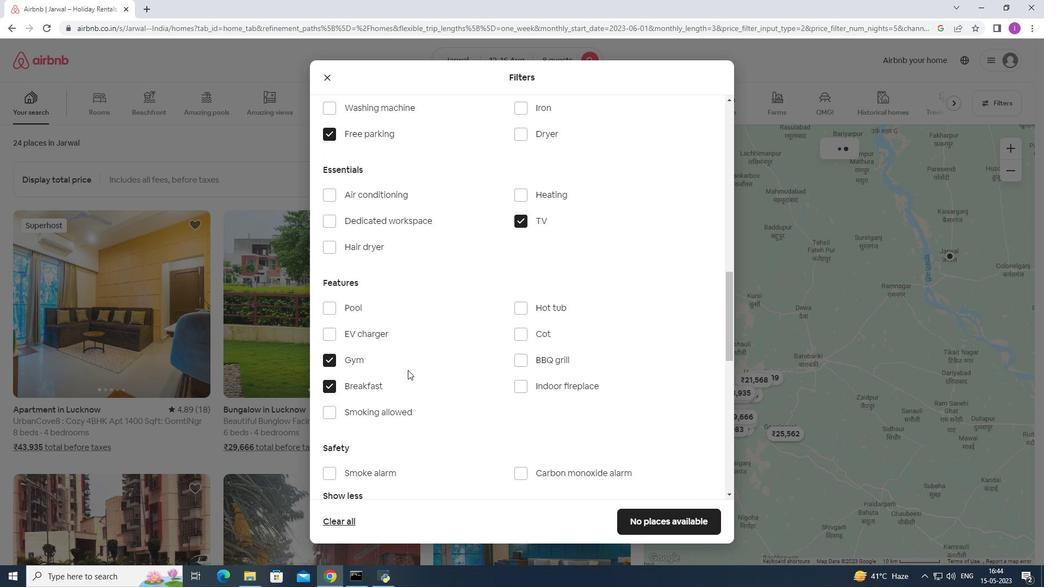 
Action: Mouse moved to (412, 366)
Screenshot: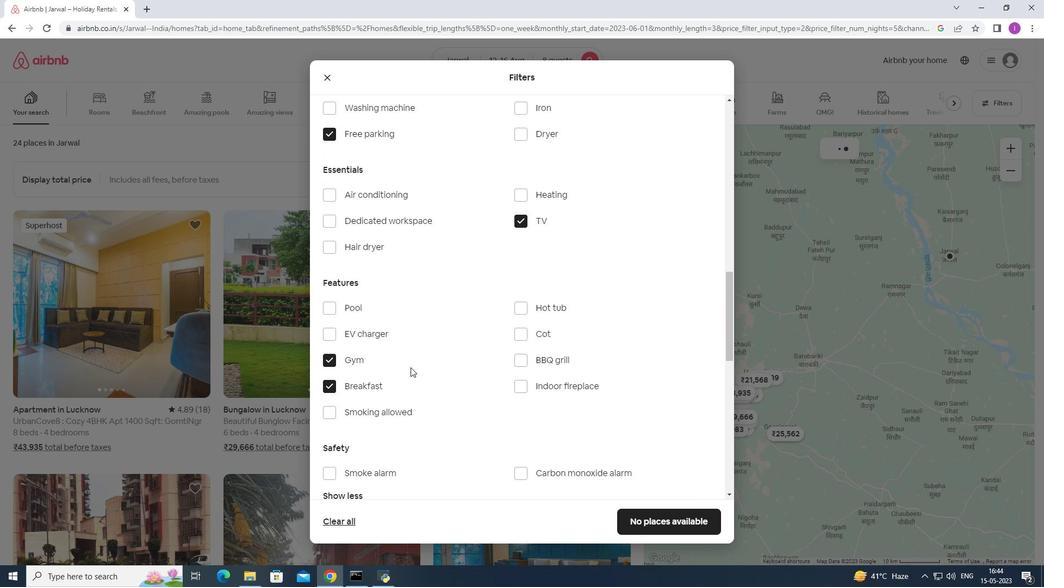 
Action: Mouse scrolled (412, 365) with delta (0, 0)
Screenshot: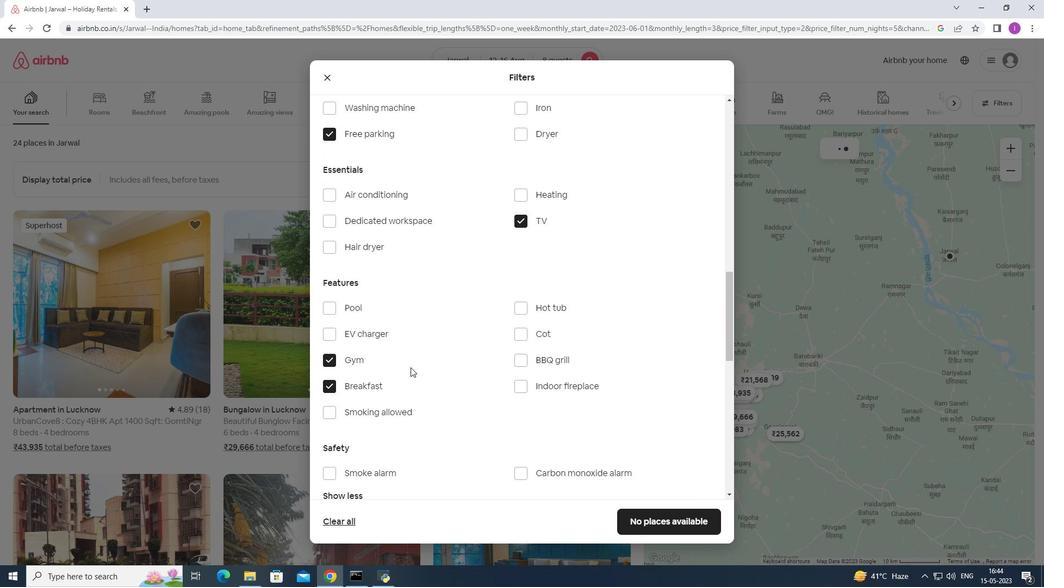 
Action: Mouse scrolled (412, 365) with delta (0, 0)
Screenshot: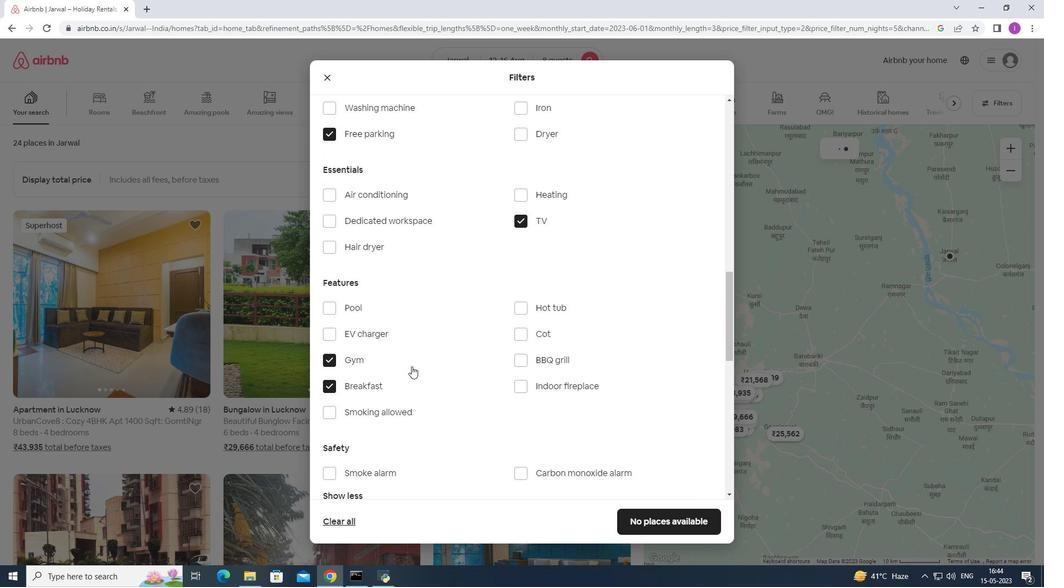 
Action: Mouse scrolled (412, 365) with delta (0, 0)
Screenshot: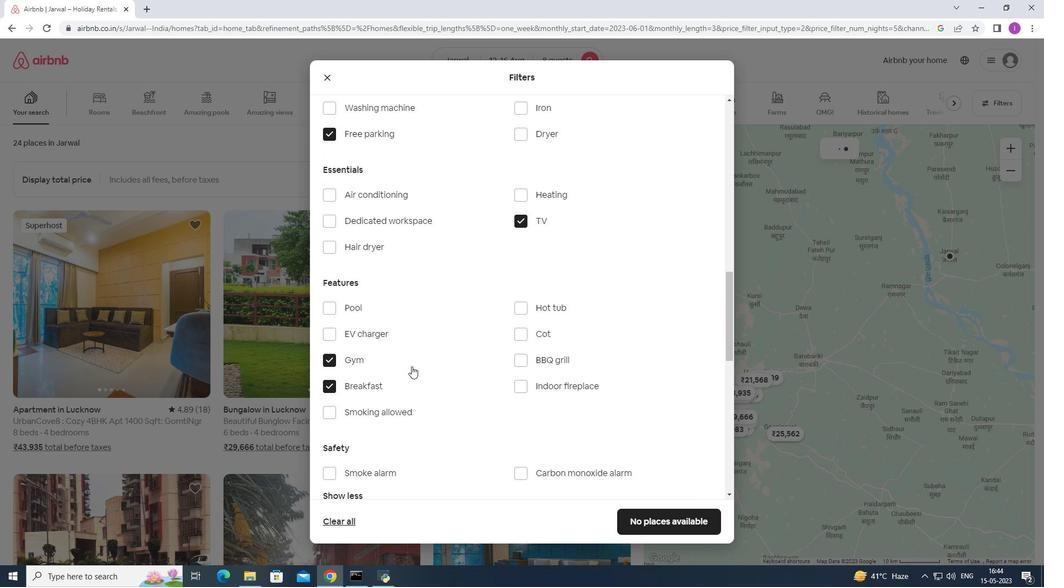 
Action: Mouse moved to (422, 358)
Screenshot: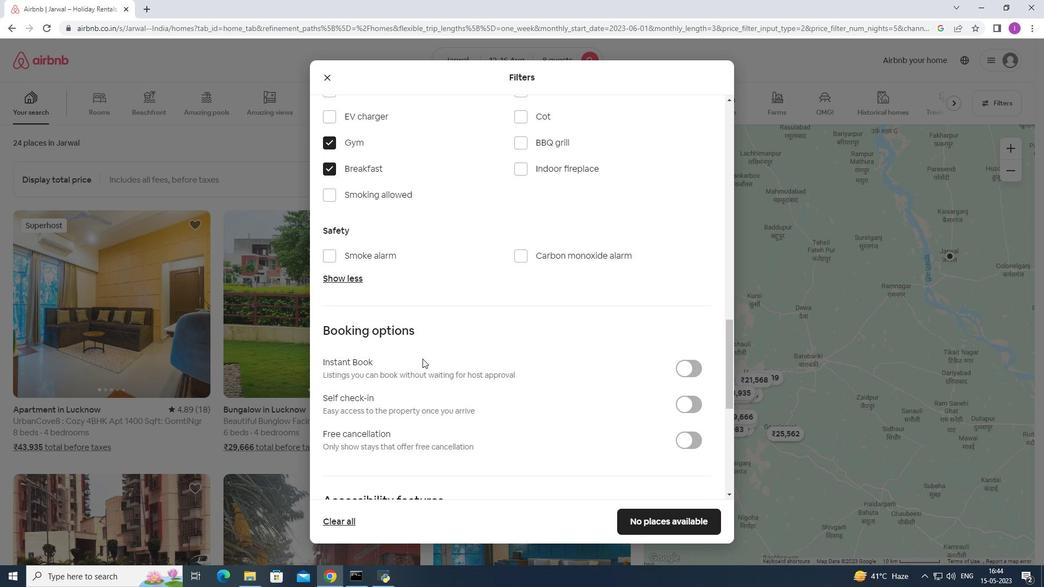 
Action: Mouse scrolled (422, 358) with delta (0, 0)
Screenshot: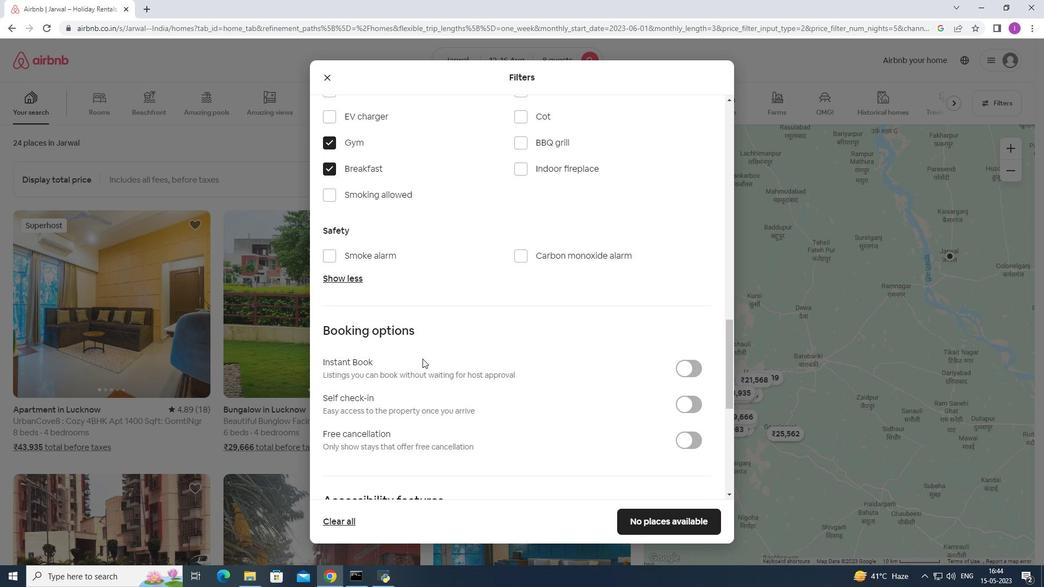 
Action: Mouse moved to (423, 358)
Screenshot: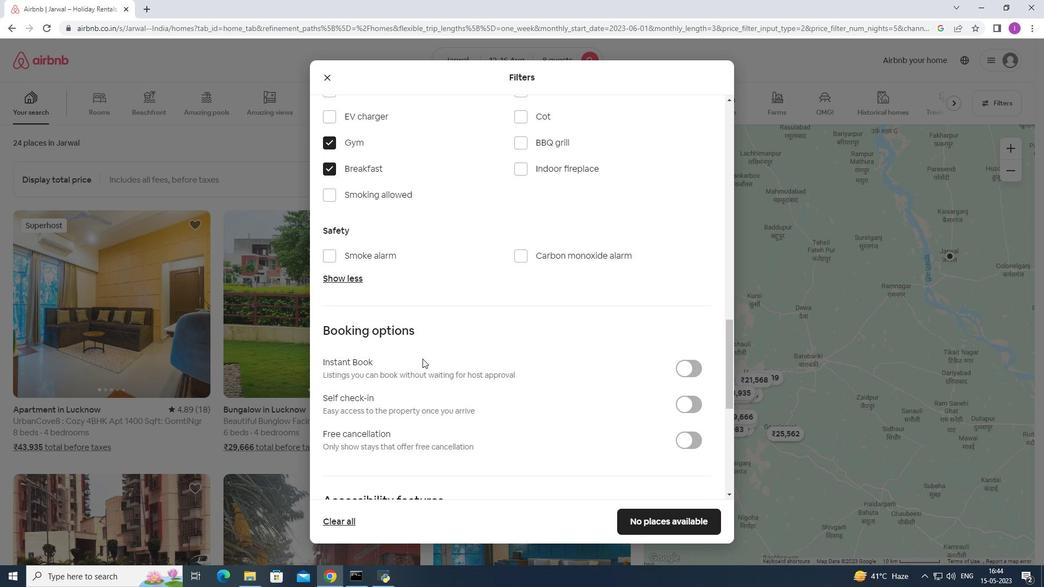 
Action: Mouse scrolled (423, 358) with delta (0, 0)
Screenshot: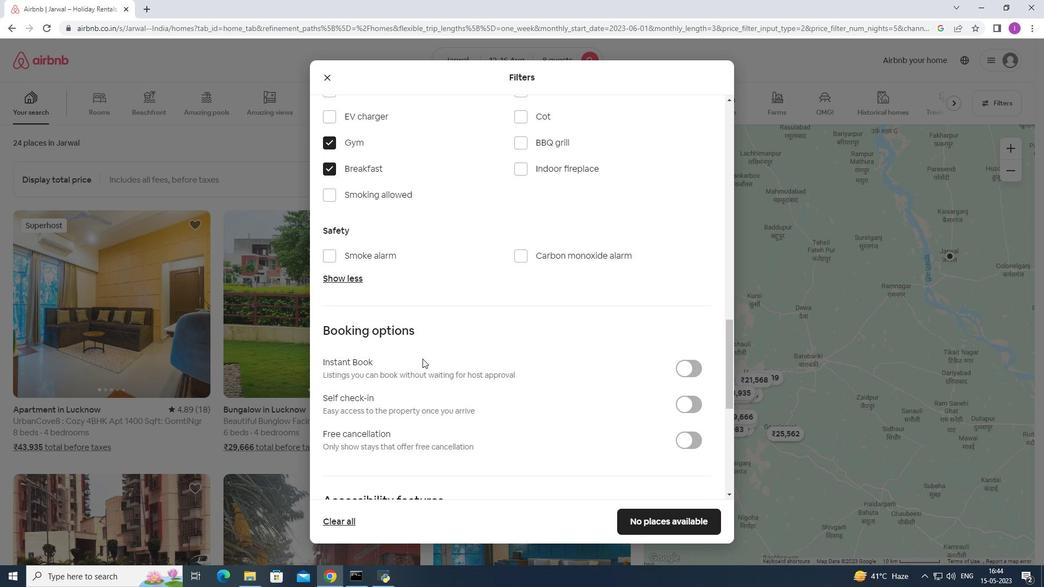 
Action: Mouse scrolled (423, 358) with delta (0, 0)
Screenshot: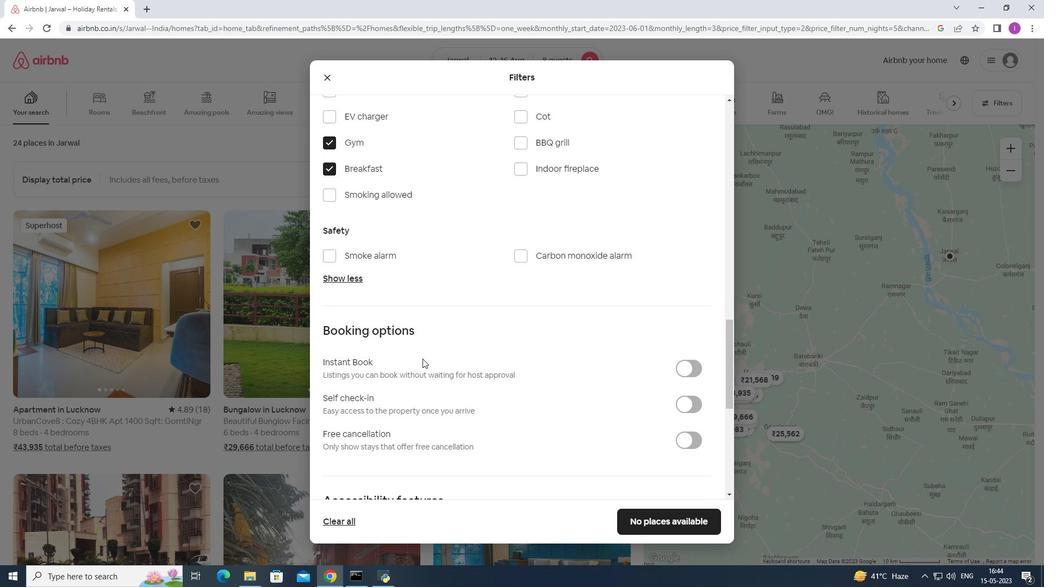 
Action: Mouse moved to (686, 246)
Screenshot: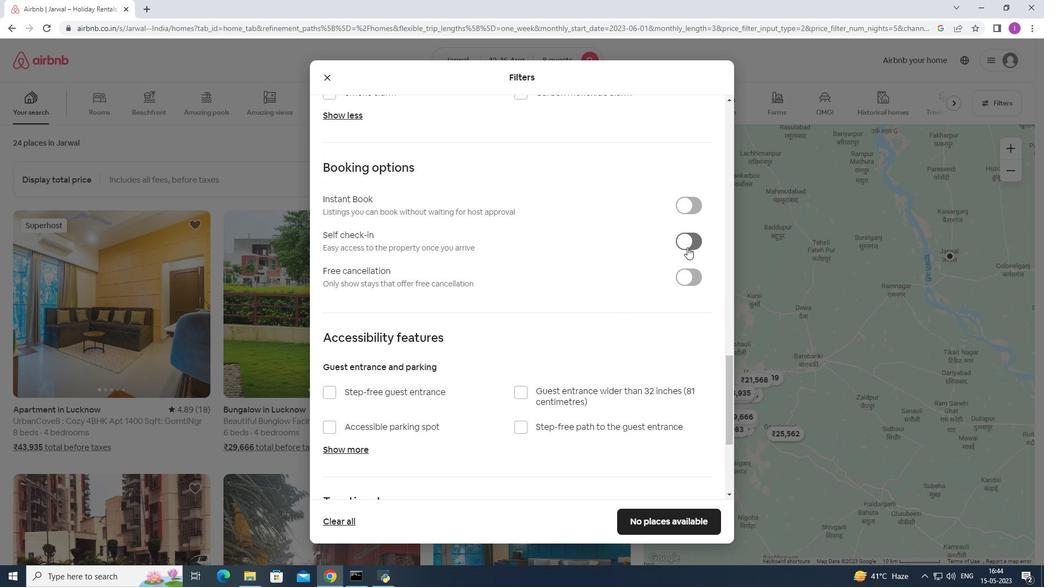 
Action: Mouse pressed left at (686, 246)
Screenshot: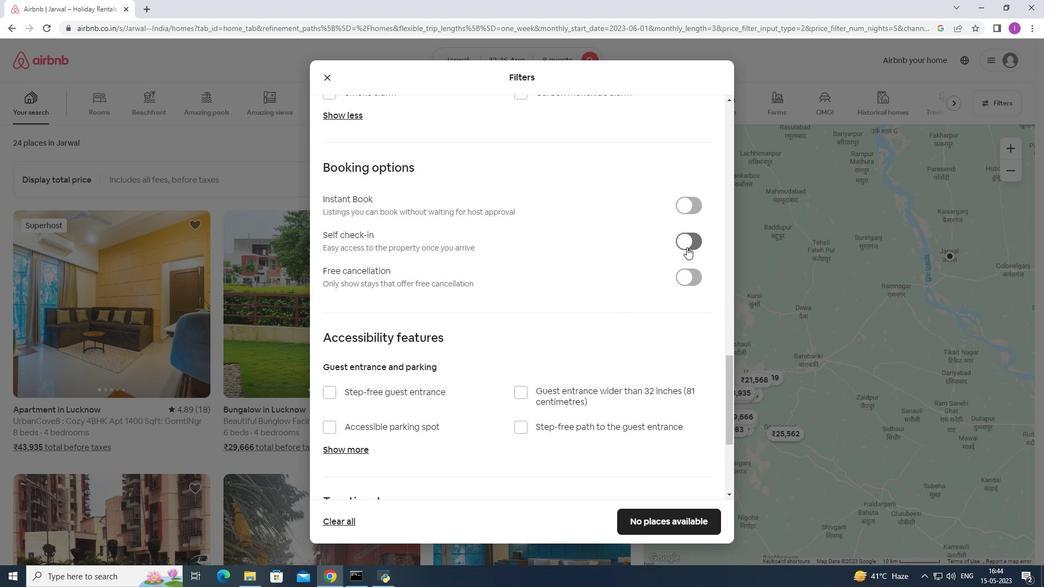 
Action: Mouse moved to (458, 378)
Screenshot: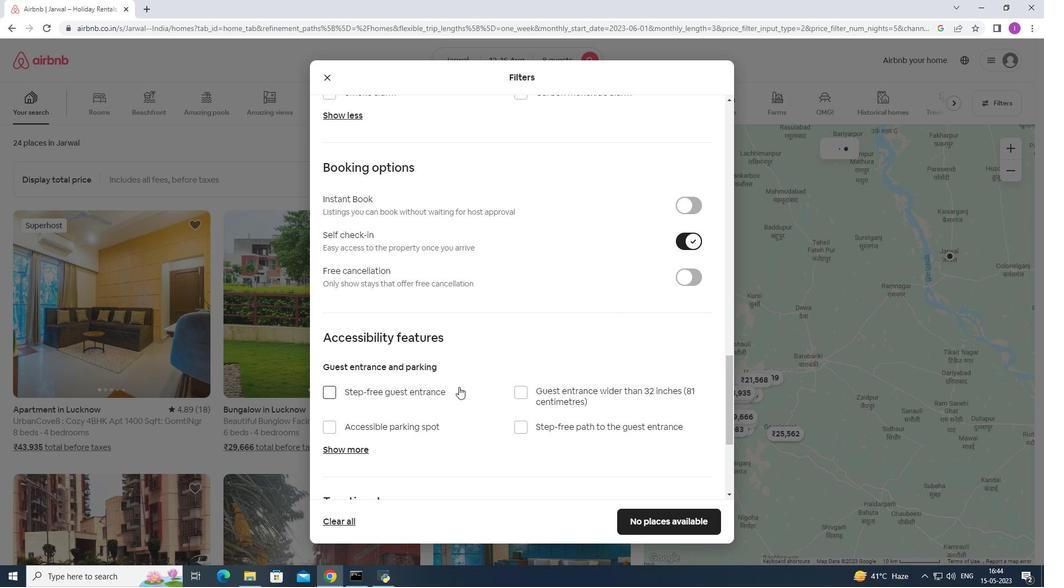 
Action: Mouse scrolled (458, 377) with delta (0, 0)
Screenshot: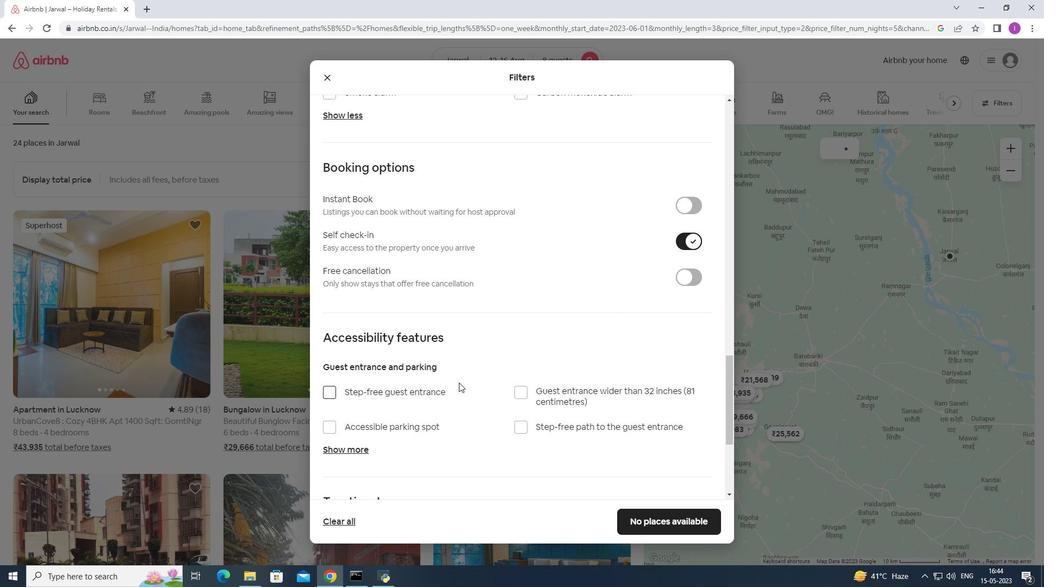 
Action: Mouse scrolled (458, 377) with delta (0, 0)
Screenshot: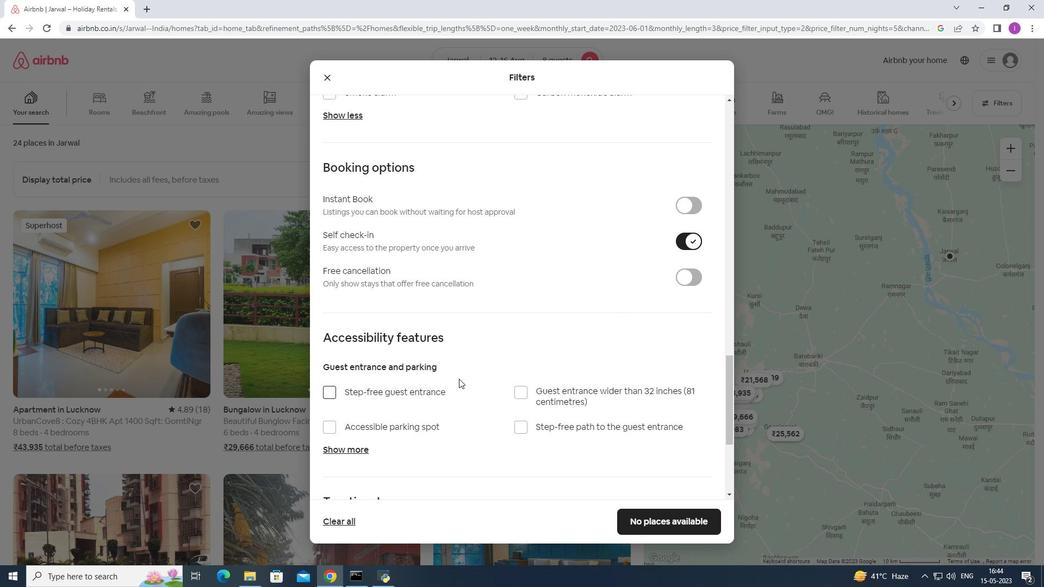 
Action: Mouse scrolled (458, 377) with delta (0, 0)
Screenshot: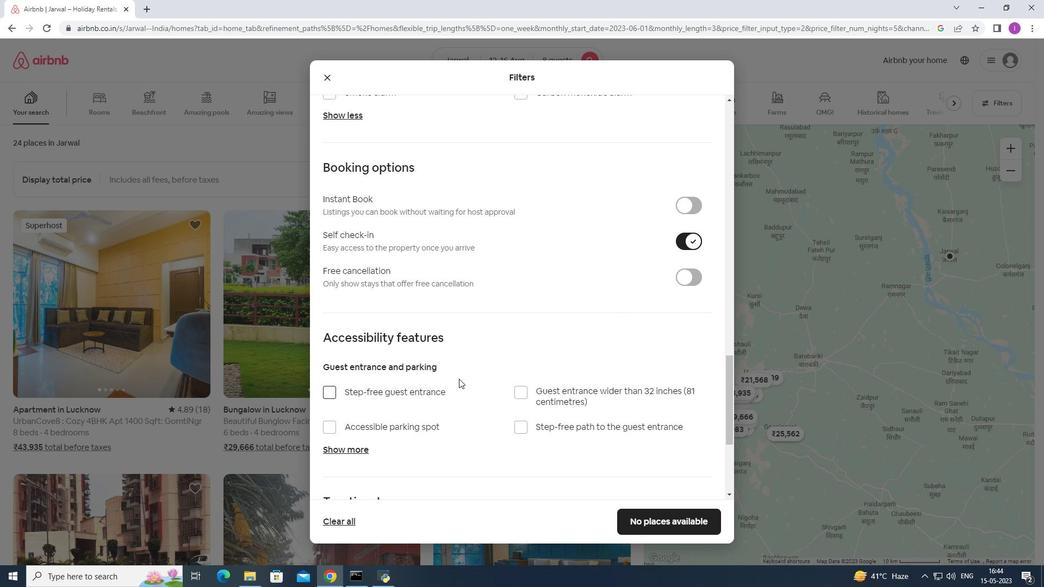 
Action: Mouse scrolled (458, 377) with delta (0, 0)
Screenshot: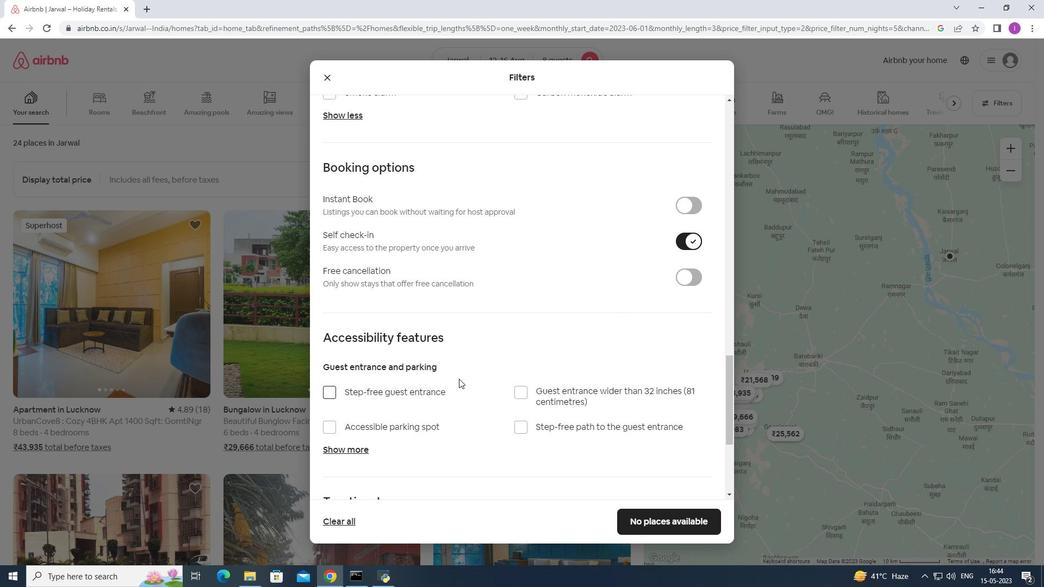 
Action: Mouse moved to (460, 379)
Screenshot: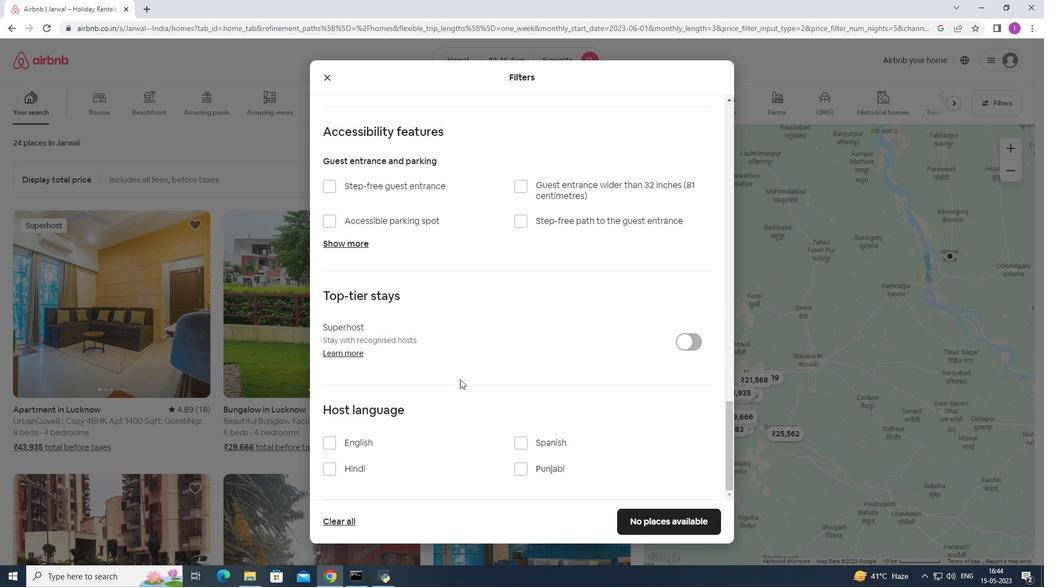 
Action: Mouse scrolled (460, 378) with delta (0, 0)
Screenshot: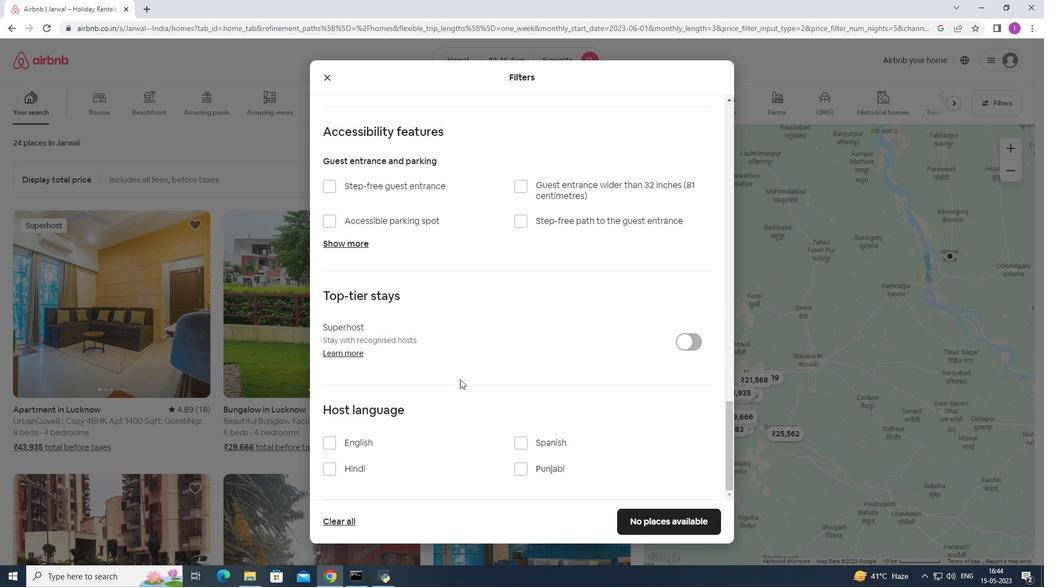 
Action: Mouse moved to (460, 378)
Screenshot: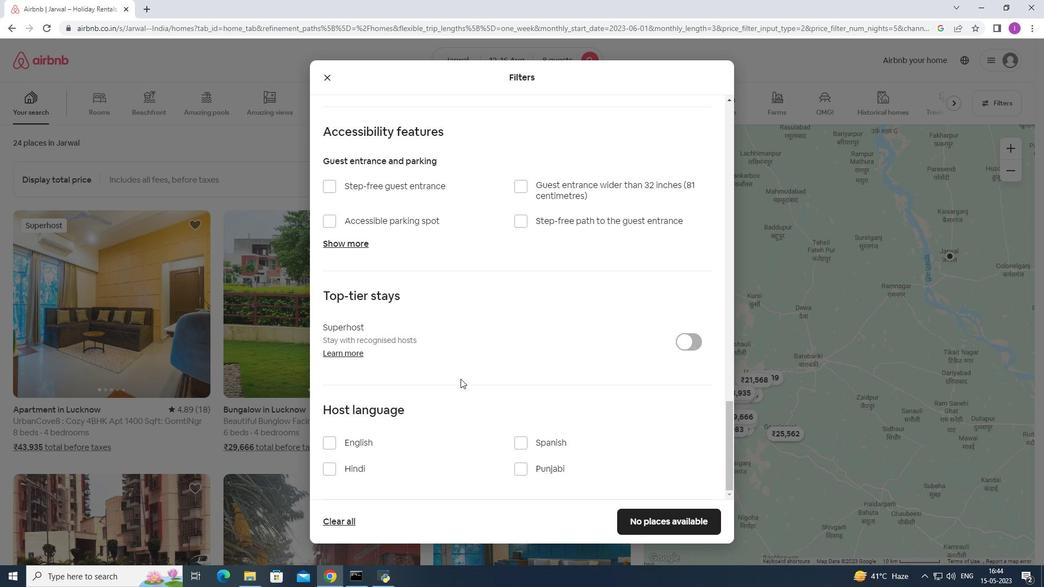 
Action: Mouse scrolled (460, 377) with delta (0, 0)
Screenshot: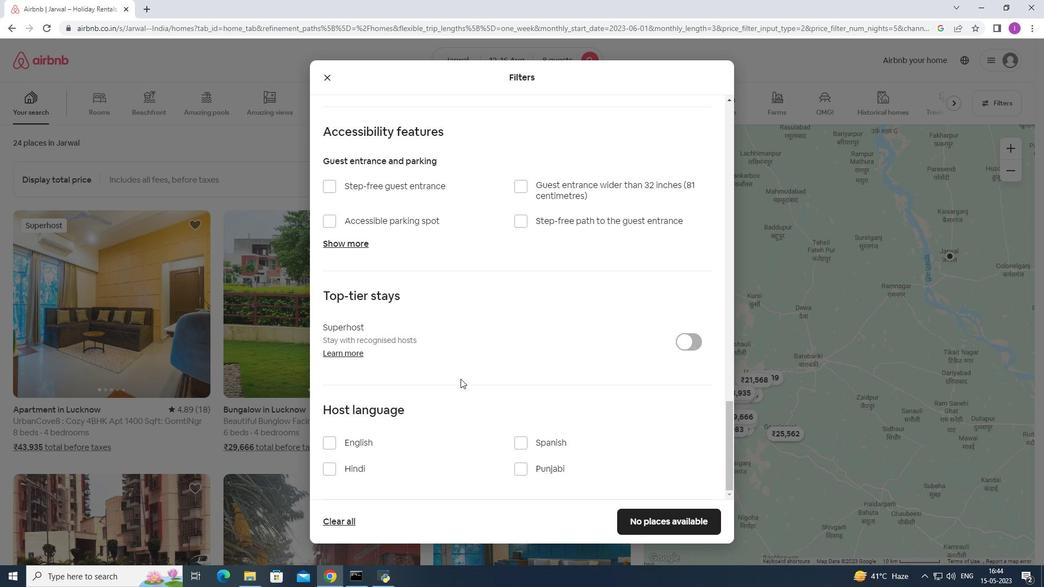 
Action: Mouse scrolled (460, 377) with delta (0, 0)
Screenshot: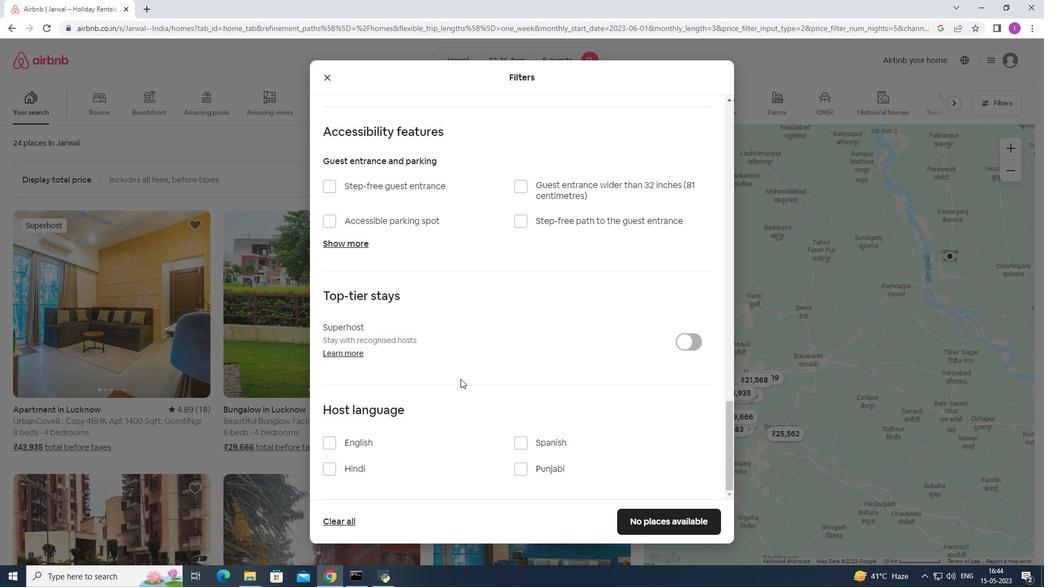 
Action: Mouse scrolled (460, 377) with delta (0, 0)
Screenshot: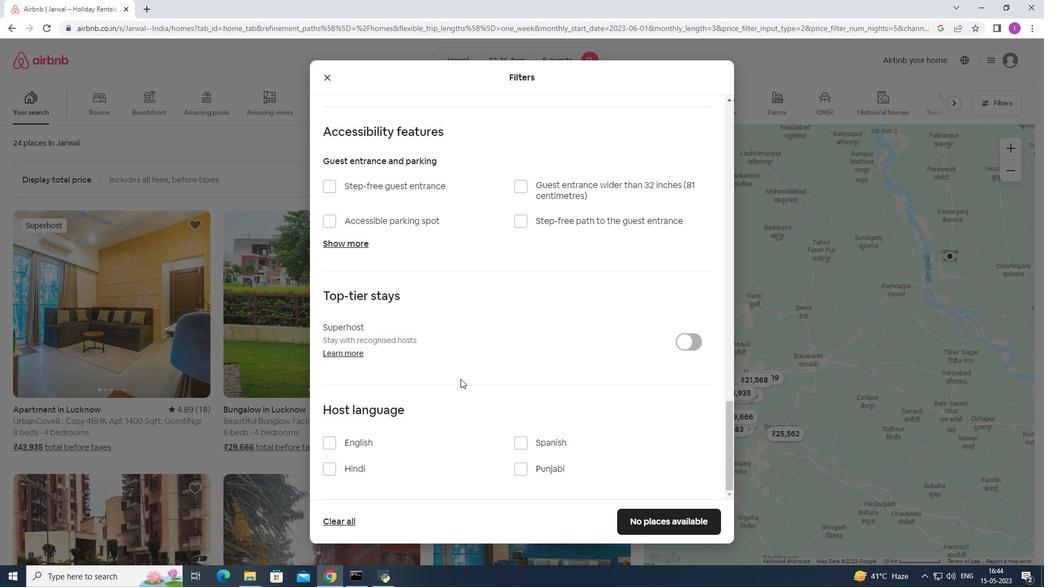 
Action: Mouse moved to (330, 445)
Screenshot: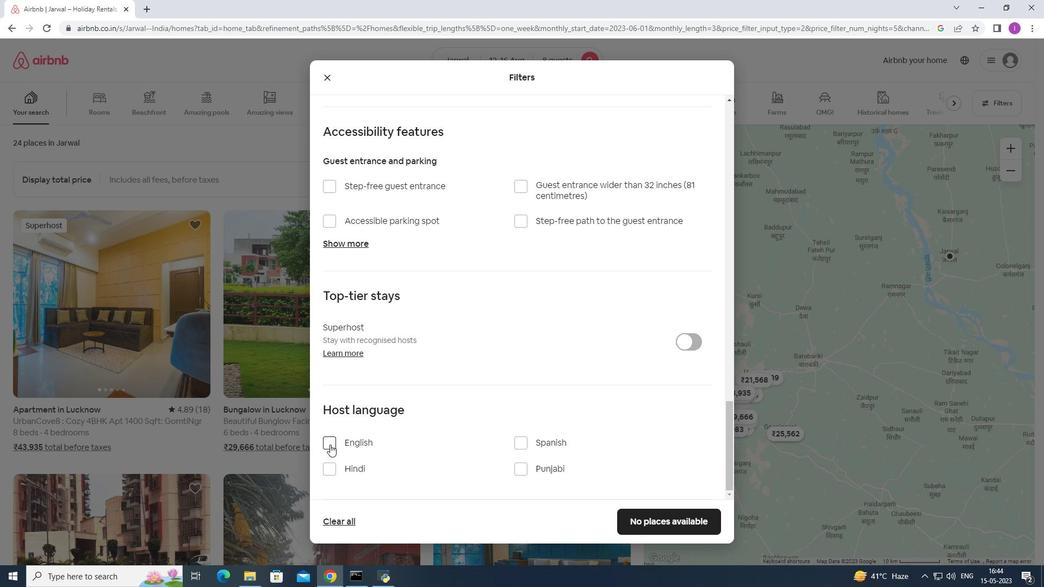 
Action: Mouse pressed left at (330, 445)
Screenshot: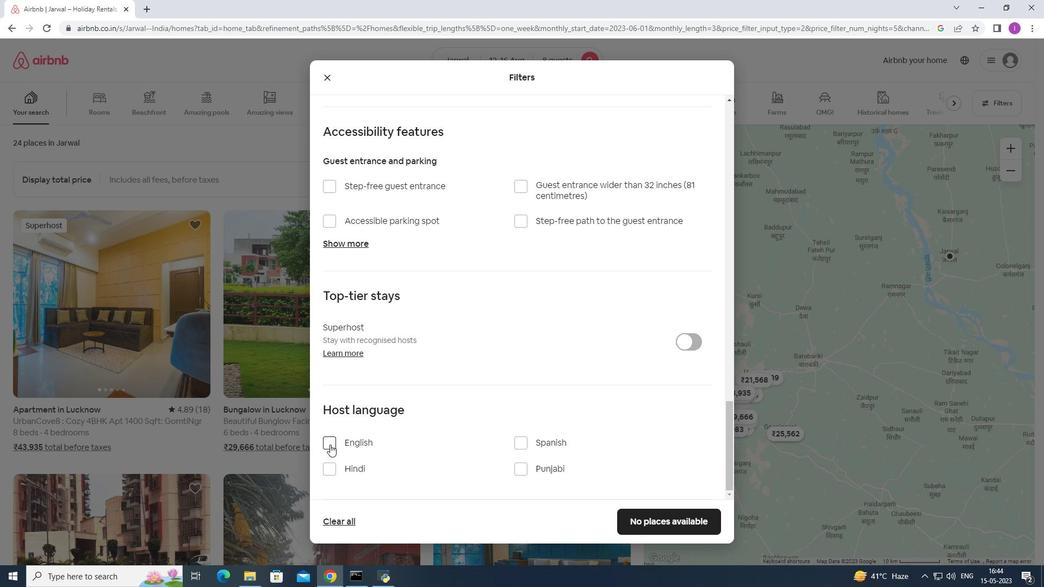 
Action: Mouse moved to (641, 513)
Screenshot: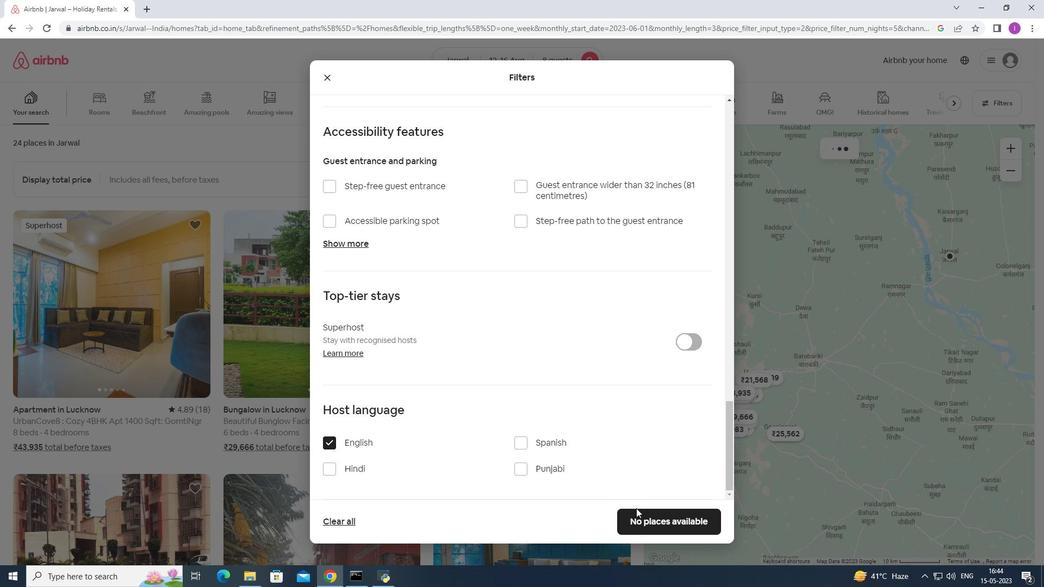 
Action: Mouse scrolled (641, 512) with delta (0, 0)
Screenshot: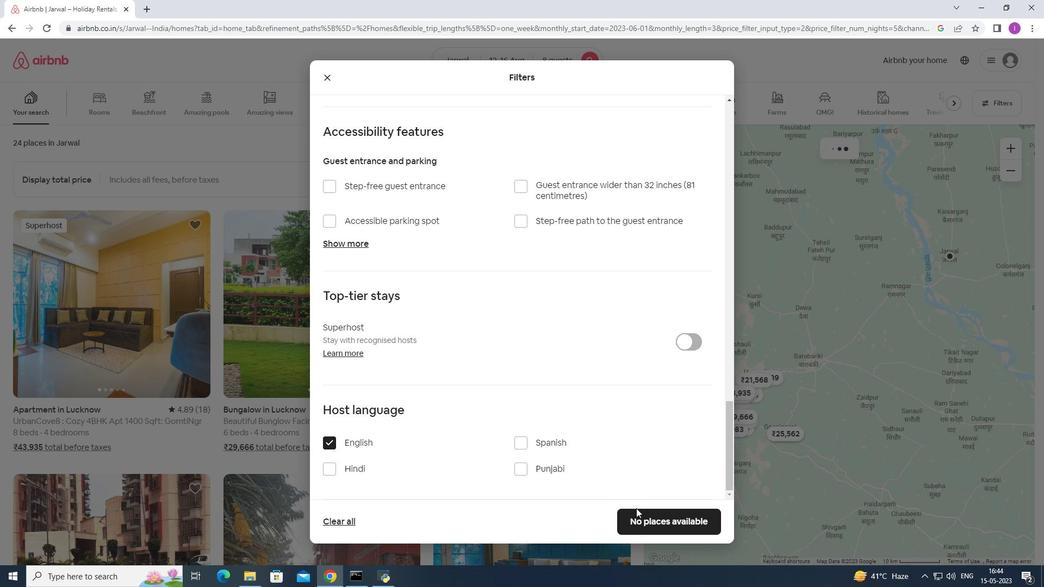 
Action: Mouse moved to (641, 513)
Screenshot: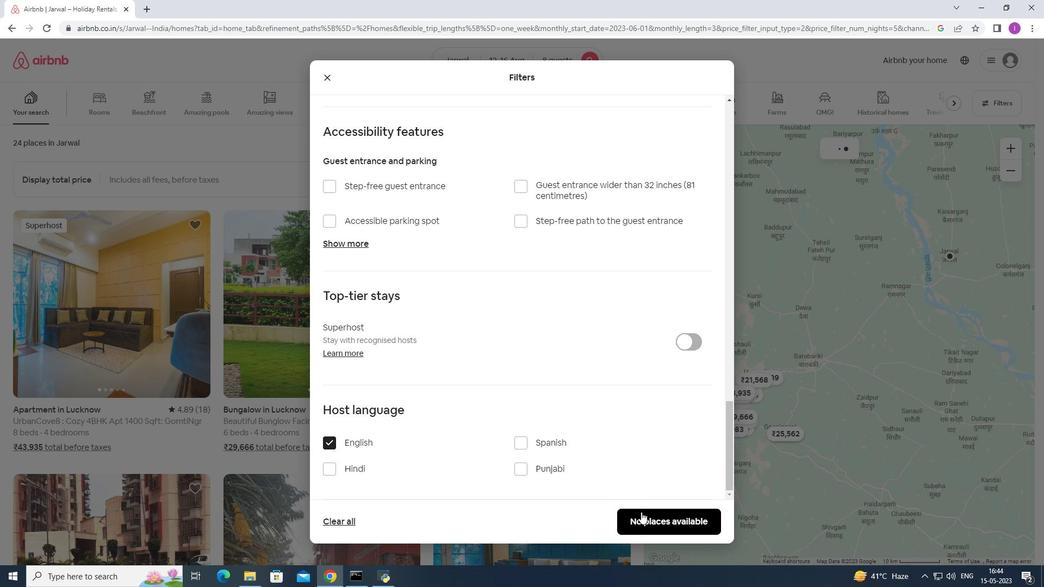 
Action: Mouse scrolled (641, 513) with delta (0, 0)
Screenshot: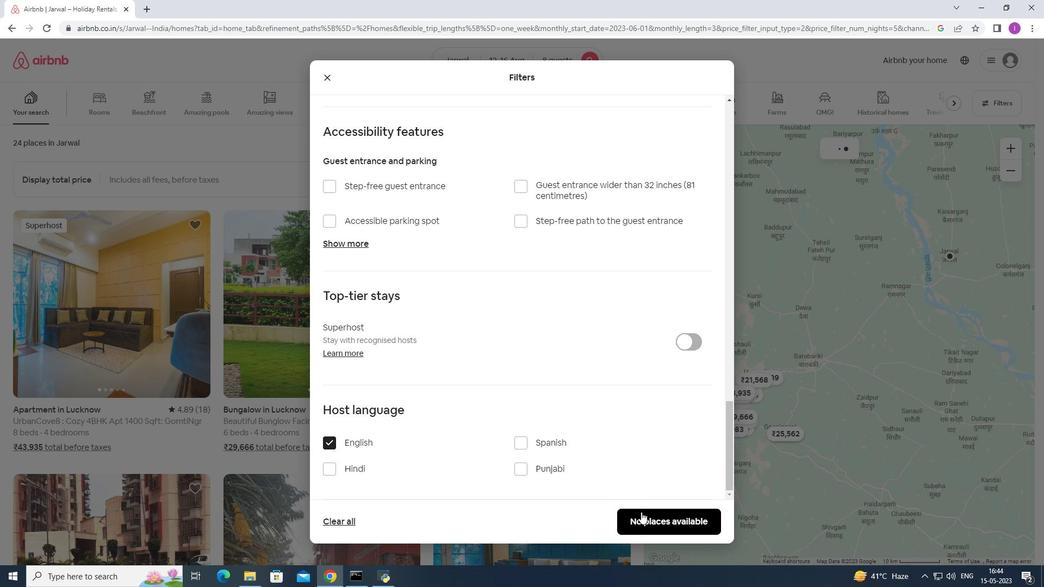 
Action: Mouse scrolled (641, 513) with delta (0, 0)
Screenshot: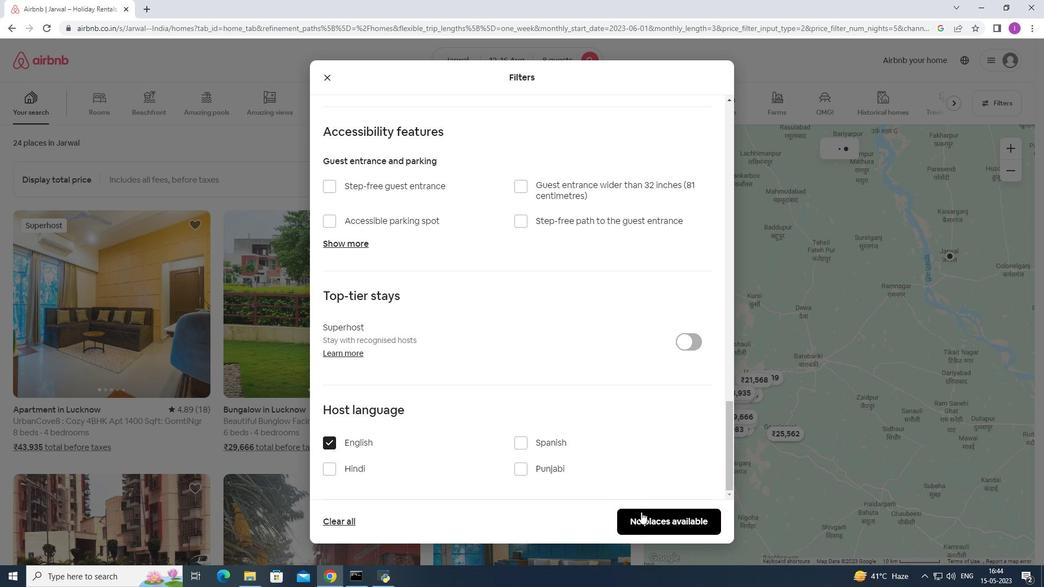 
Action: Mouse scrolled (641, 513) with delta (0, 0)
Screenshot: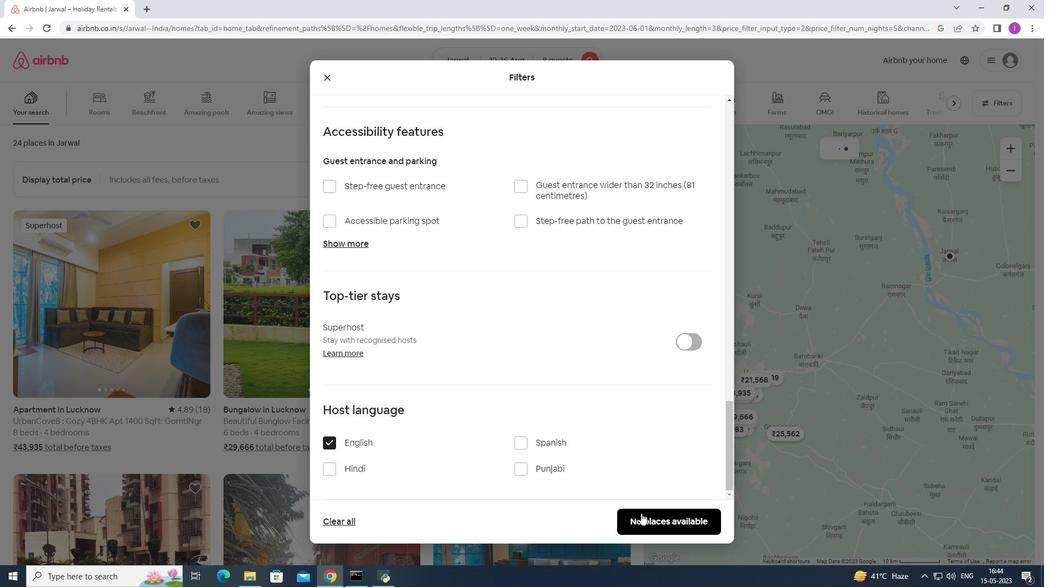 
Action: Mouse moved to (641, 512)
Screenshot: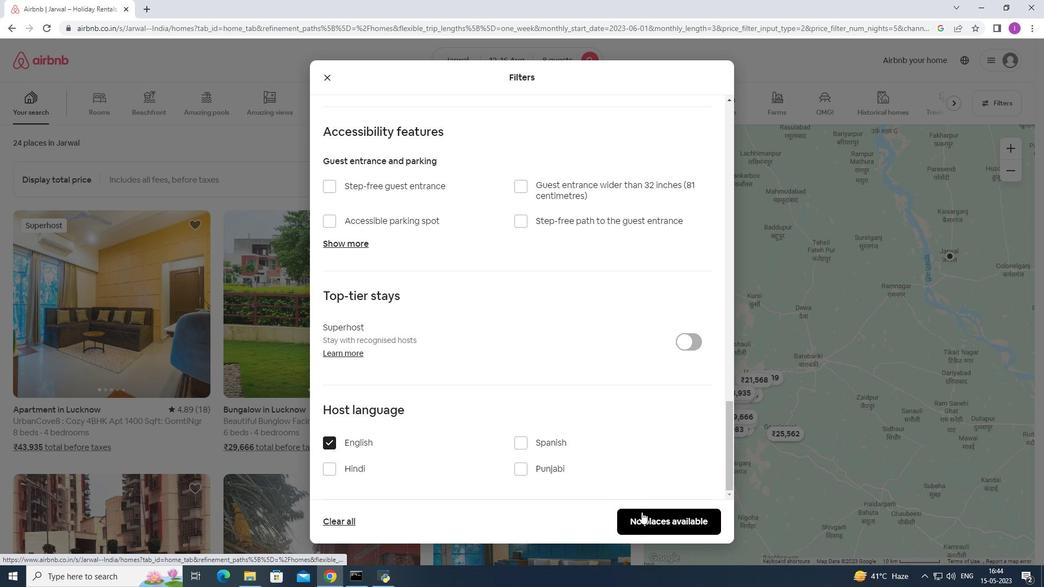 
Action: Mouse pressed left at (641, 512)
Screenshot: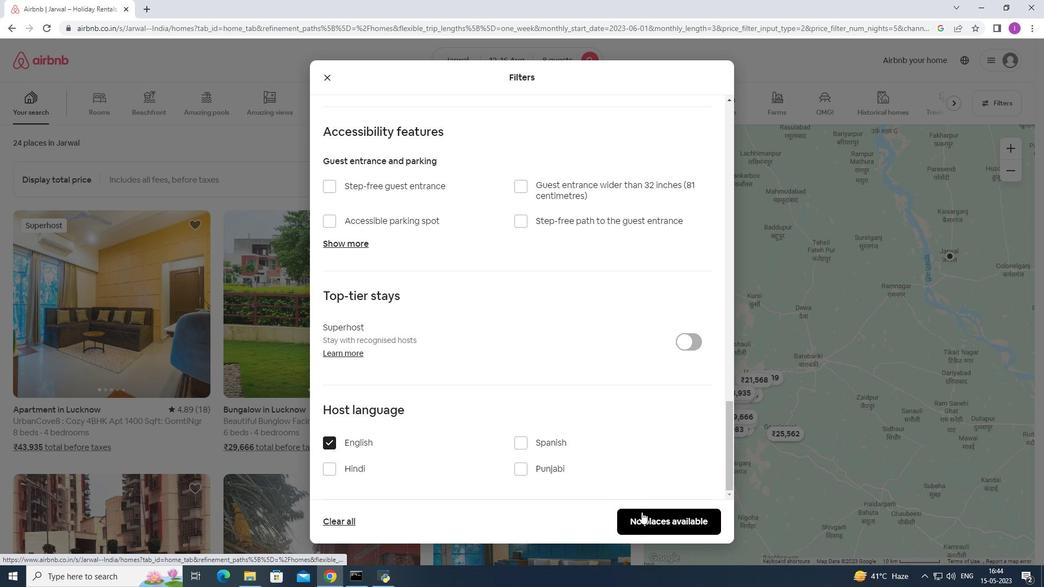 
Action: Mouse moved to (470, 305)
Screenshot: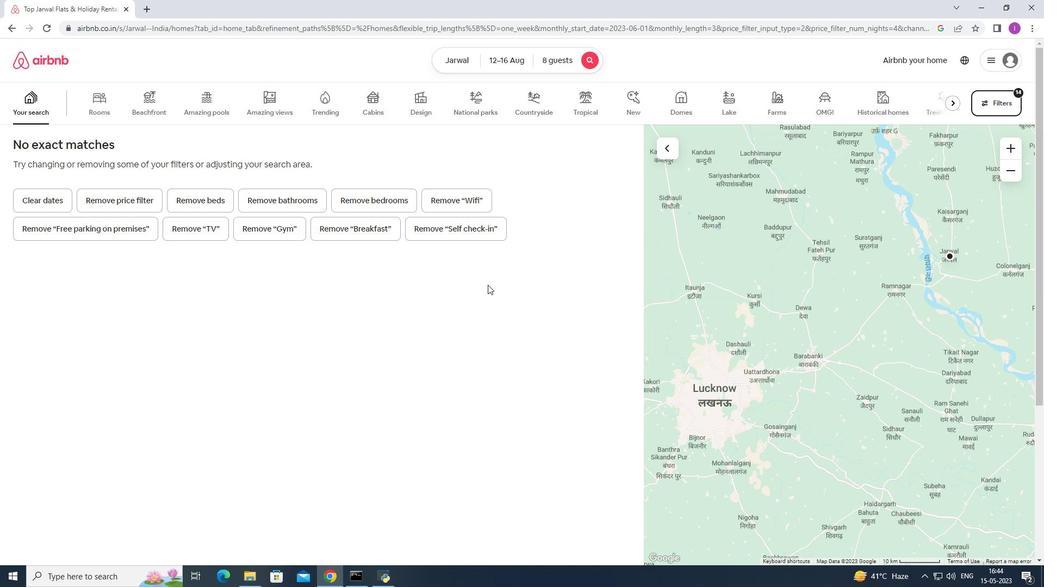 
